 Task: Add a signature Miguel Hernandez containing Best wishes for a happy National Thank a Mail Carrier Day, Miguel Hernandez to email address softage.9@softage.net and add a folder Claims records
Action: Mouse moved to (994, 75)
Screenshot: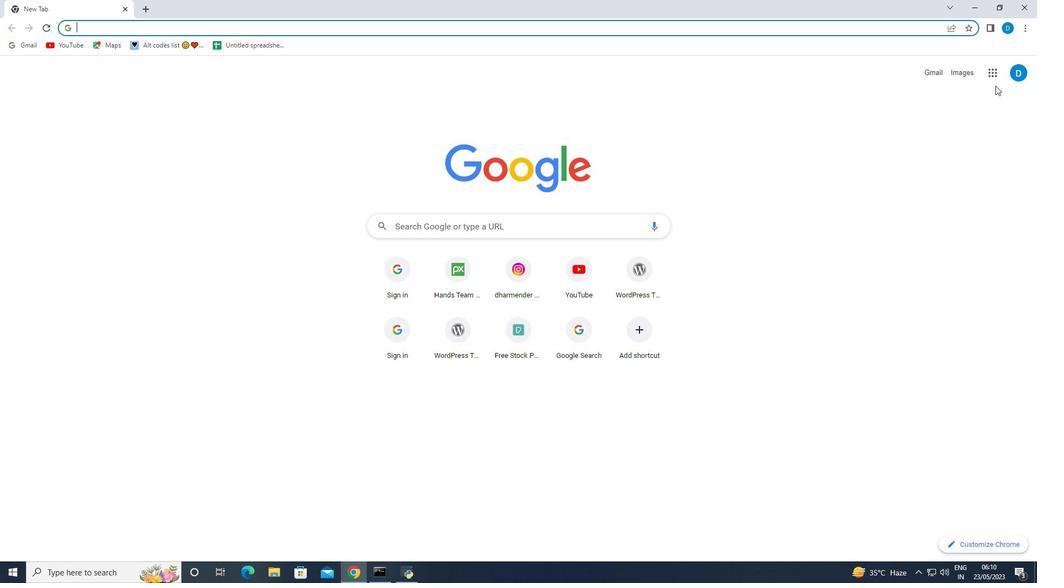 
Action: Mouse pressed left at (994, 75)
Screenshot: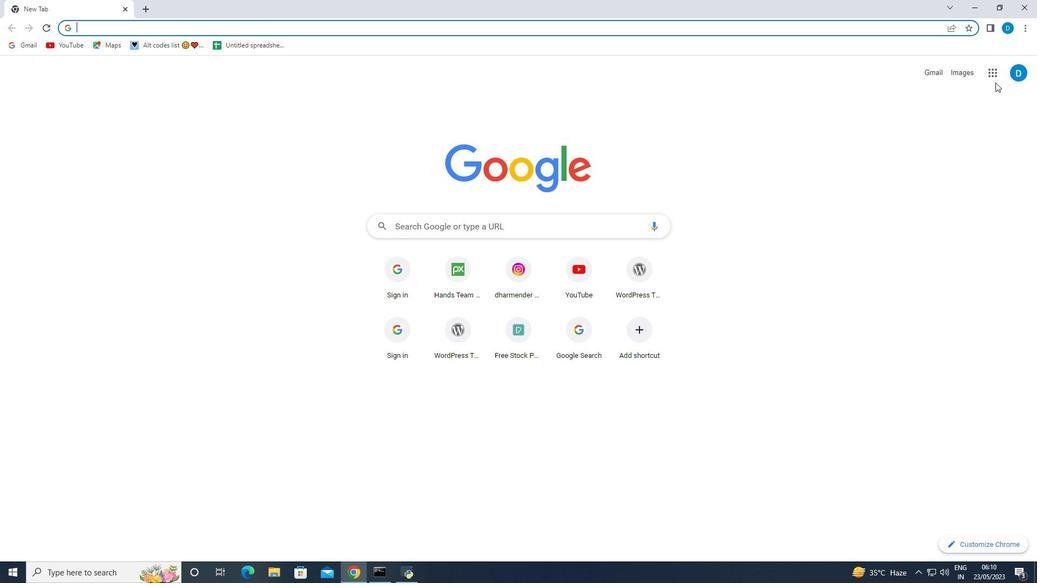 
Action: Mouse moved to (904, 218)
Screenshot: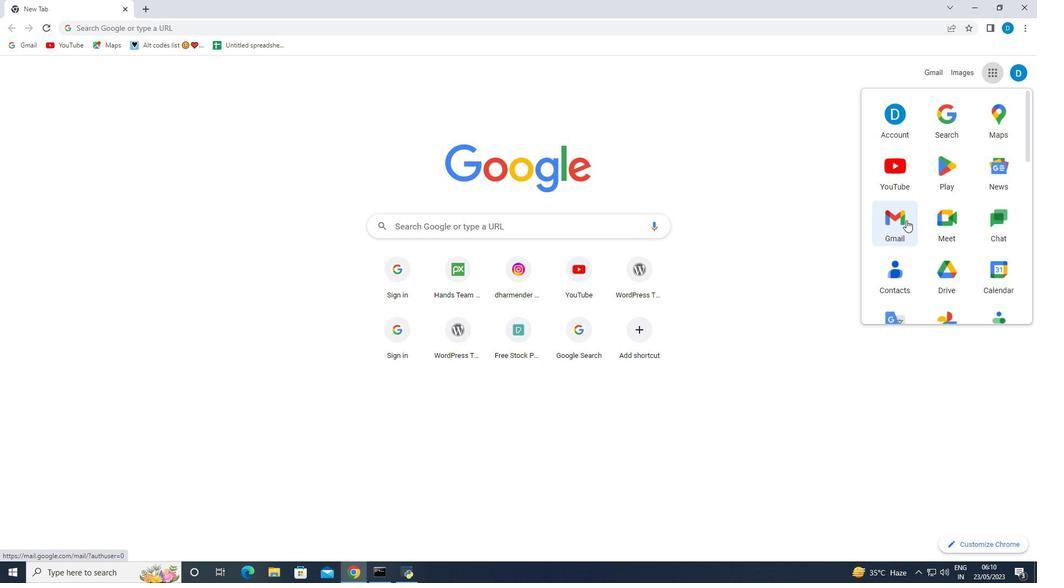 
Action: Mouse pressed left at (904, 218)
Screenshot: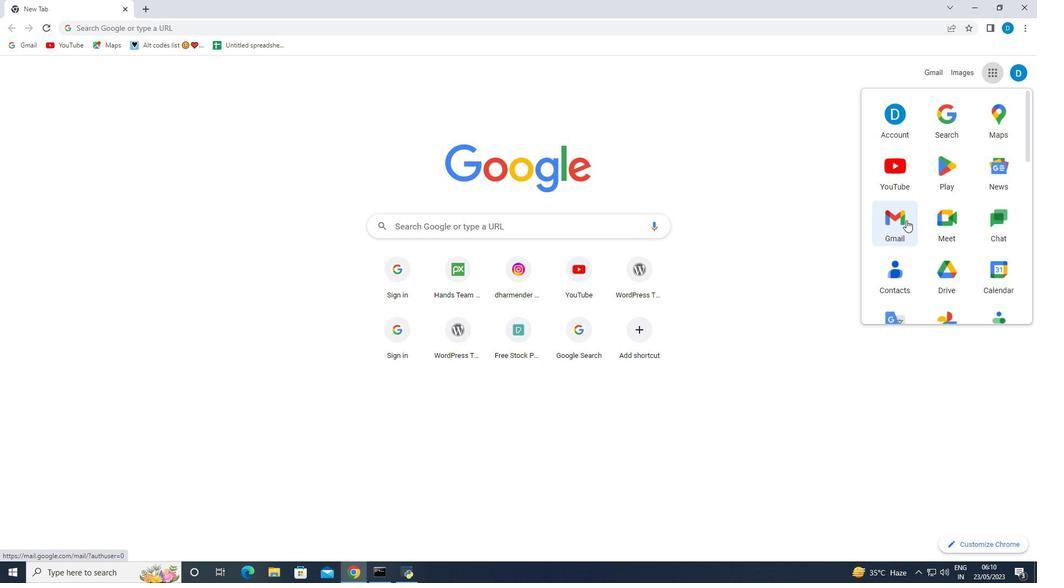 
Action: Mouse moved to (965, 76)
Screenshot: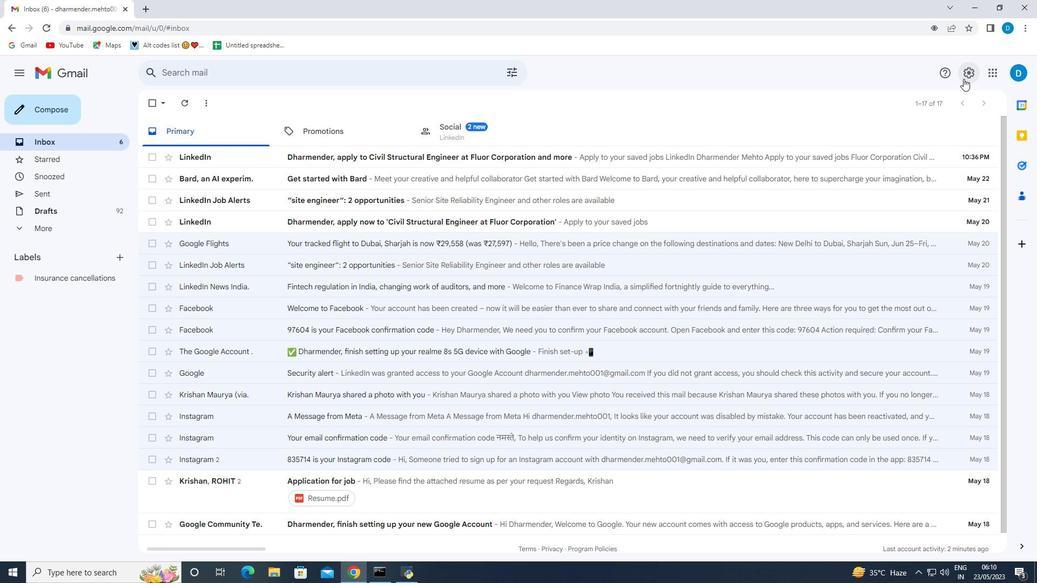 
Action: Mouse pressed left at (965, 76)
Screenshot: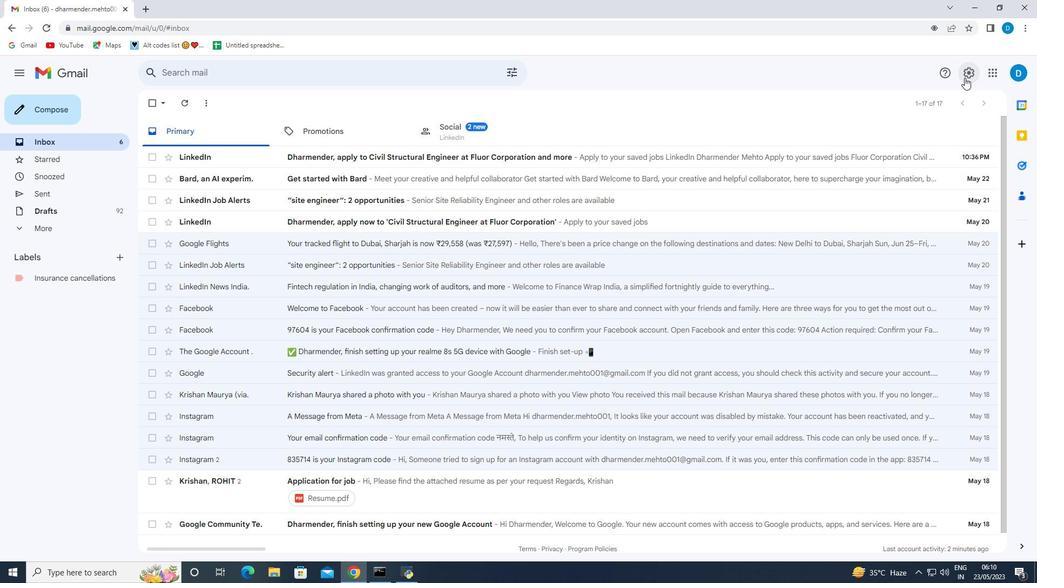 
Action: Mouse moved to (913, 131)
Screenshot: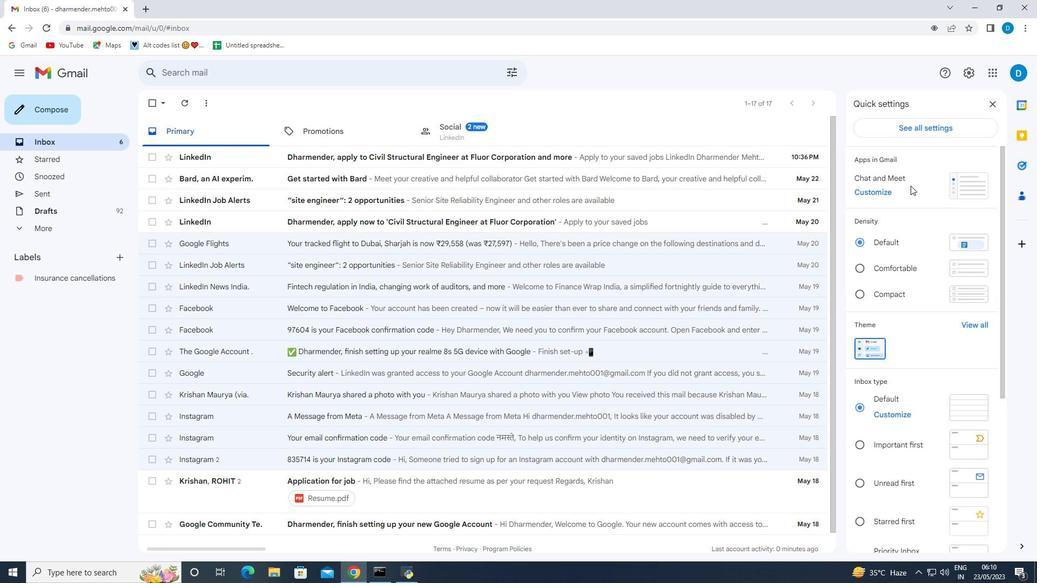 
Action: Mouse pressed left at (913, 131)
Screenshot: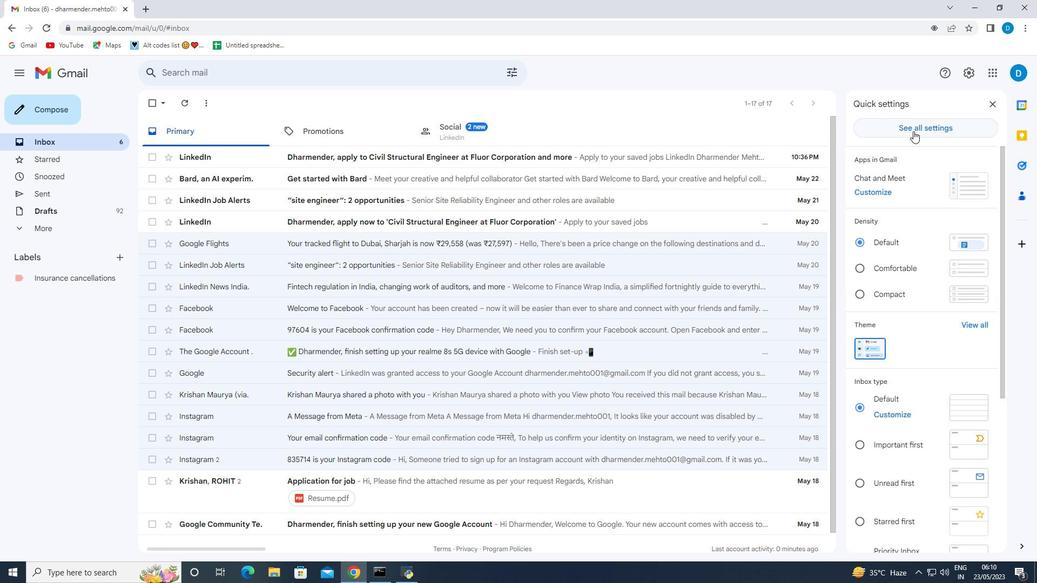 
Action: Mouse moved to (392, 308)
Screenshot: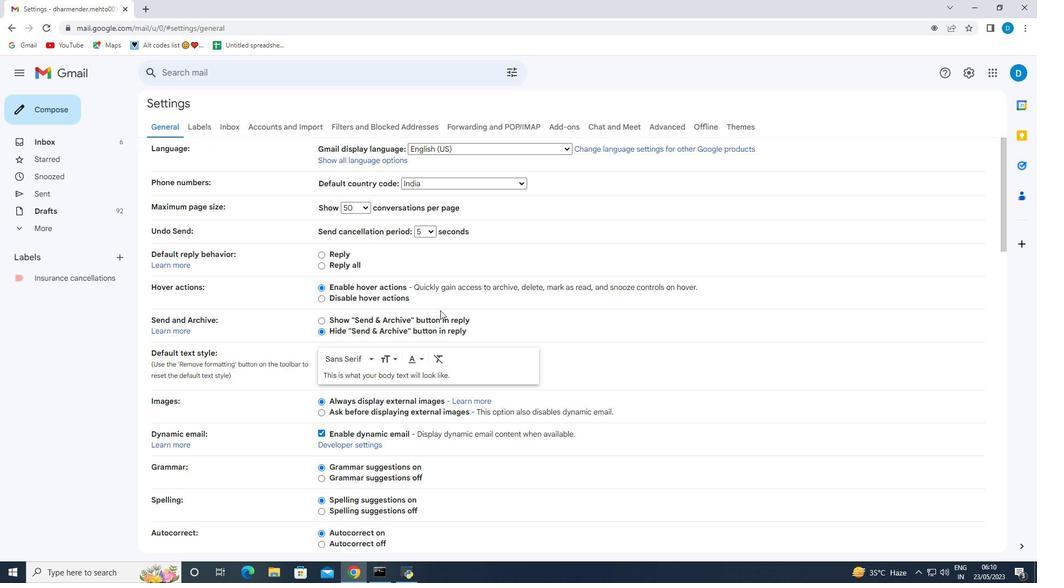 
Action: Mouse scrolled (392, 308) with delta (0, 0)
Screenshot: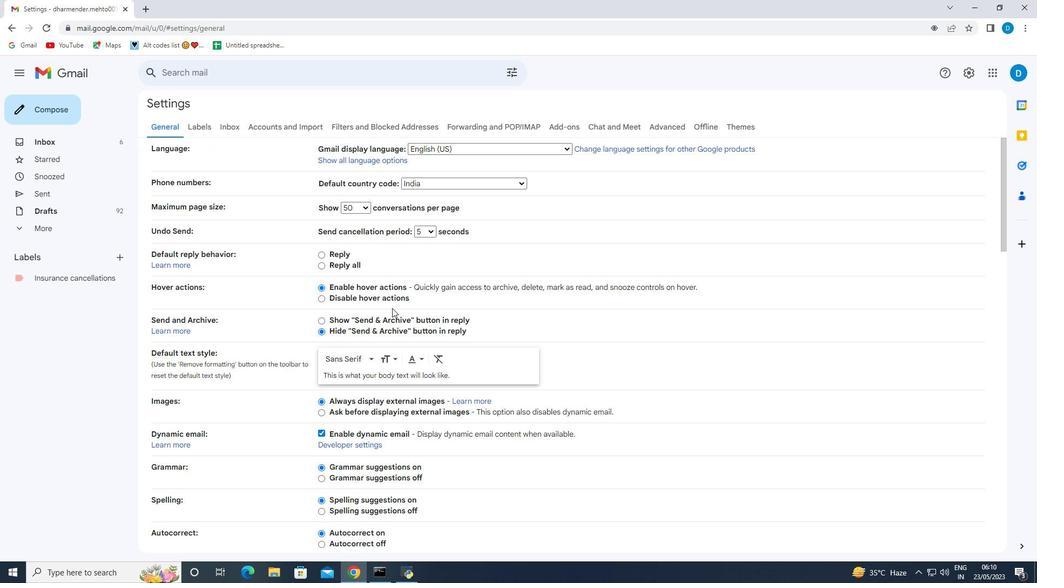
Action: Mouse scrolled (392, 308) with delta (0, 0)
Screenshot: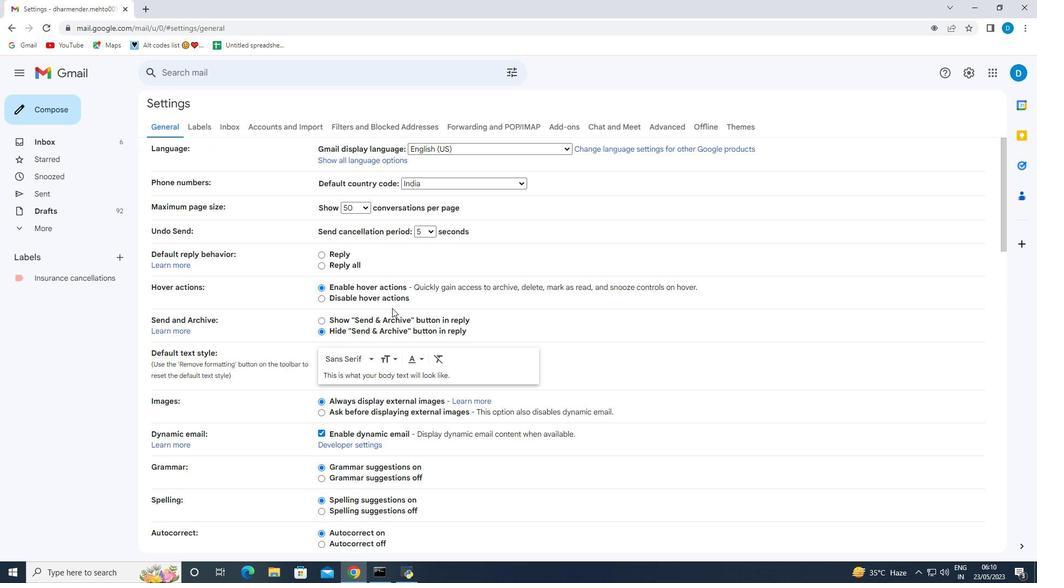 
Action: Mouse scrolled (392, 308) with delta (0, 0)
Screenshot: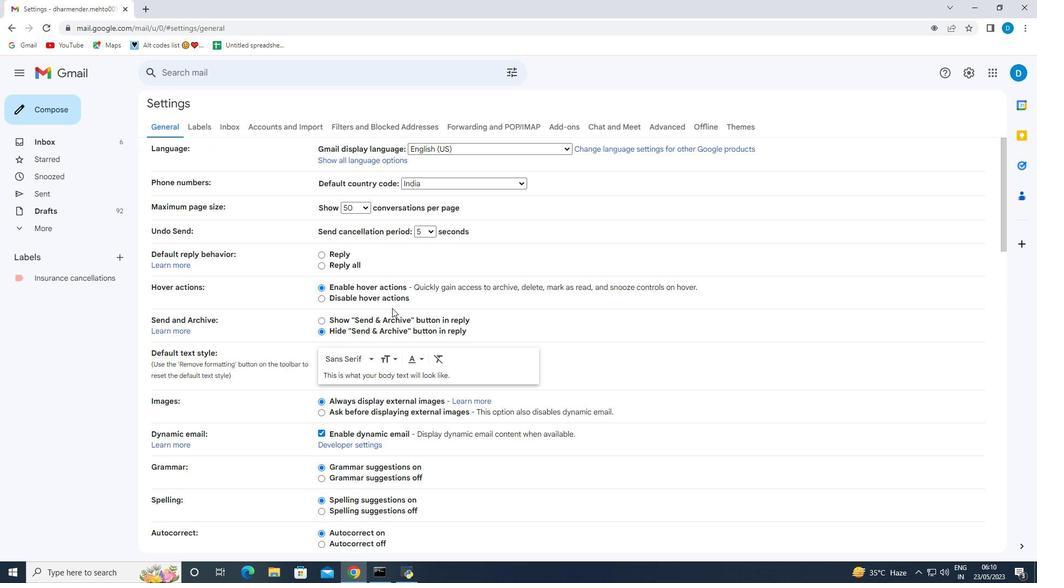 
Action: Mouse scrolled (392, 308) with delta (0, 0)
Screenshot: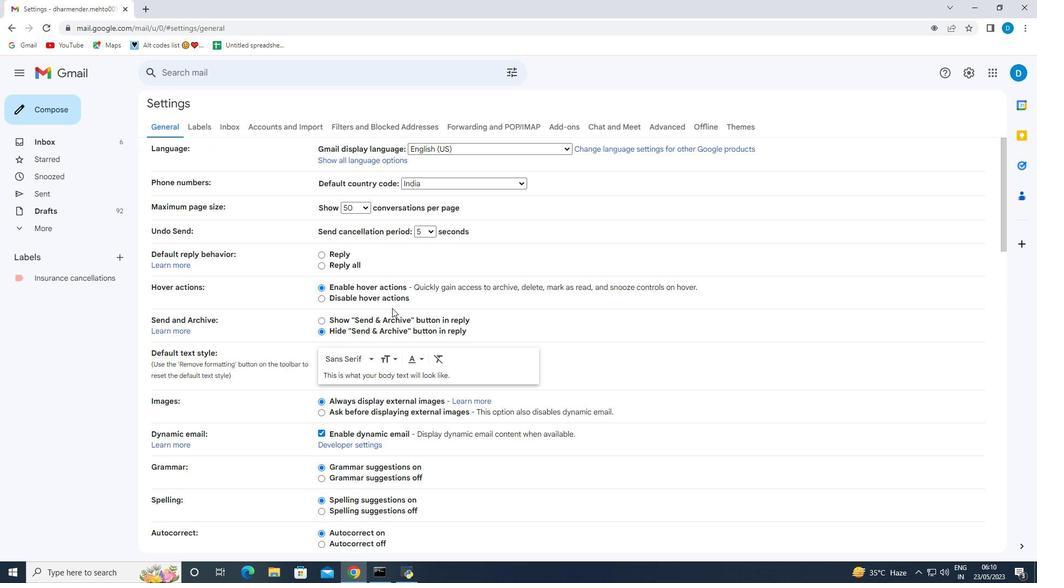 
Action: Mouse scrolled (392, 308) with delta (0, 0)
Screenshot: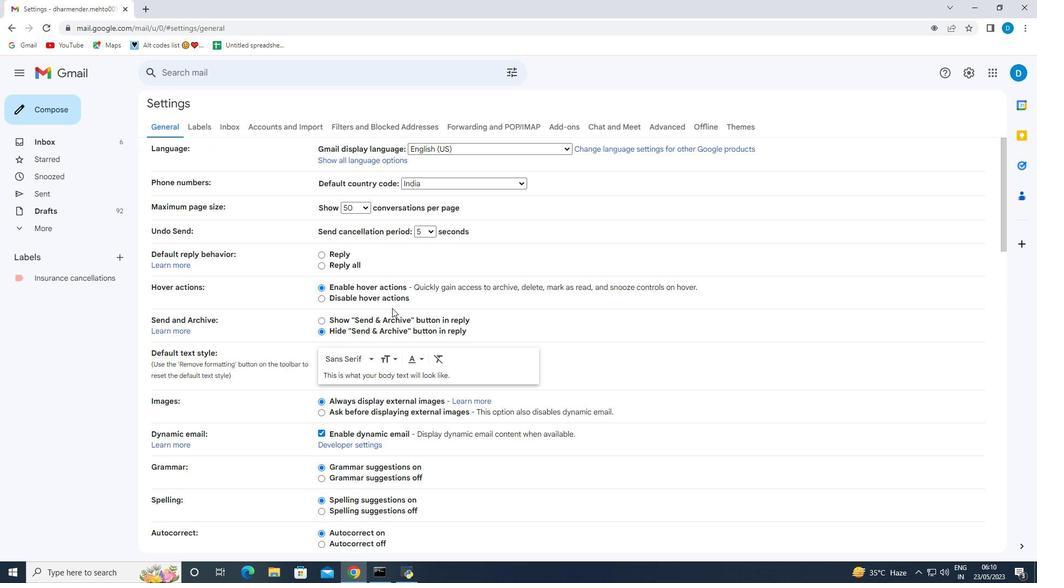 
Action: Mouse scrolled (392, 308) with delta (0, 0)
Screenshot: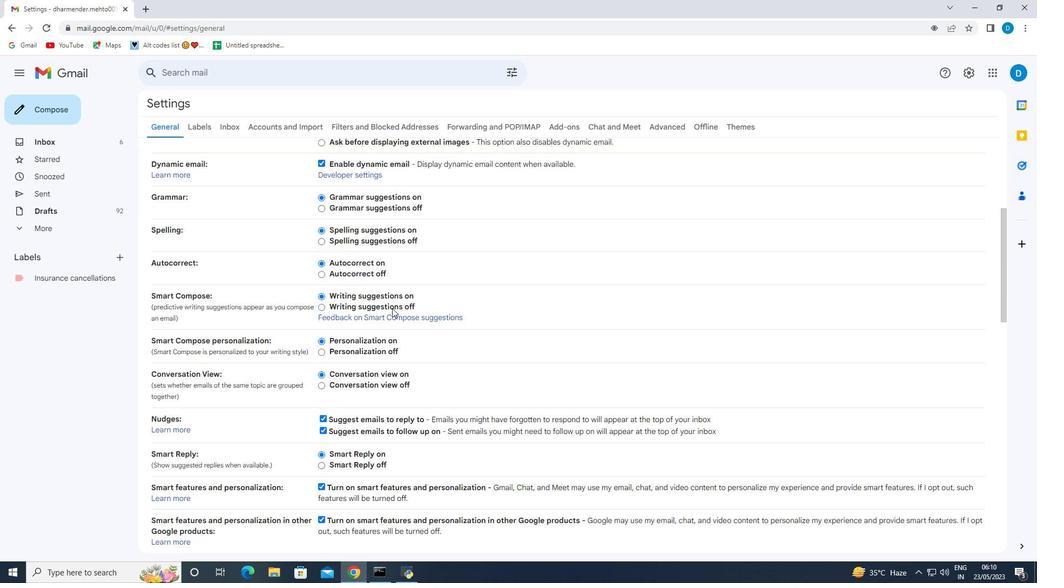 
Action: Mouse scrolled (392, 308) with delta (0, 0)
Screenshot: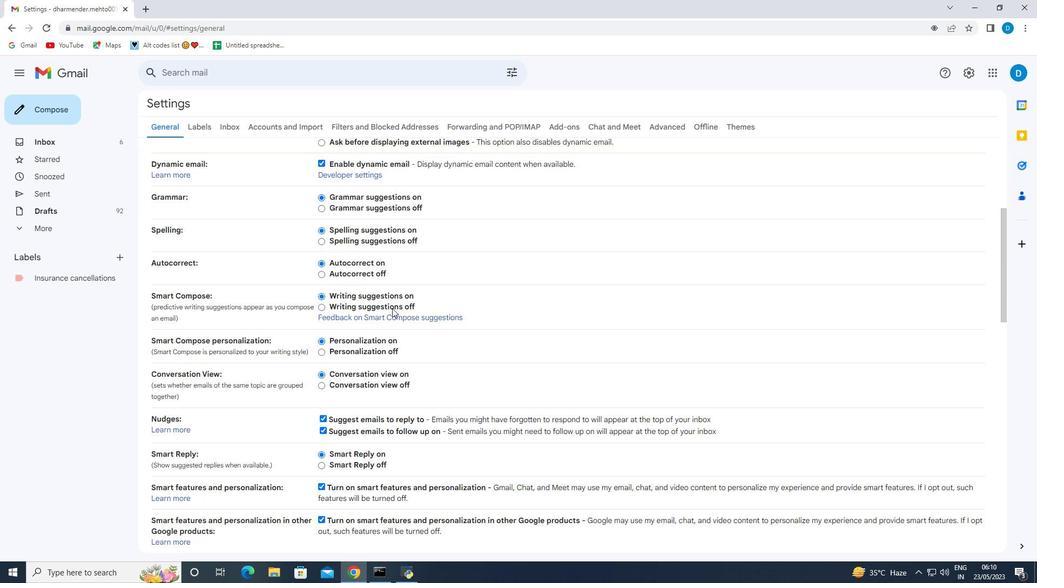 
Action: Mouse scrolled (392, 308) with delta (0, 0)
Screenshot: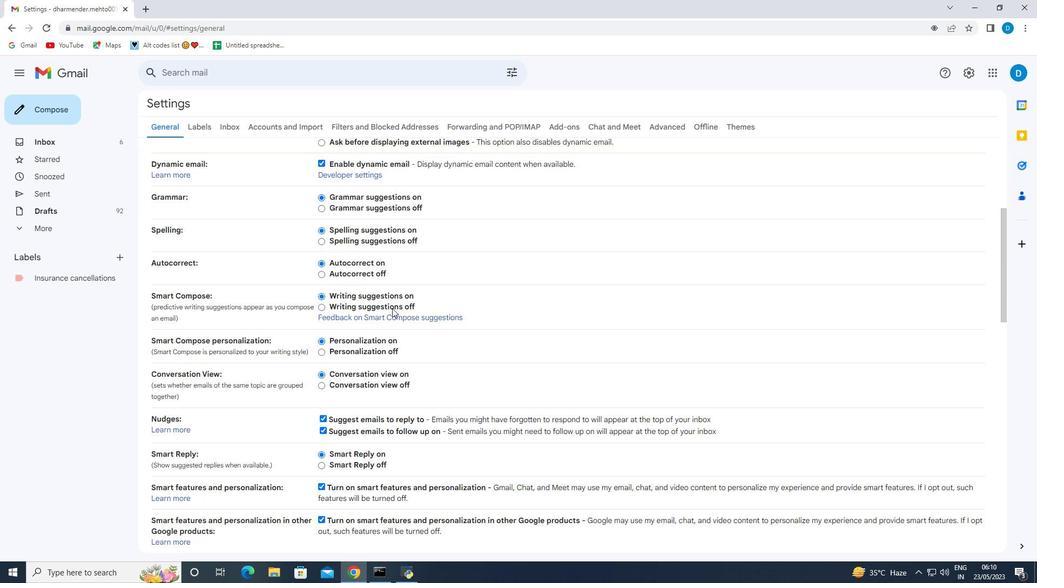 
Action: Mouse scrolled (392, 308) with delta (0, 0)
Screenshot: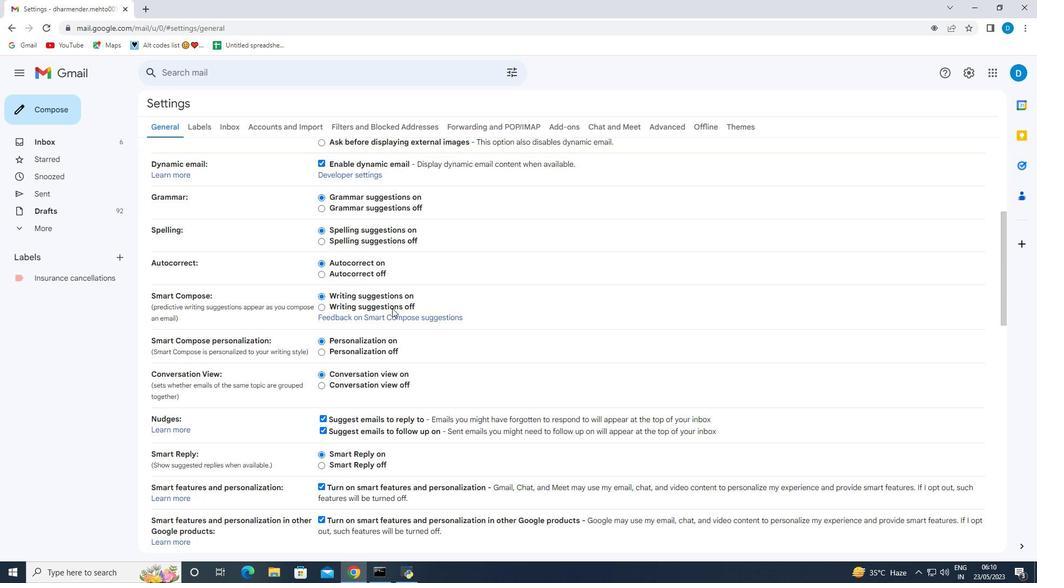 
Action: Mouse scrolled (392, 308) with delta (0, 0)
Screenshot: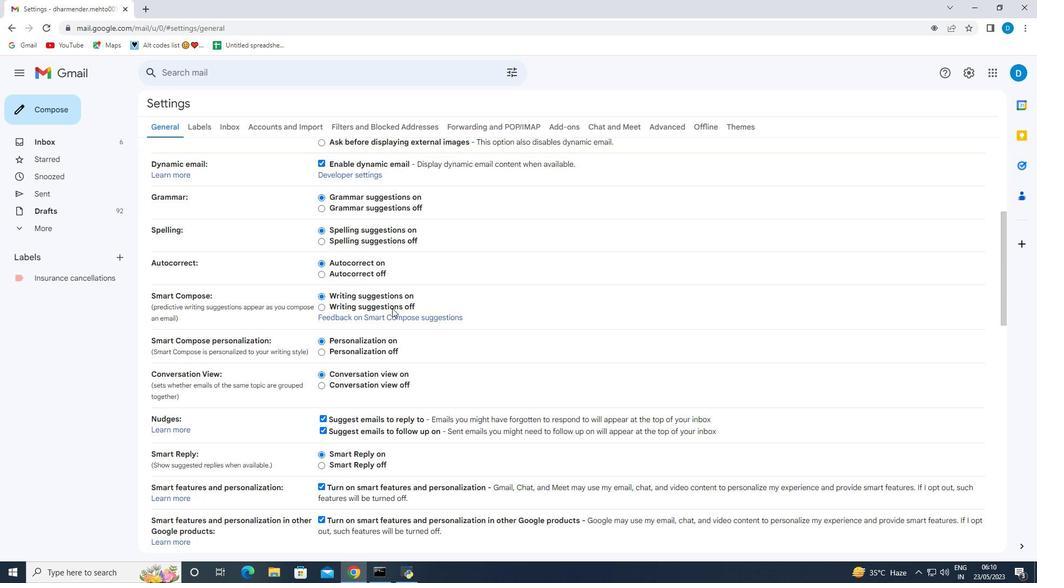 
Action: Mouse scrolled (392, 308) with delta (0, 0)
Screenshot: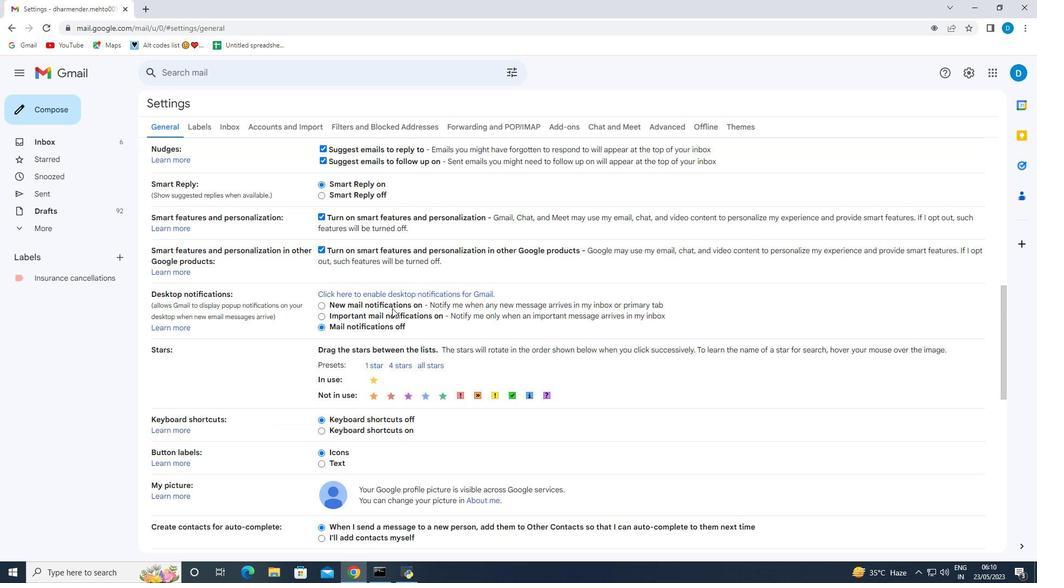 
Action: Mouse scrolled (392, 308) with delta (0, 0)
Screenshot: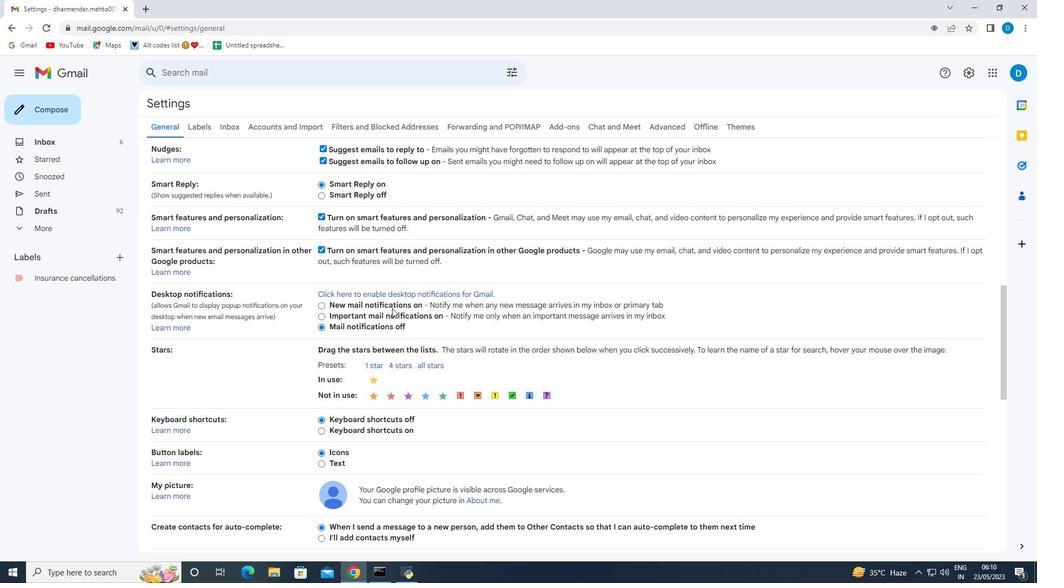 
Action: Mouse scrolled (392, 308) with delta (0, 0)
Screenshot: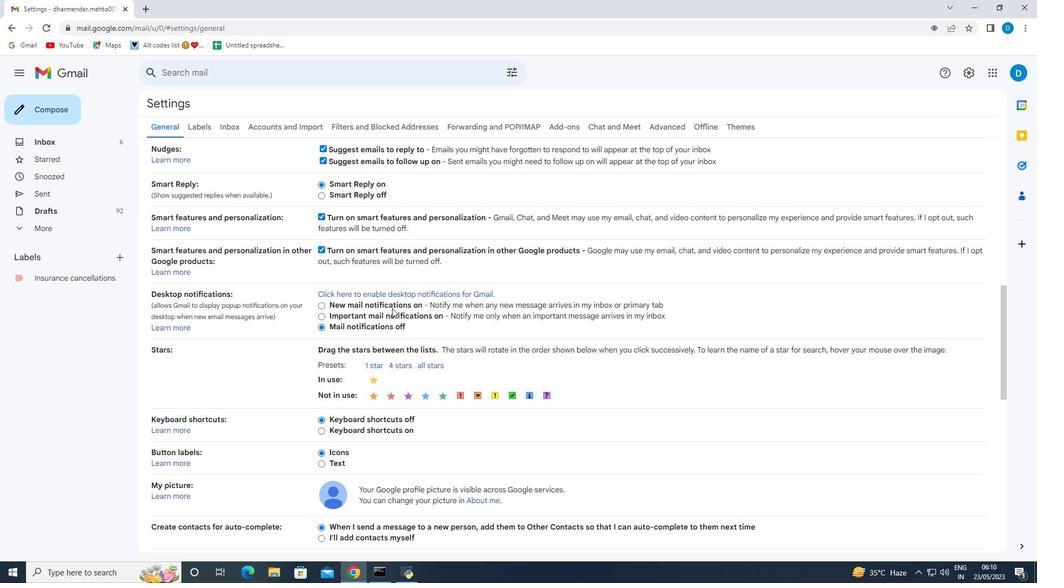 
Action: Mouse scrolled (392, 308) with delta (0, 0)
Screenshot: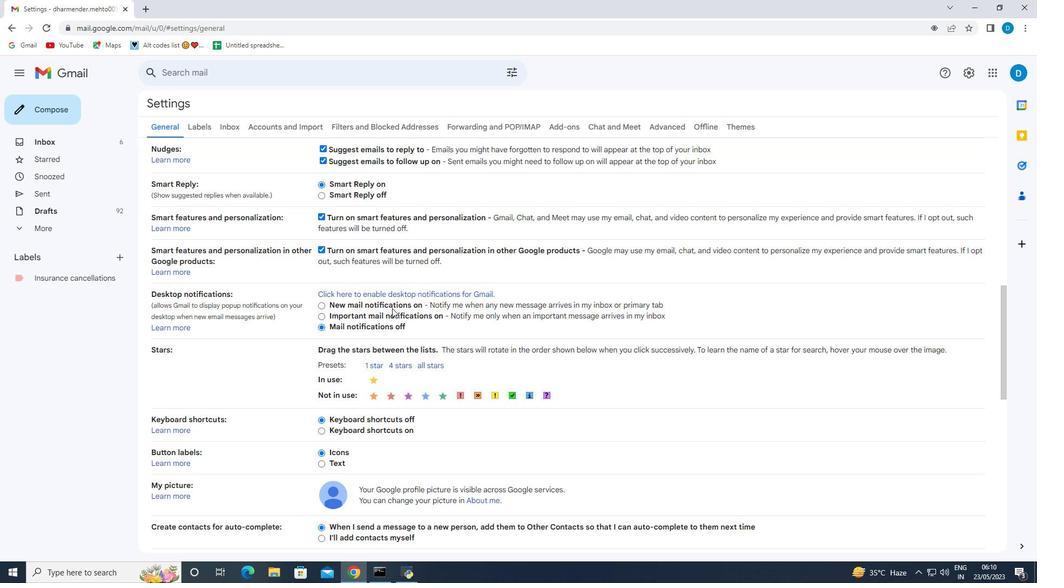 
Action: Mouse moved to (438, 380)
Screenshot: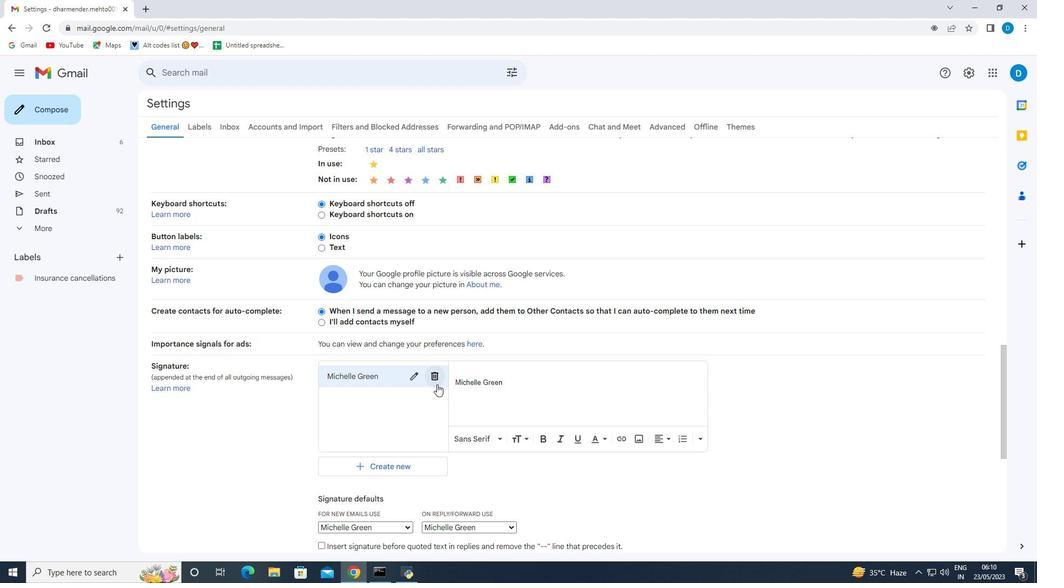 
Action: Mouse pressed left at (438, 380)
Screenshot: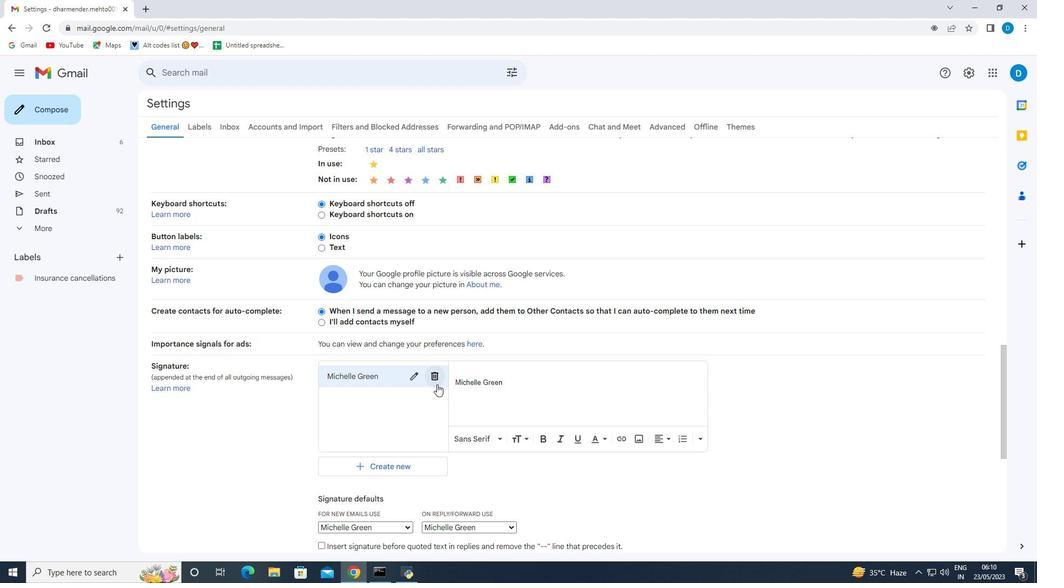 
Action: Mouse moved to (630, 330)
Screenshot: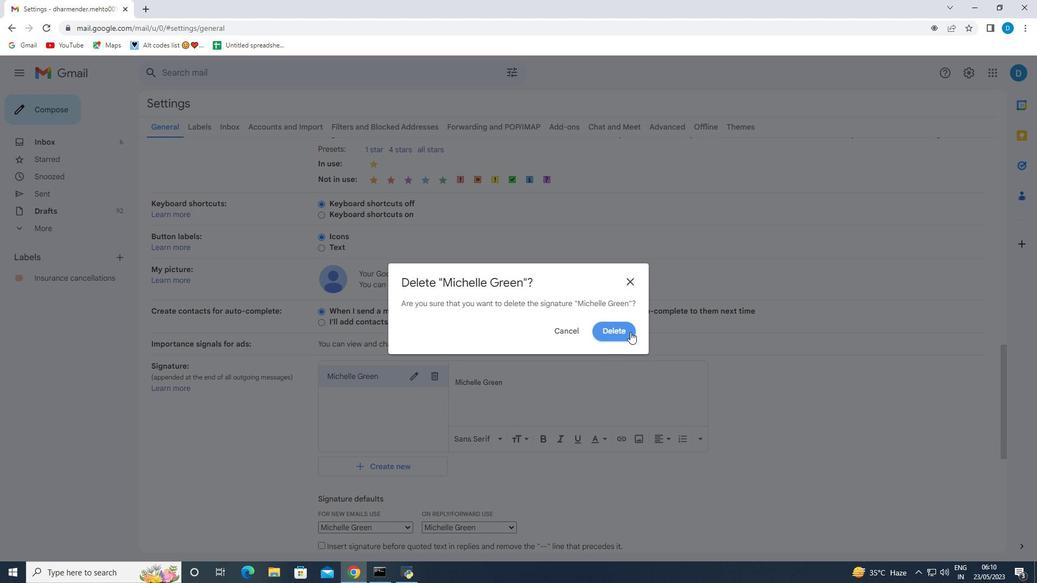 
Action: Mouse pressed left at (630, 330)
Screenshot: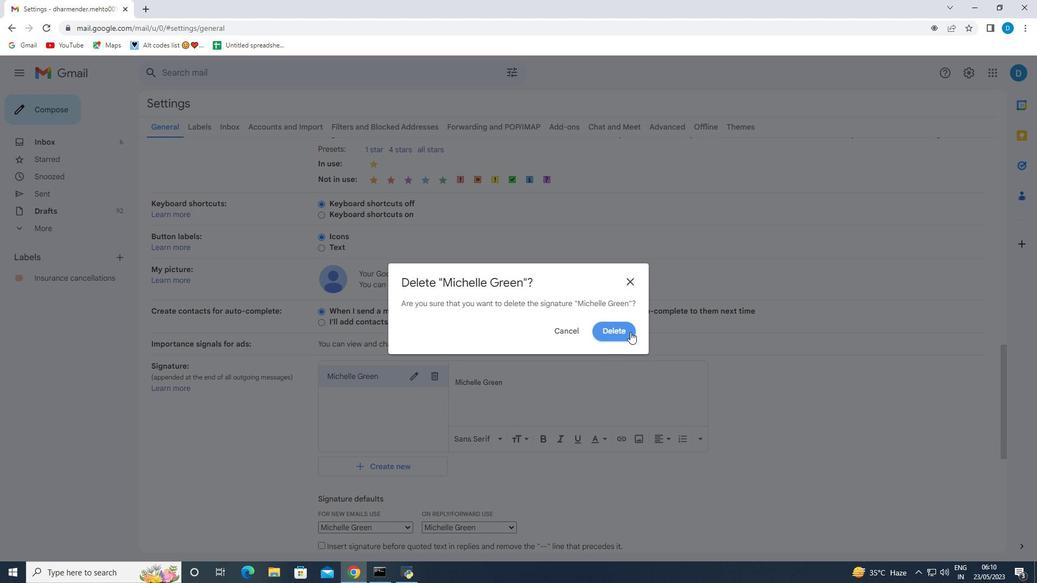 
Action: Mouse moved to (629, 330)
Screenshot: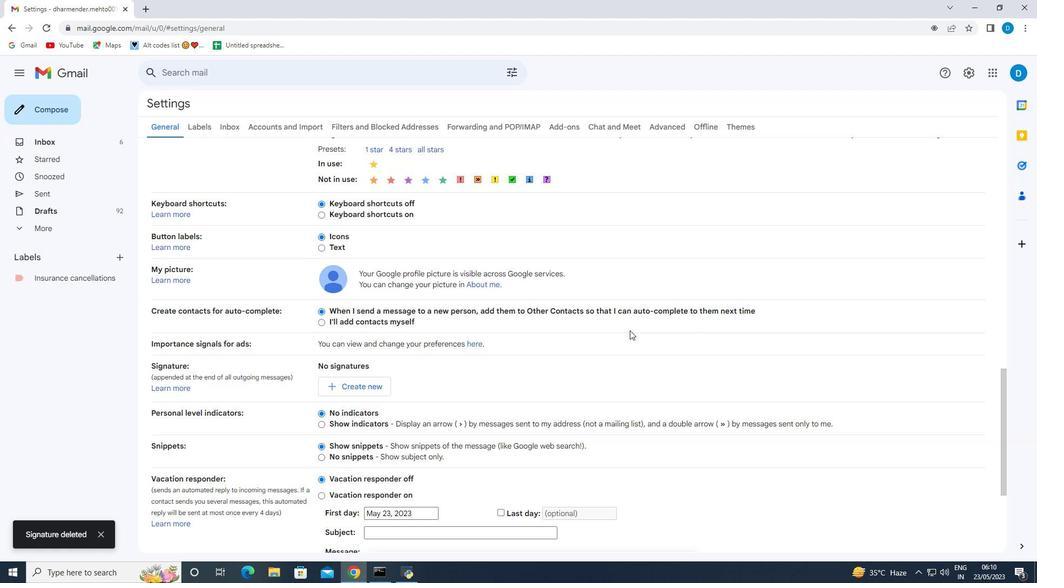 
Action: Mouse scrolled (629, 330) with delta (0, 0)
Screenshot: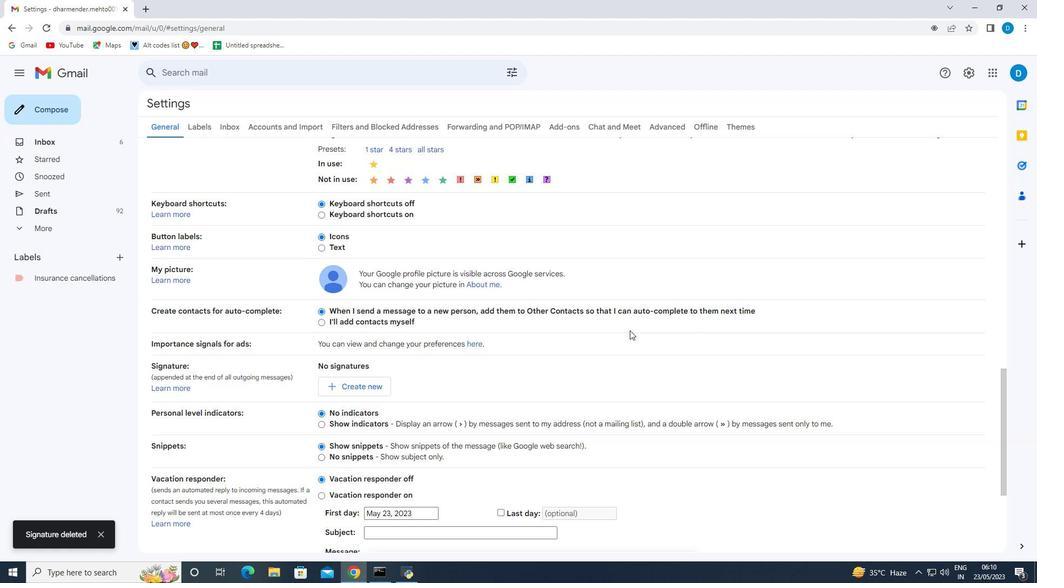 
Action: Mouse moved to (628, 331)
Screenshot: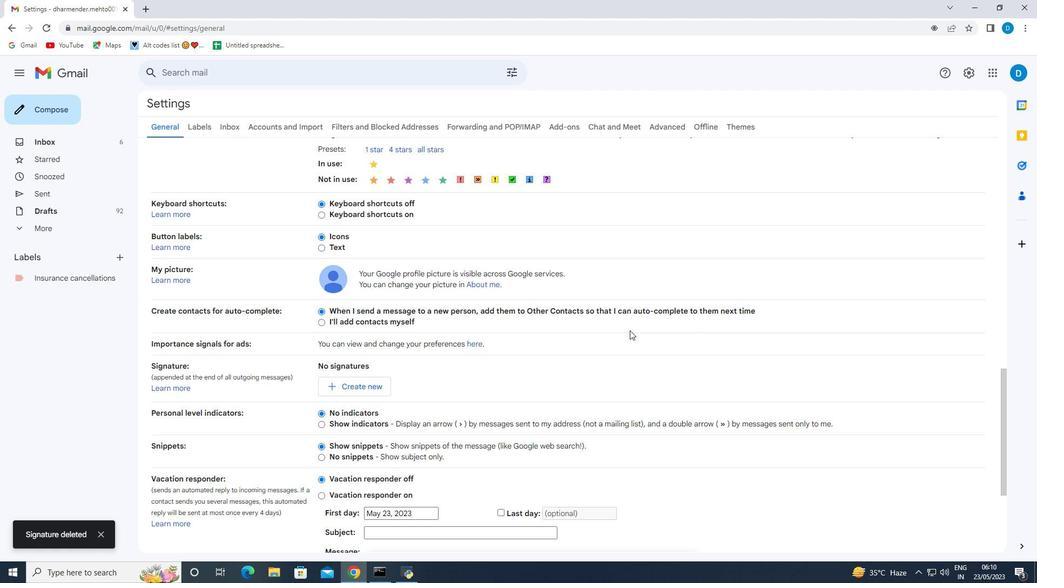 
Action: Mouse scrolled (628, 331) with delta (0, 0)
Screenshot: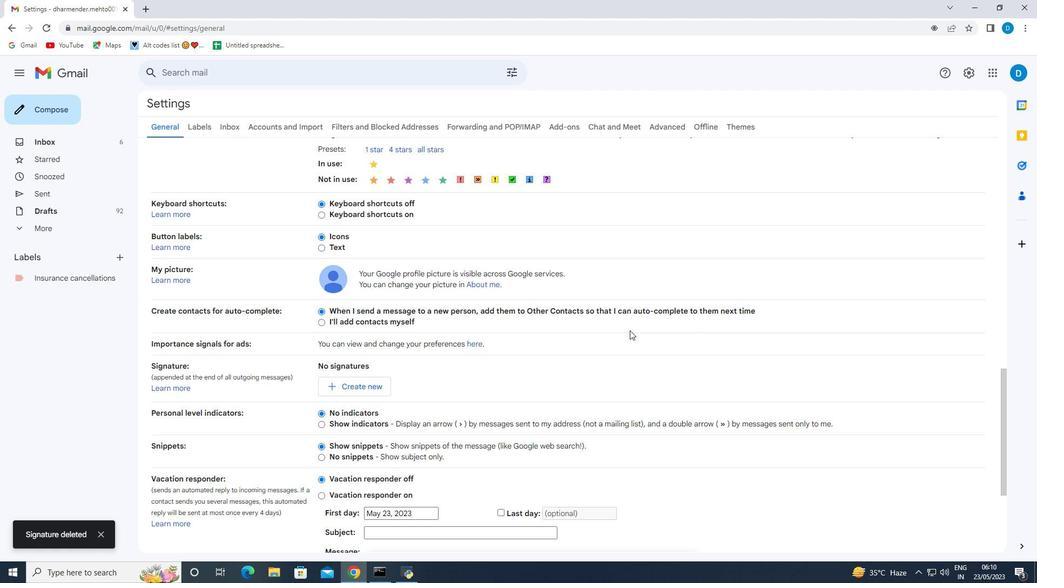 
Action: Mouse moved to (628, 332)
Screenshot: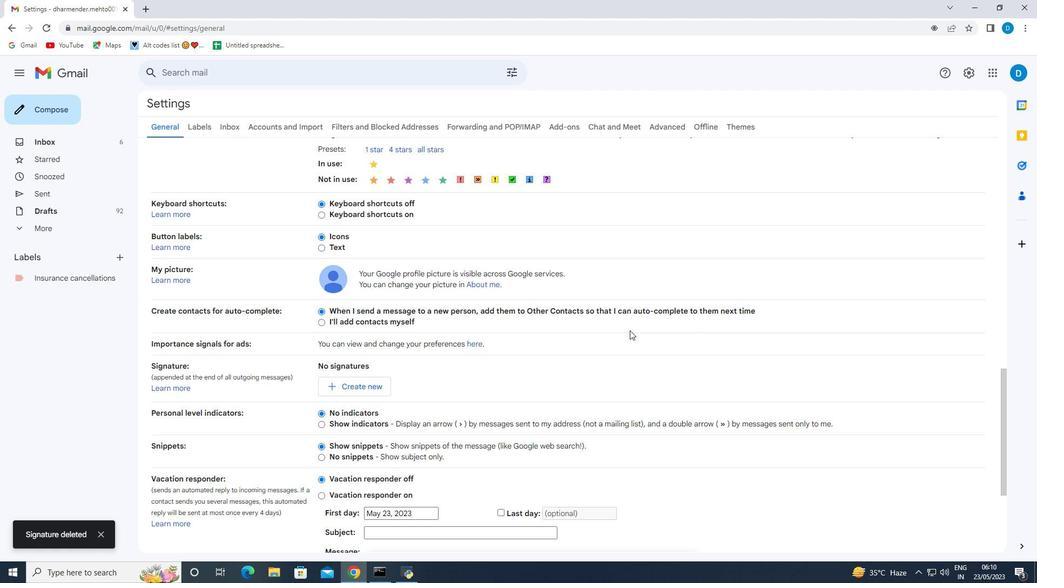 
Action: Mouse scrolled (628, 331) with delta (0, 0)
Screenshot: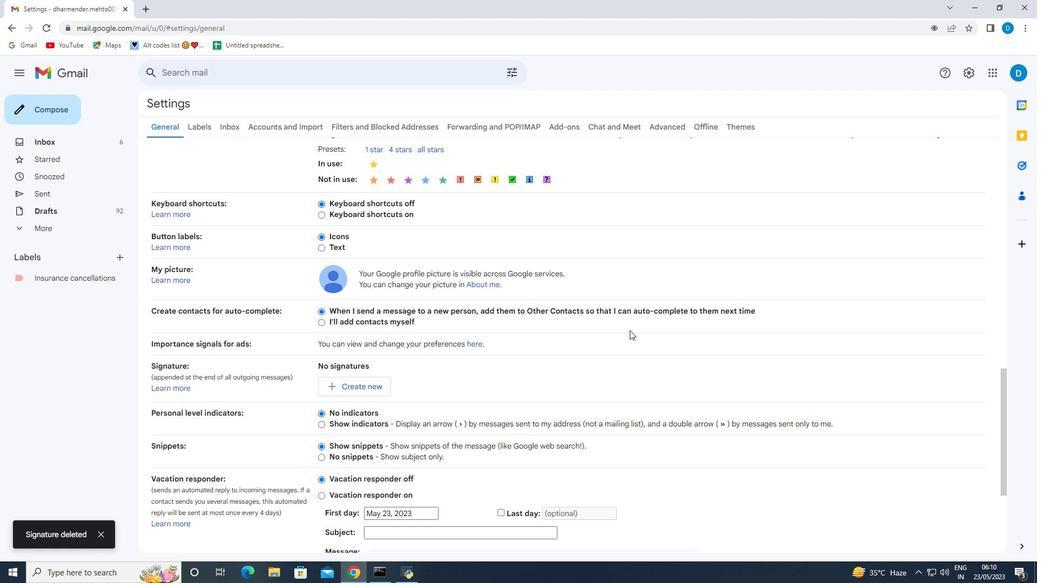 
Action: Mouse scrolled (628, 331) with delta (0, 0)
Screenshot: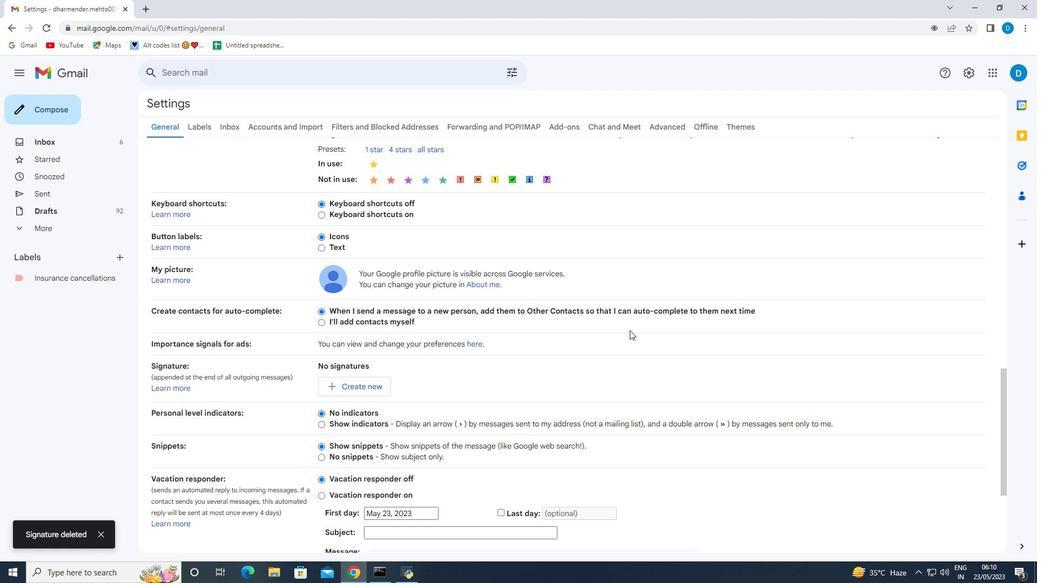 
Action: Mouse scrolled (628, 331) with delta (0, 0)
Screenshot: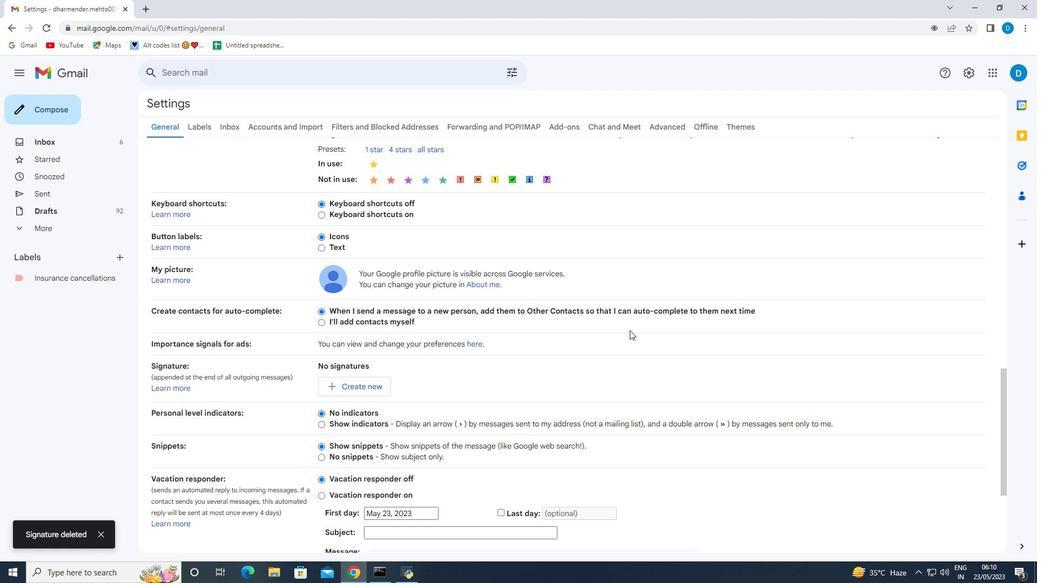 
Action: Mouse scrolled (628, 331) with delta (0, 0)
Screenshot: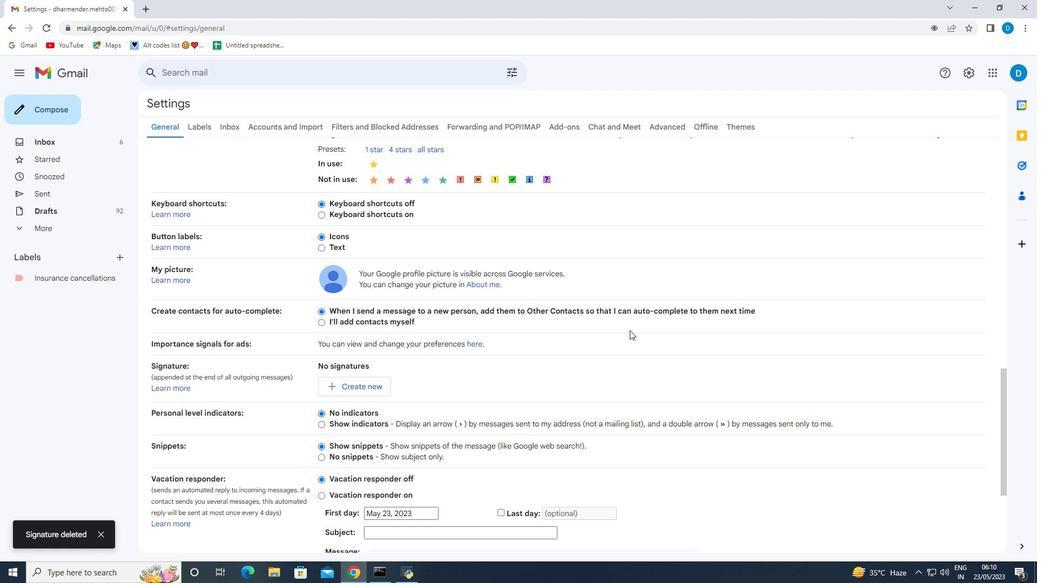 
Action: Mouse moved to (627, 332)
Screenshot: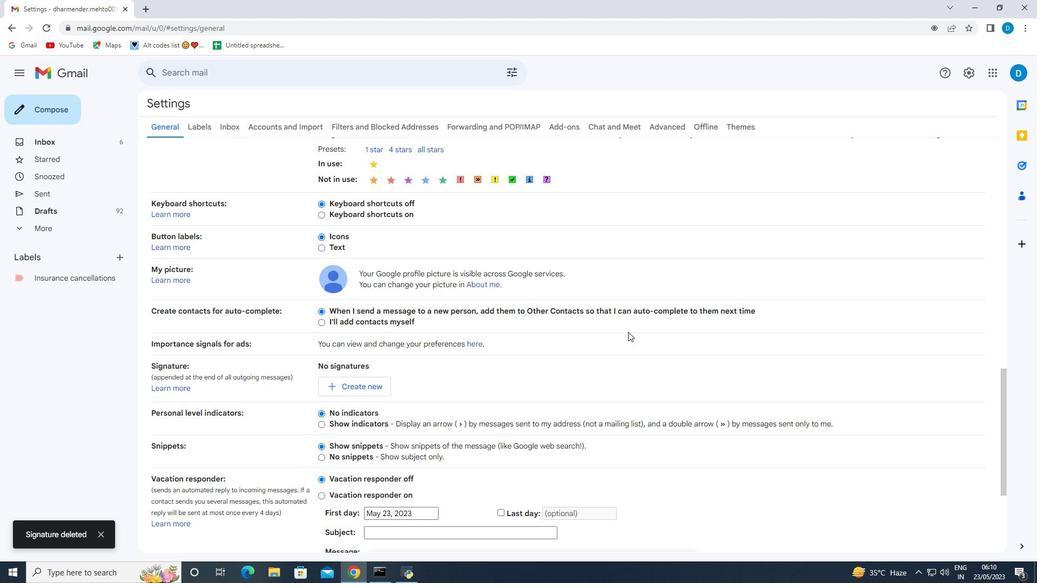 
Action: Mouse scrolled (627, 331) with delta (0, 0)
Screenshot: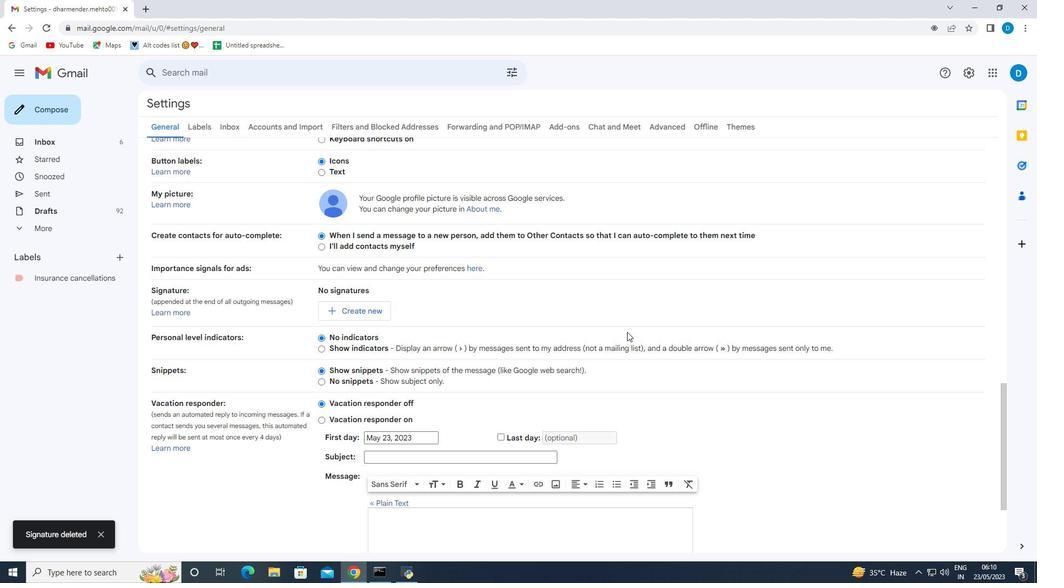
Action: Mouse scrolled (627, 331) with delta (0, 0)
Screenshot: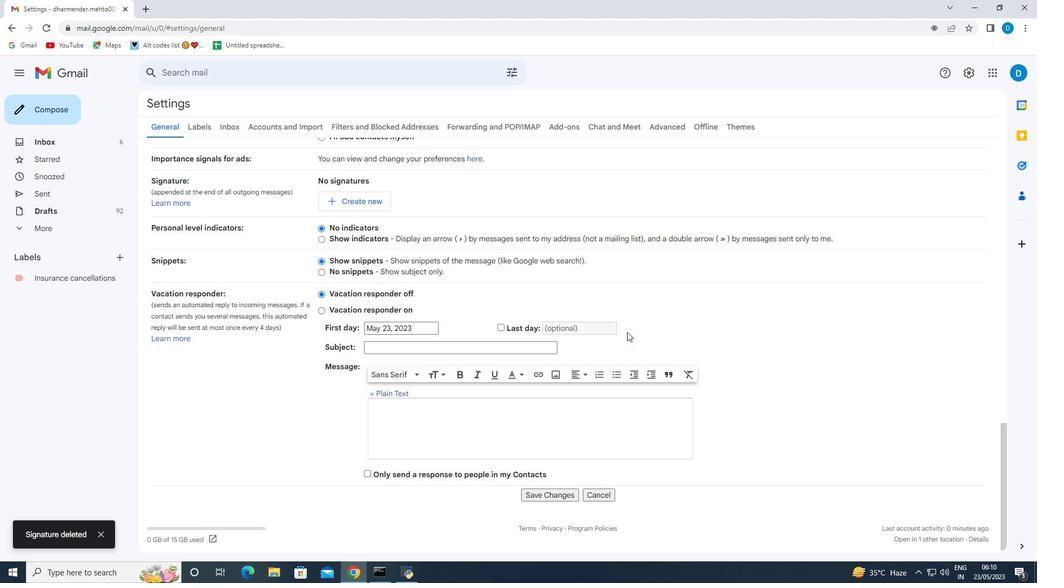 
Action: Mouse scrolled (627, 331) with delta (0, 0)
Screenshot: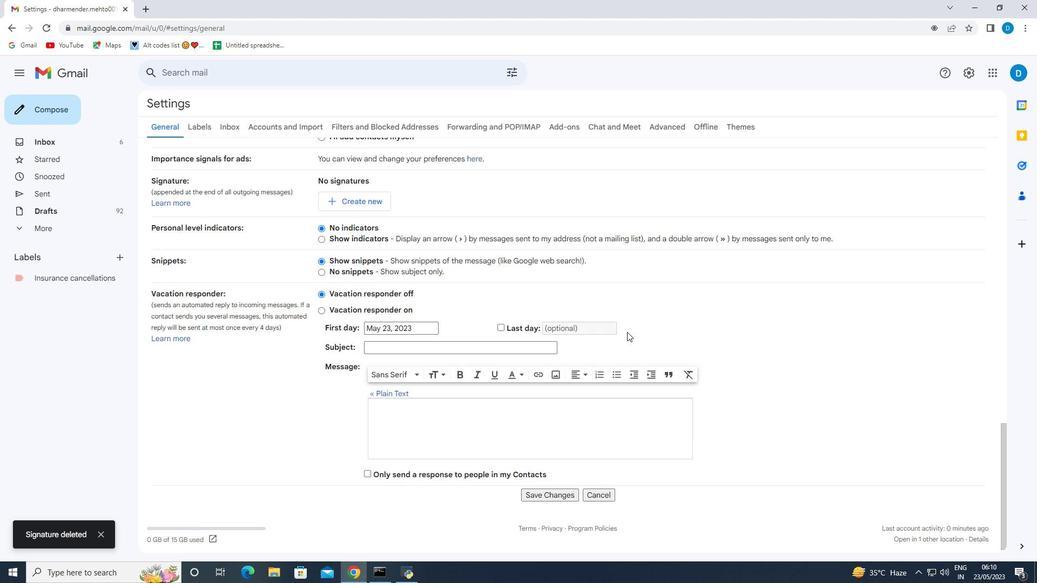 
Action: Mouse scrolled (627, 331) with delta (0, 0)
Screenshot: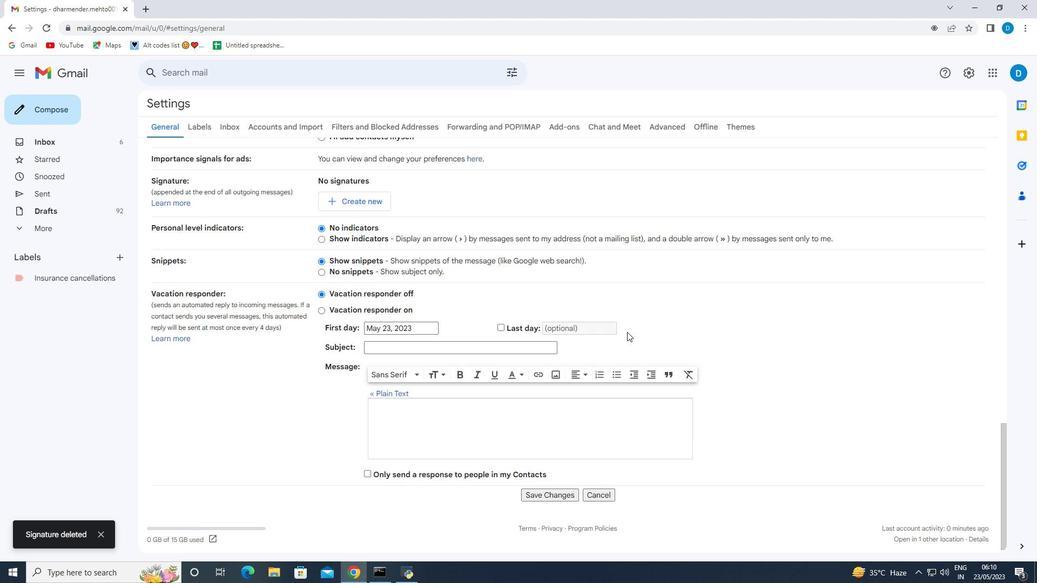 
Action: Mouse scrolled (627, 331) with delta (0, 0)
Screenshot: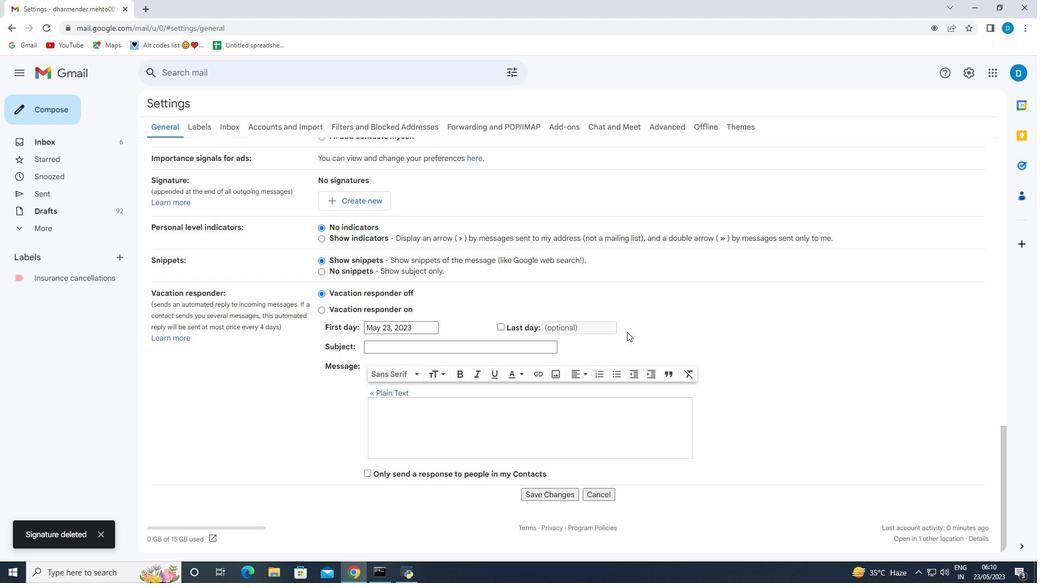
Action: Mouse moved to (627, 332)
Screenshot: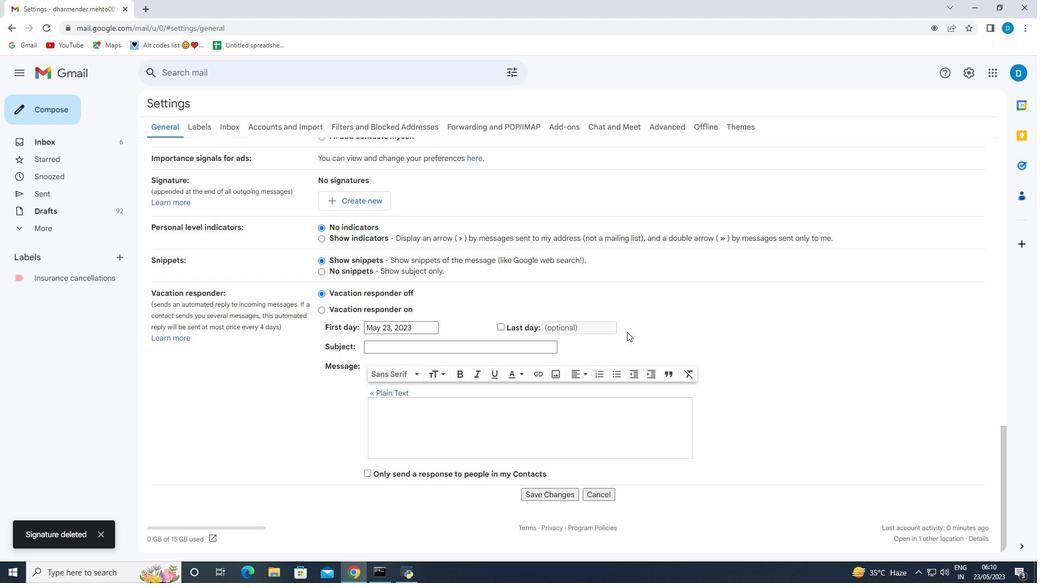 
Action: Mouse scrolled (627, 331) with delta (0, 0)
Screenshot: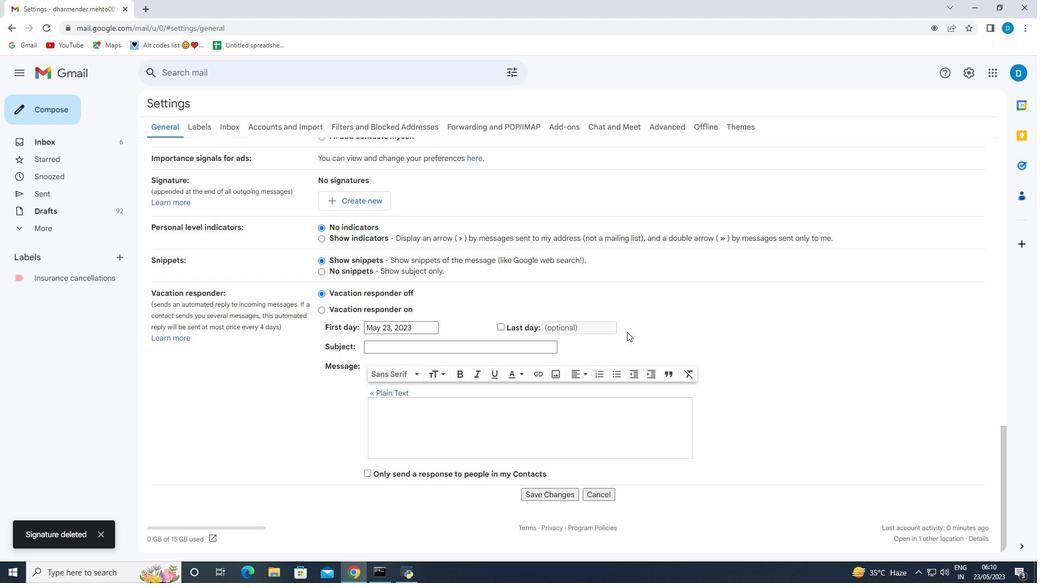 
Action: Mouse moved to (556, 498)
Screenshot: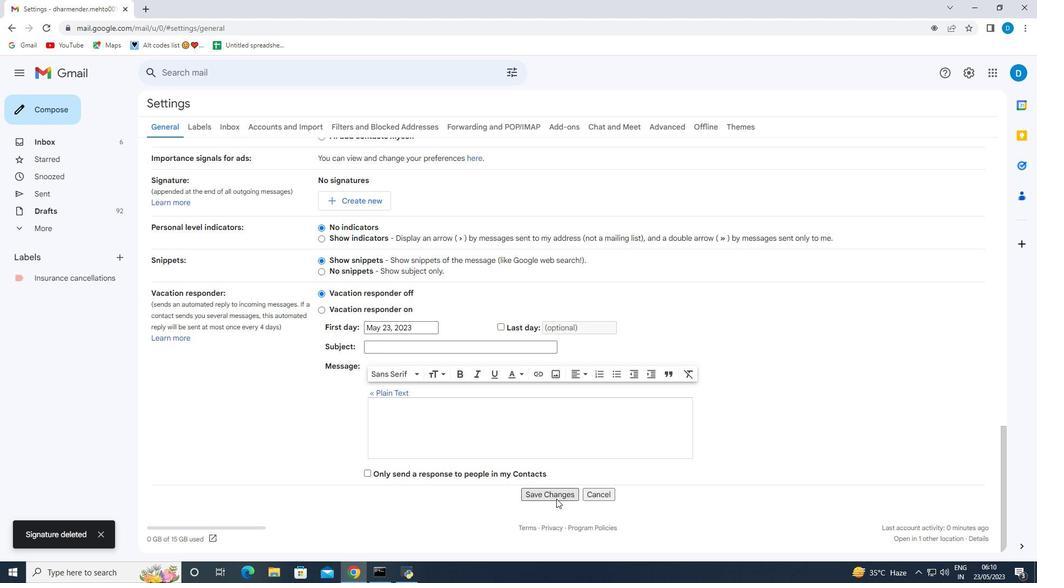 
Action: Mouse pressed left at (556, 498)
Screenshot: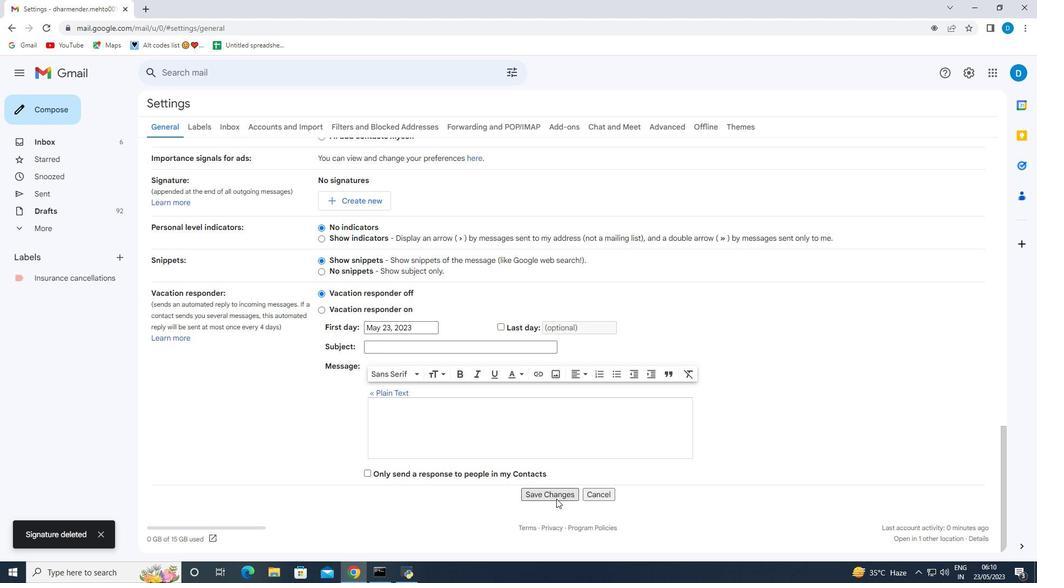 
Action: Mouse moved to (122, 280)
Screenshot: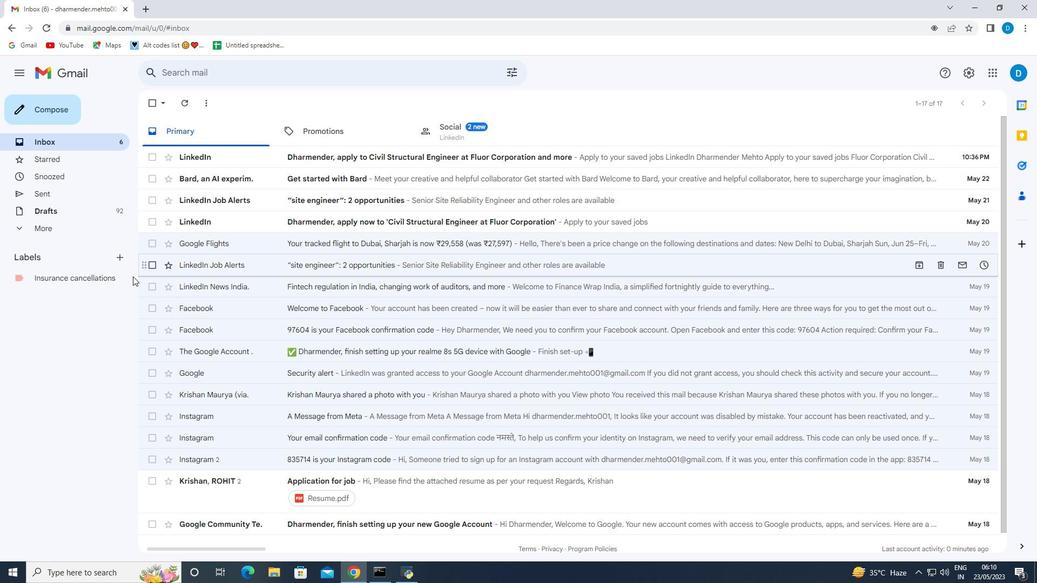 
Action: Mouse pressed left at (122, 280)
Screenshot: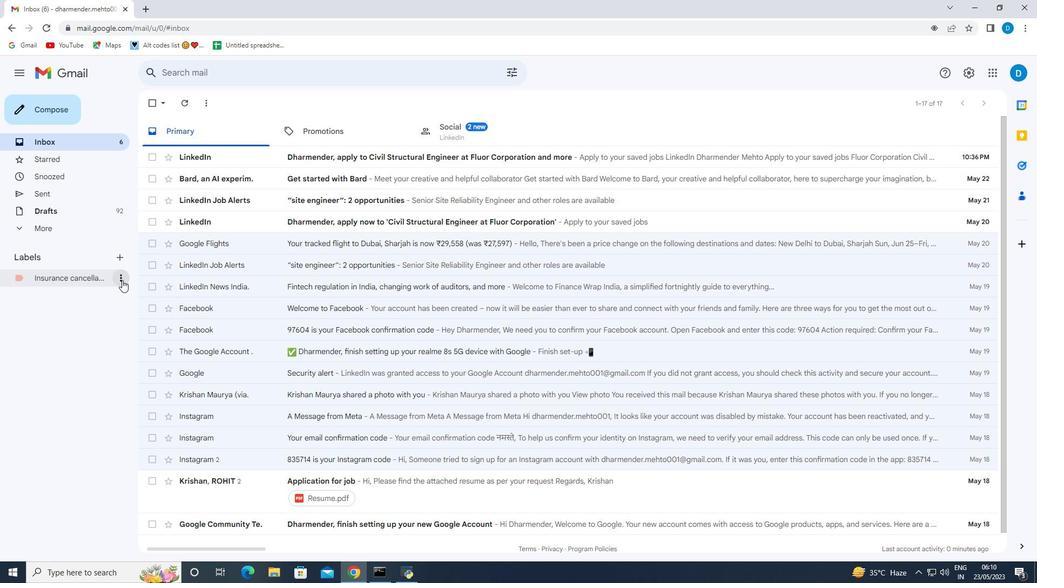 
Action: Mouse moved to (163, 469)
Screenshot: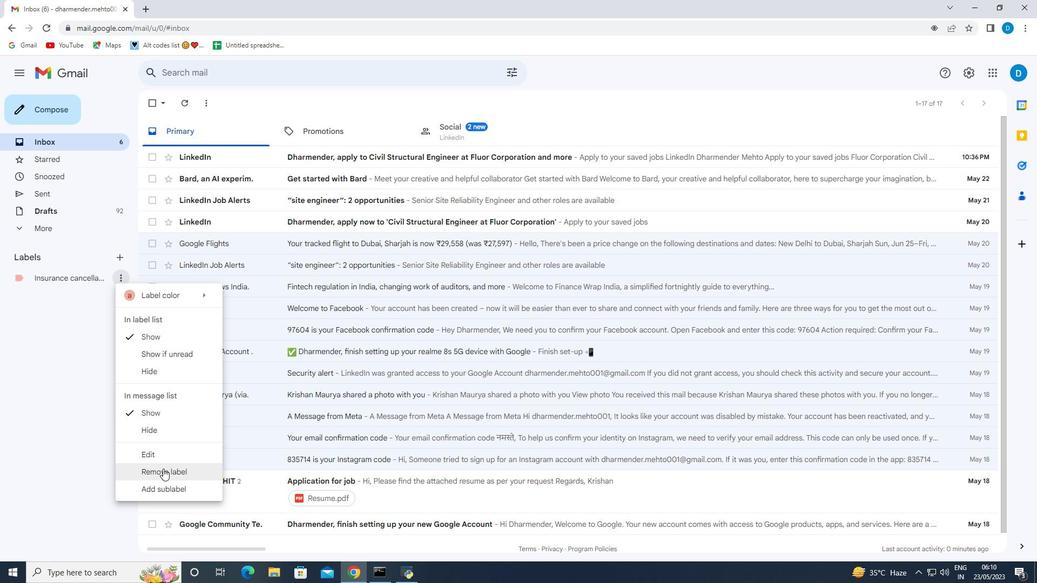 
Action: Mouse pressed left at (163, 469)
Screenshot: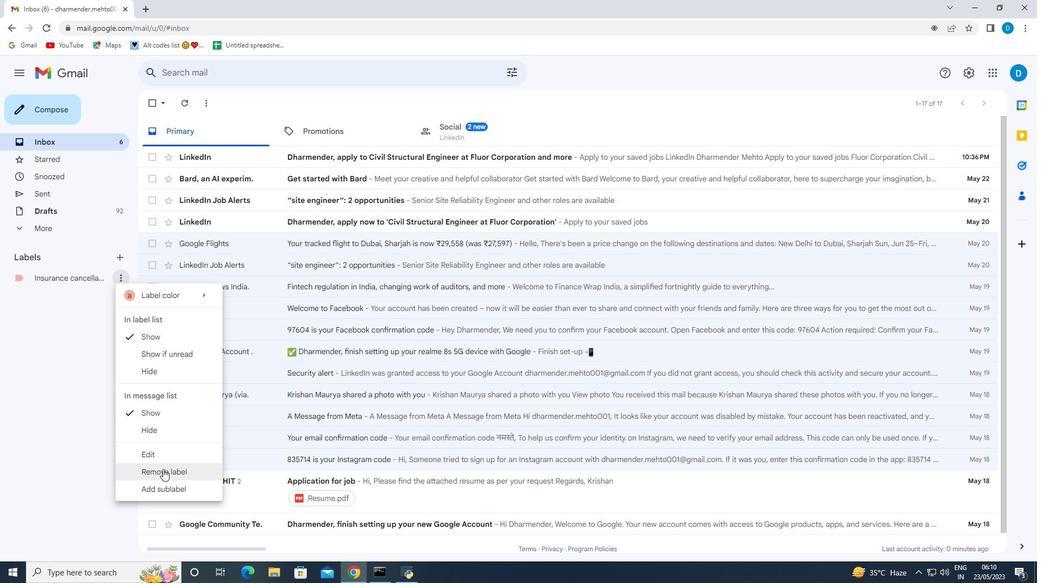 
Action: Mouse moved to (634, 332)
Screenshot: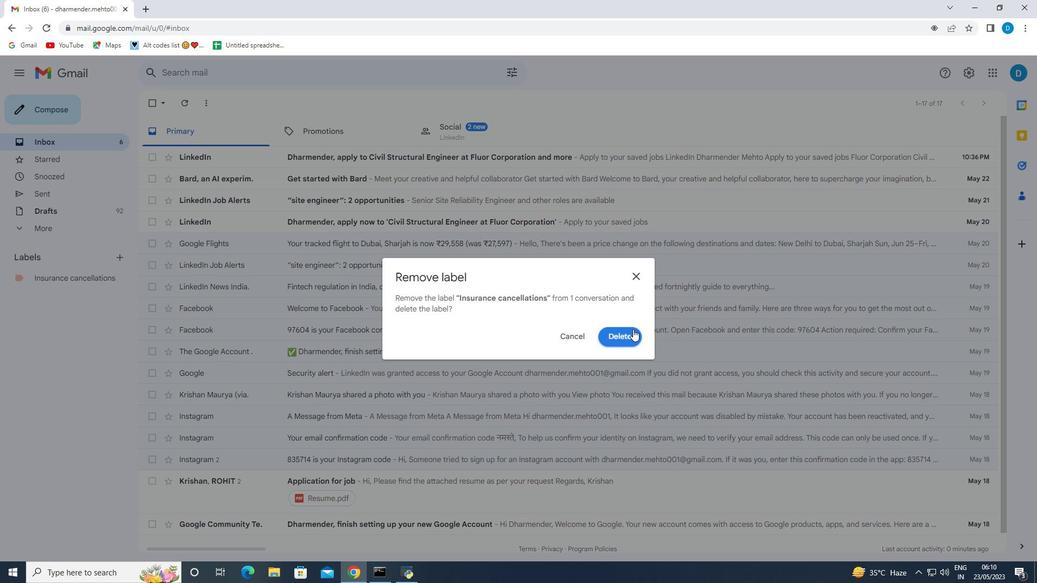 
Action: Mouse pressed left at (634, 332)
Screenshot: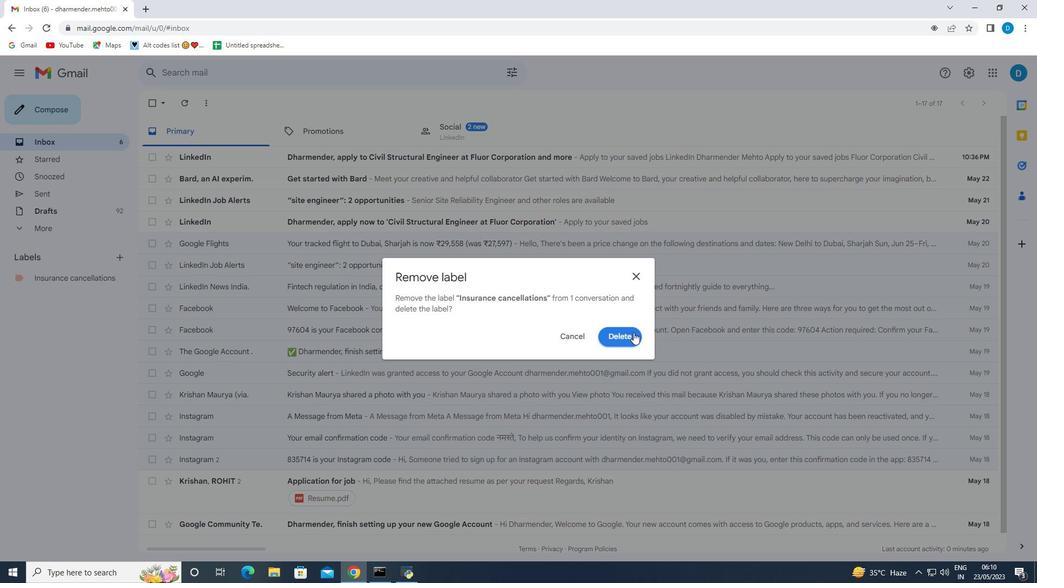 
Action: Mouse moved to (975, 71)
Screenshot: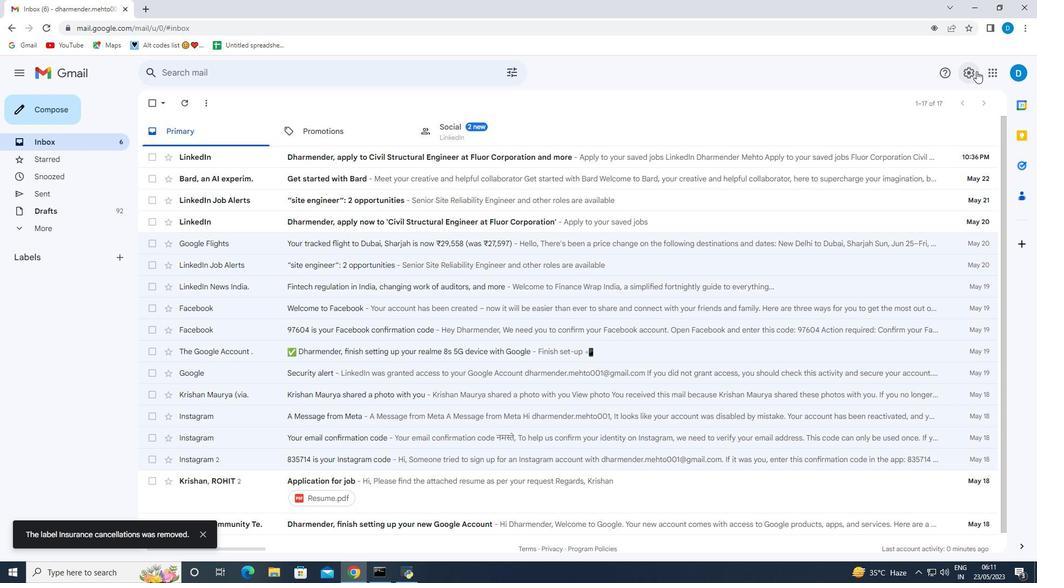 
Action: Mouse pressed left at (975, 71)
Screenshot: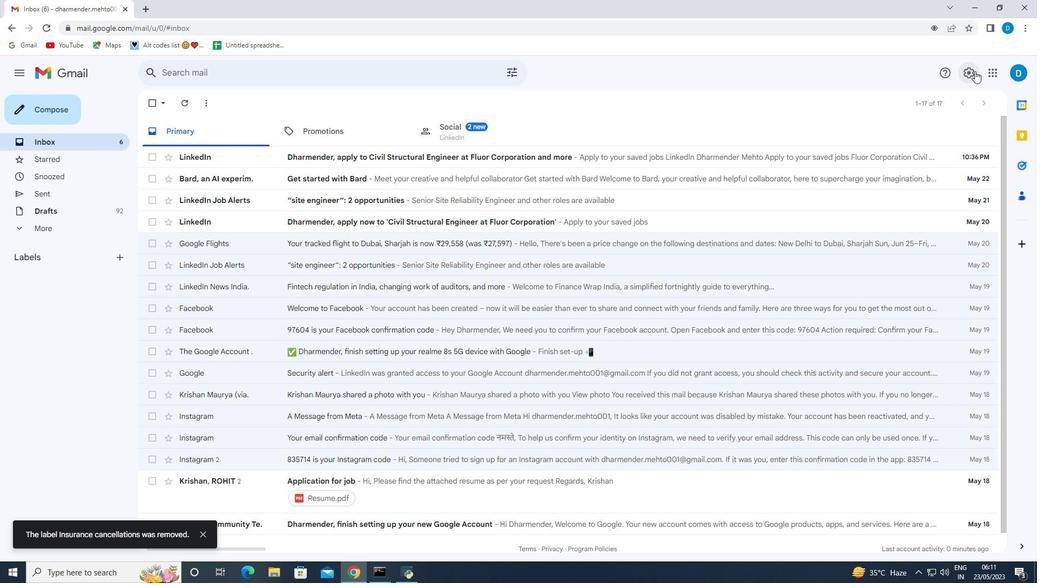 
Action: Mouse moved to (950, 130)
Screenshot: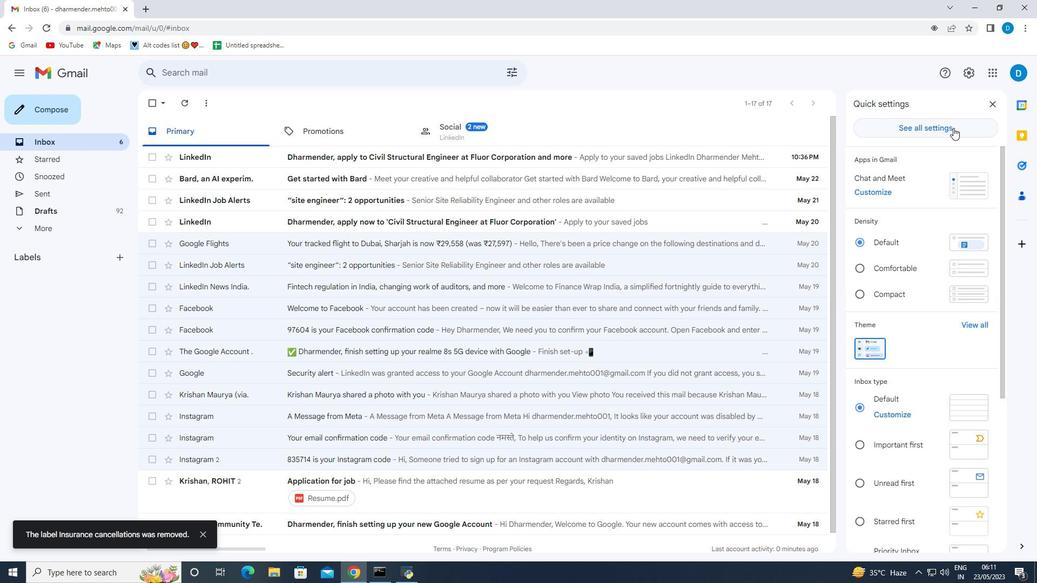 
Action: Mouse pressed left at (950, 130)
Screenshot: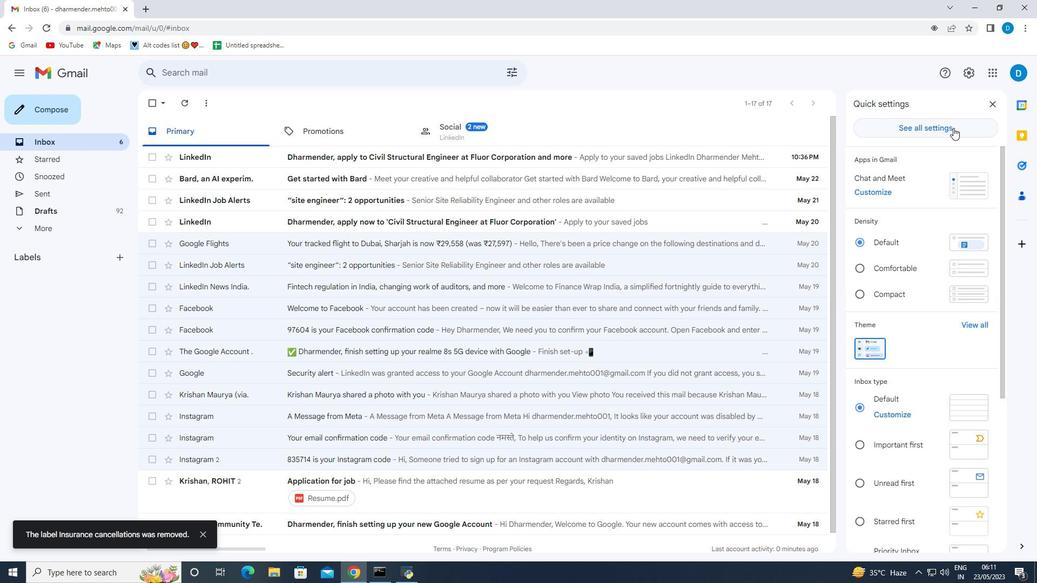 
Action: Mouse moved to (368, 278)
Screenshot: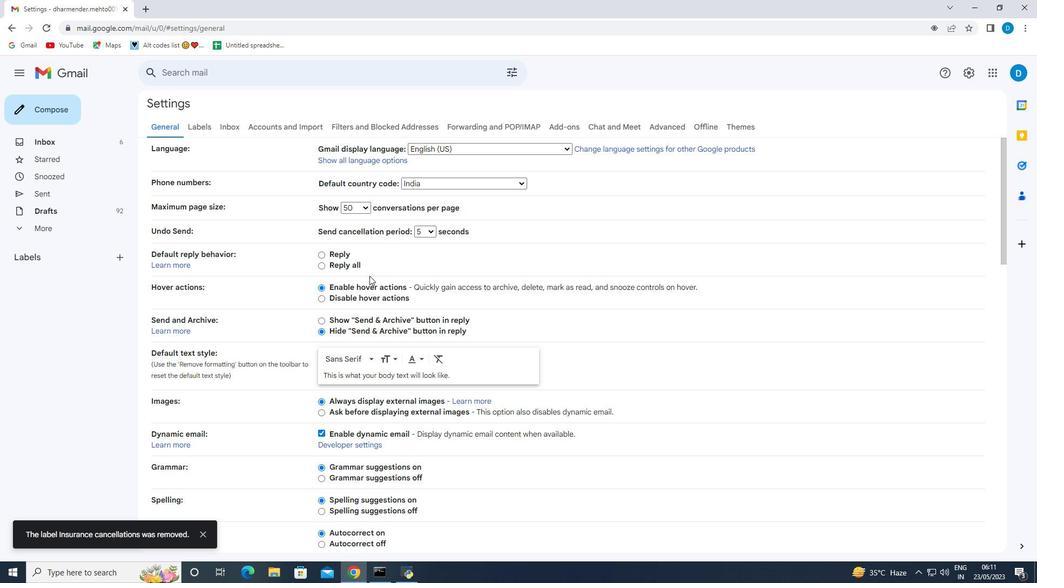 
Action: Mouse scrolled (368, 278) with delta (0, 0)
Screenshot: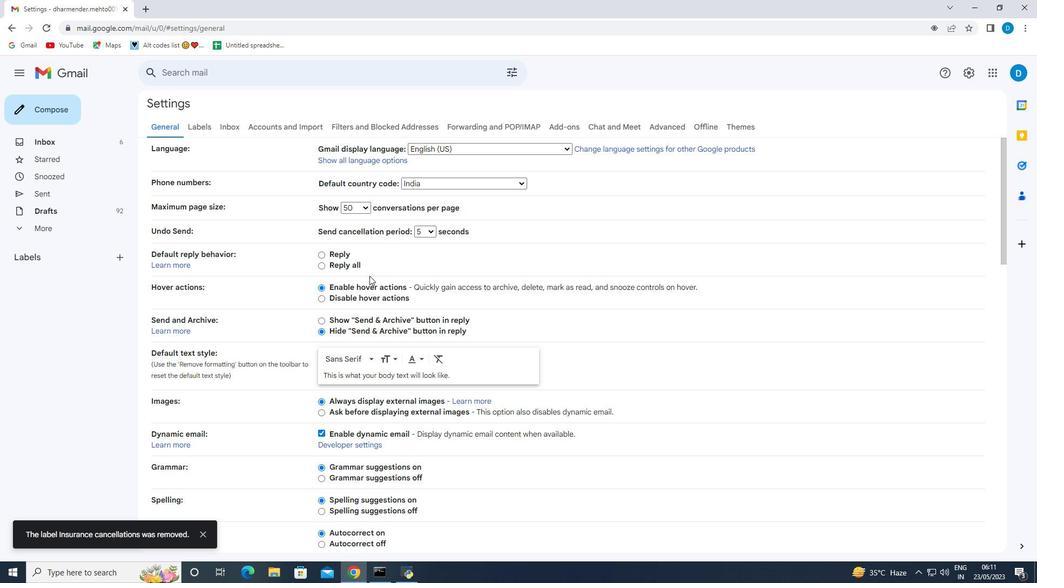 
Action: Mouse moved to (368, 278)
Screenshot: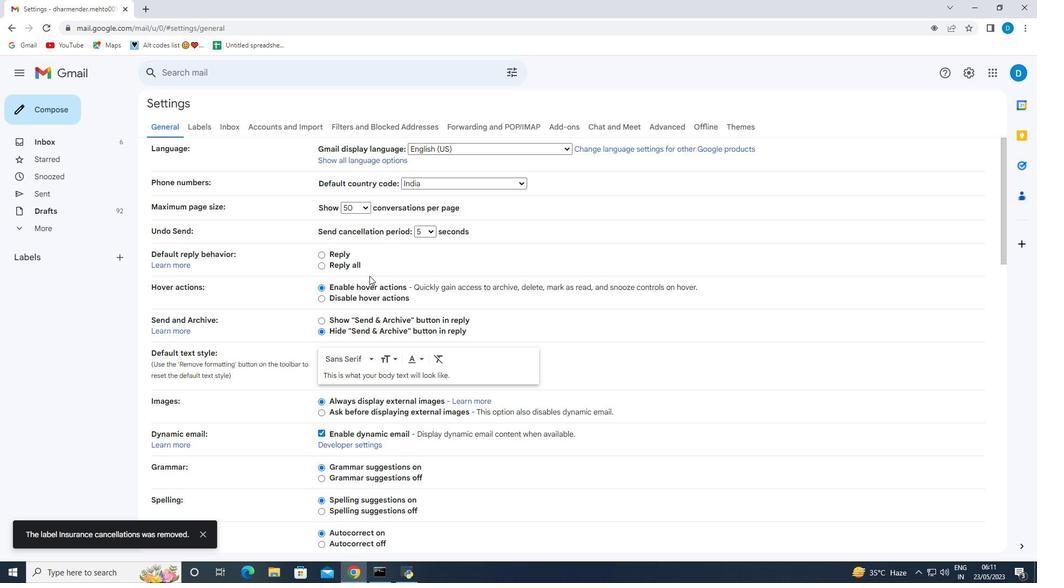 
Action: Mouse scrolled (368, 278) with delta (0, 0)
Screenshot: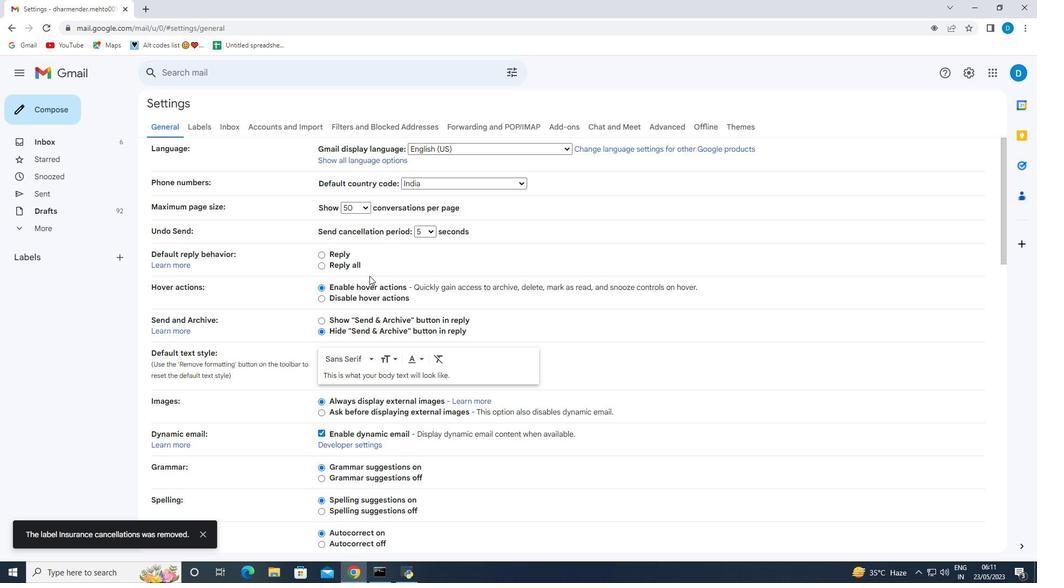
Action: Mouse moved to (369, 279)
Screenshot: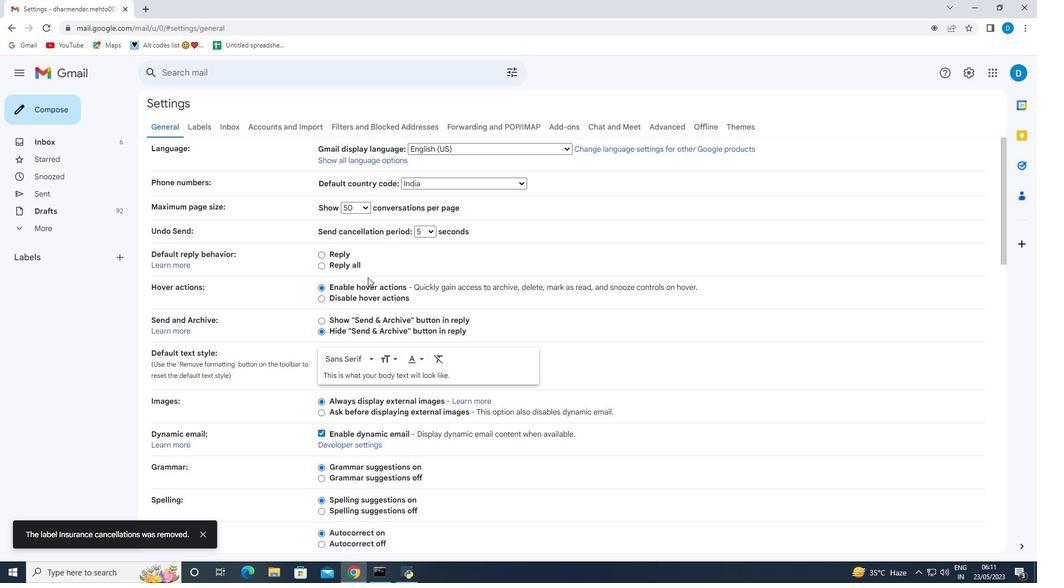 
Action: Mouse scrolled (369, 278) with delta (0, 0)
Screenshot: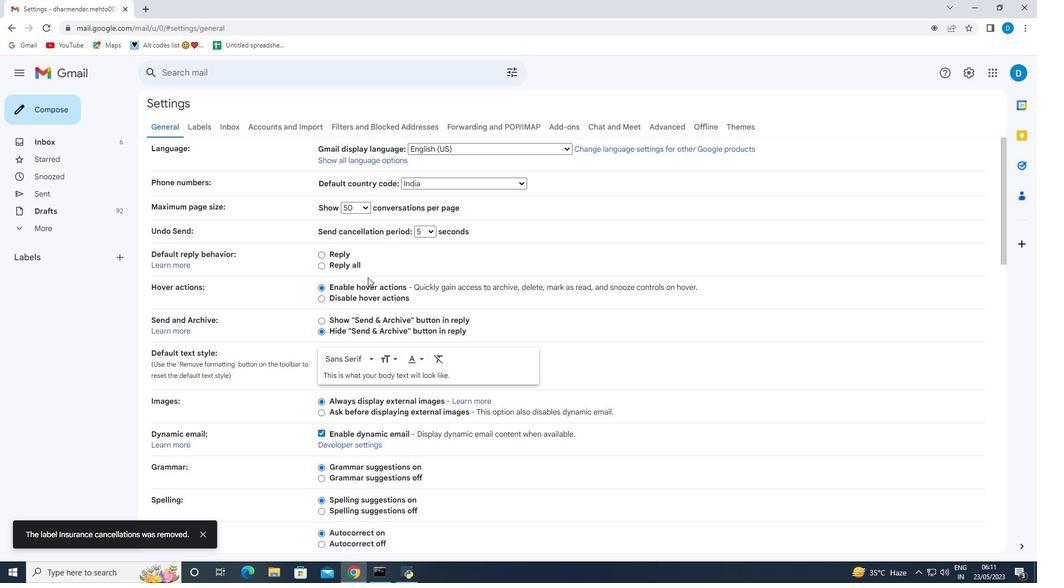 
Action: Mouse scrolled (369, 278) with delta (0, 0)
Screenshot: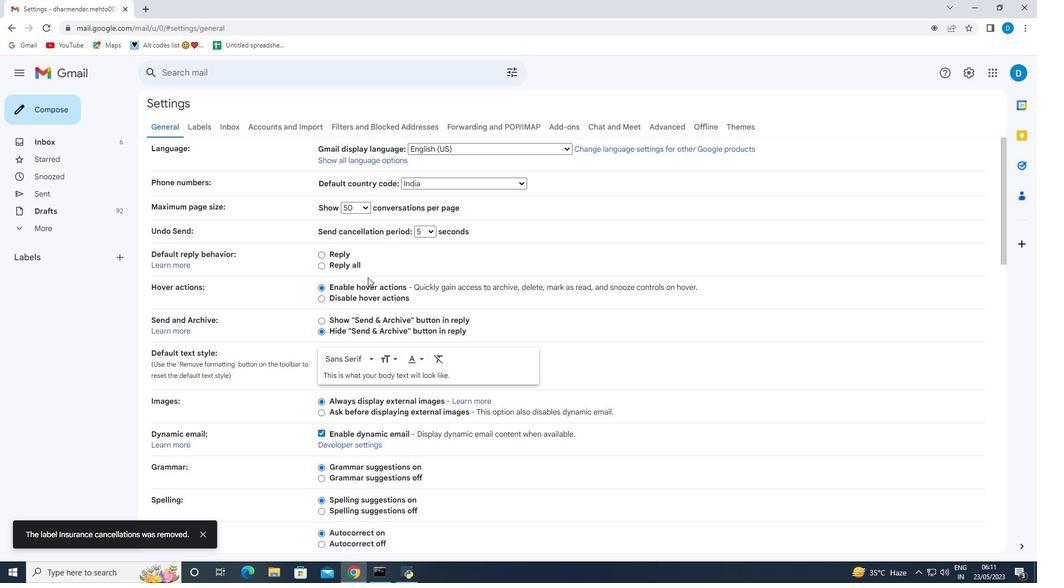 
Action: Mouse scrolled (369, 278) with delta (0, 0)
Screenshot: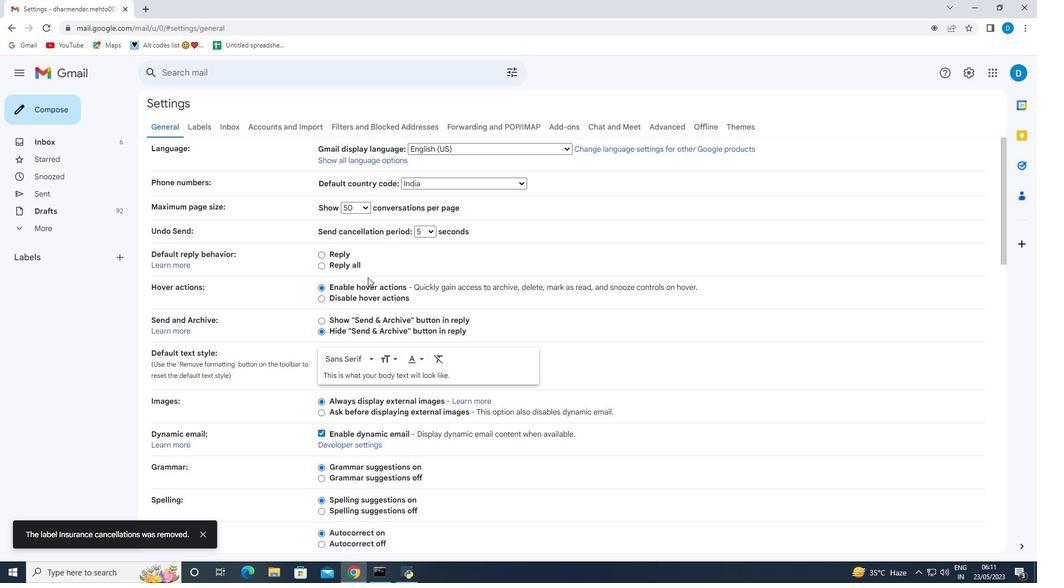 
Action: Mouse scrolled (369, 278) with delta (0, 0)
Screenshot: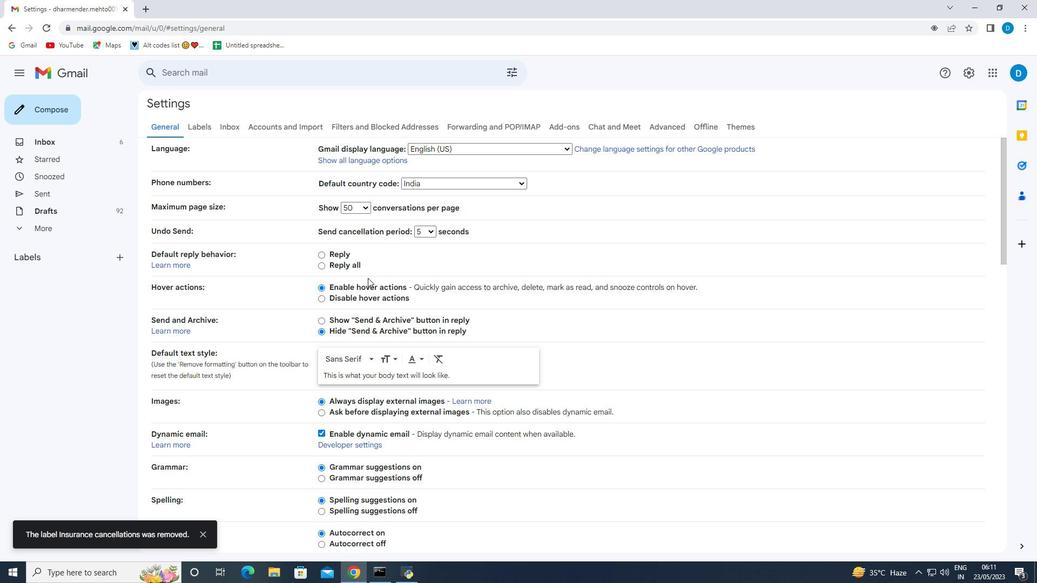 
Action: Mouse scrolled (369, 278) with delta (0, 0)
Screenshot: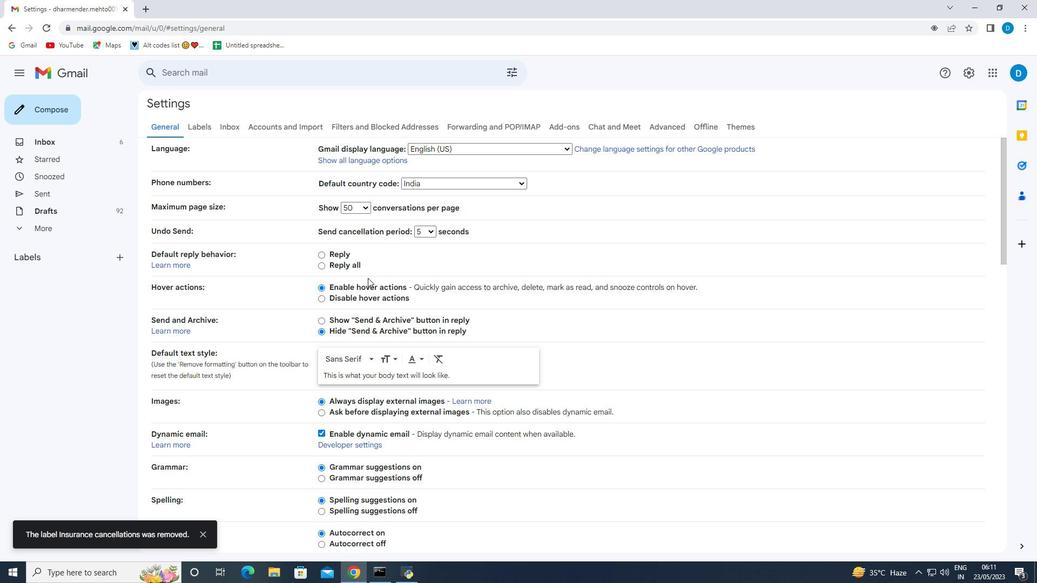 
Action: Mouse moved to (370, 279)
Screenshot: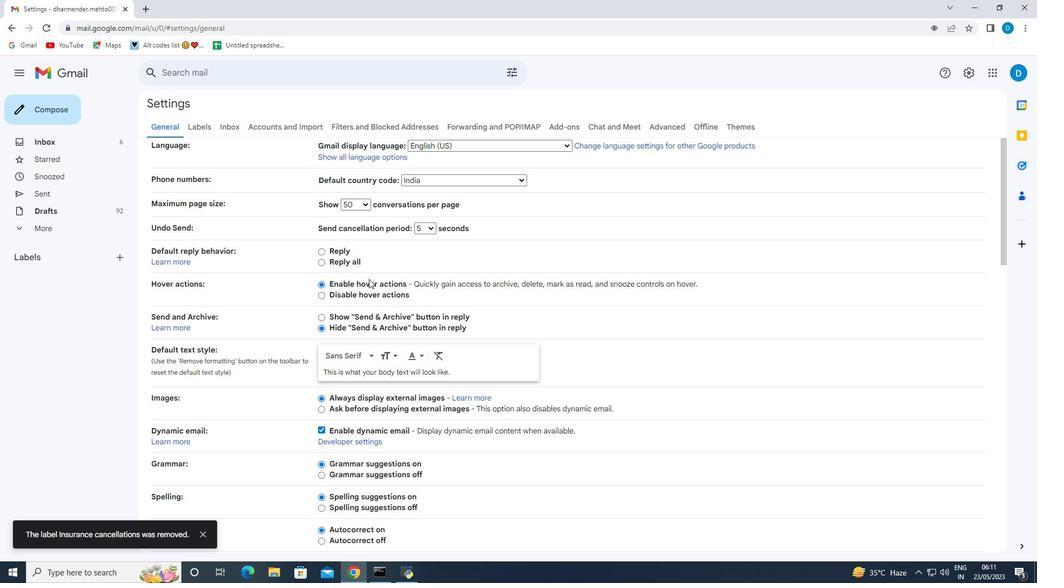 
Action: Mouse scrolled (370, 278) with delta (0, 0)
Screenshot: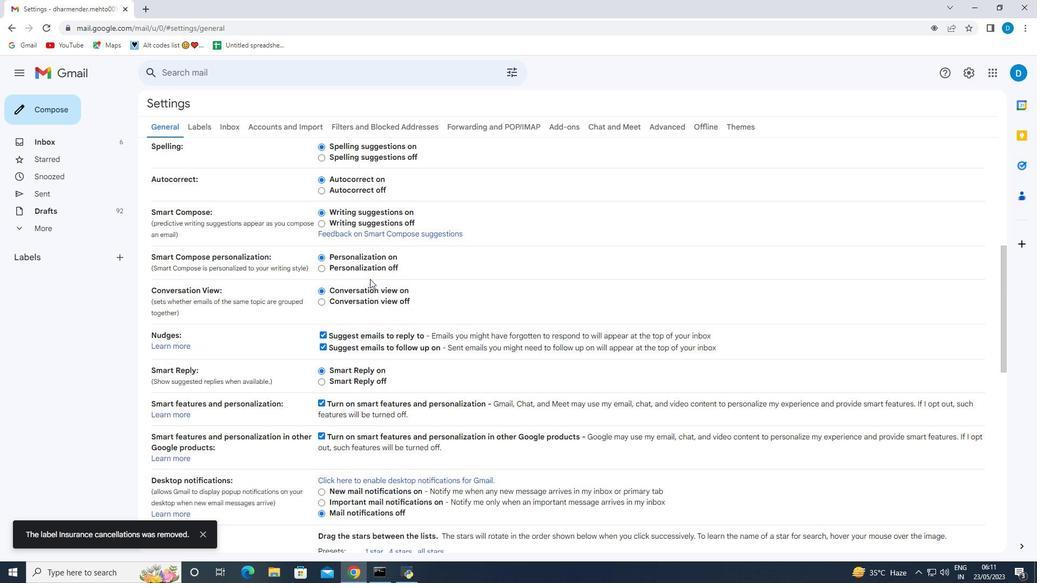 
Action: Mouse scrolled (370, 278) with delta (0, 0)
Screenshot: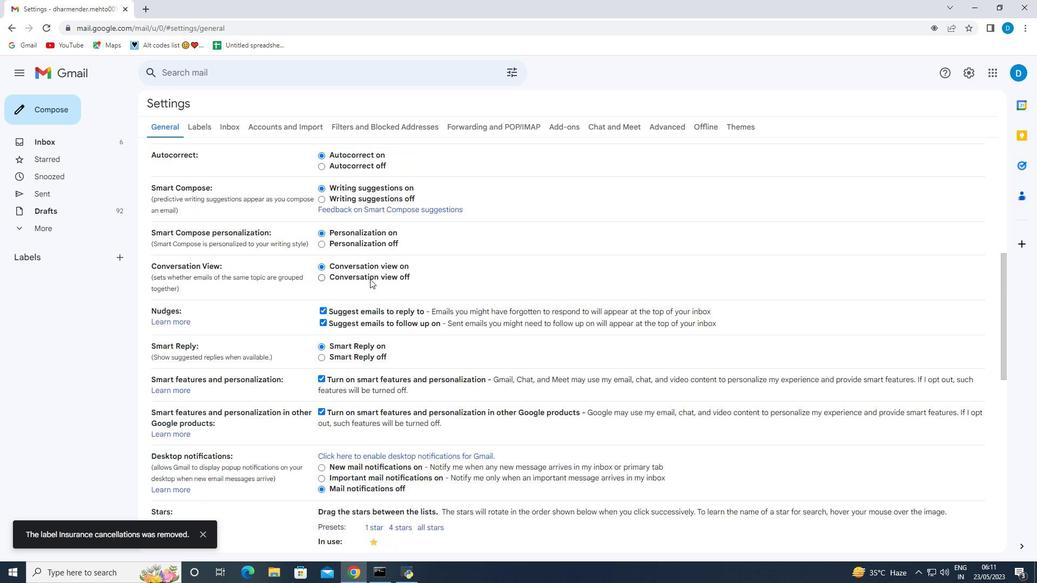 
Action: Mouse scrolled (370, 278) with delta (0, 0)
Screenshot: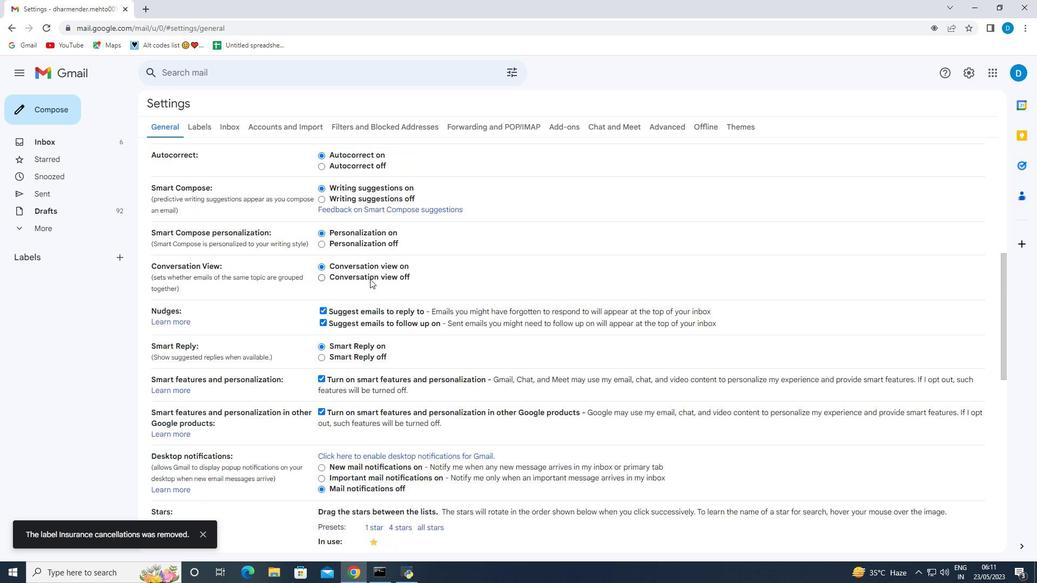 
Action: Mouse scrolled (370, 278) with delta (0, 0)
Screenshot: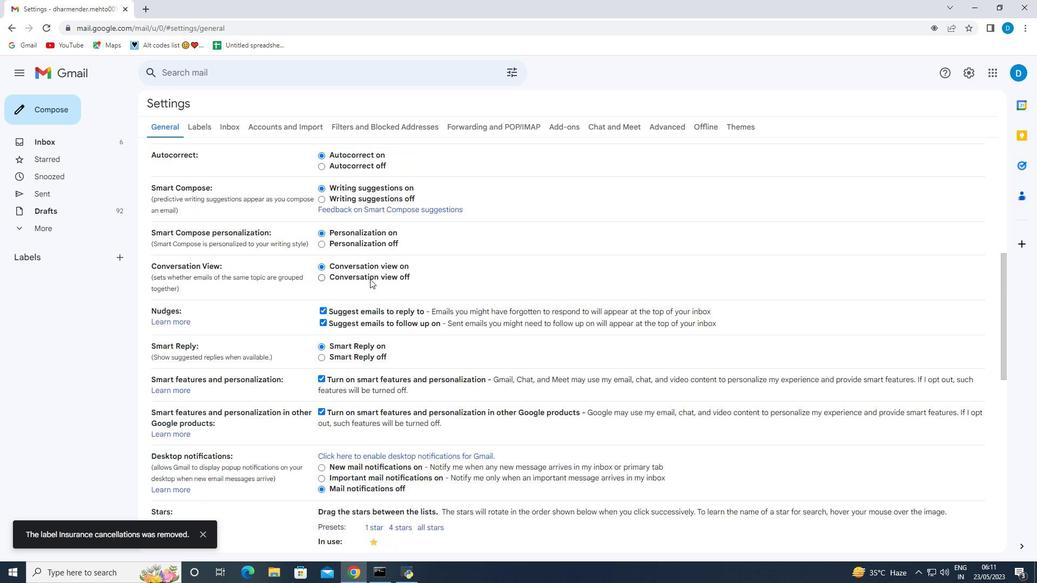 
Action: Mouse scrolled (370, 278) with delta (0, 0)
Screenshot: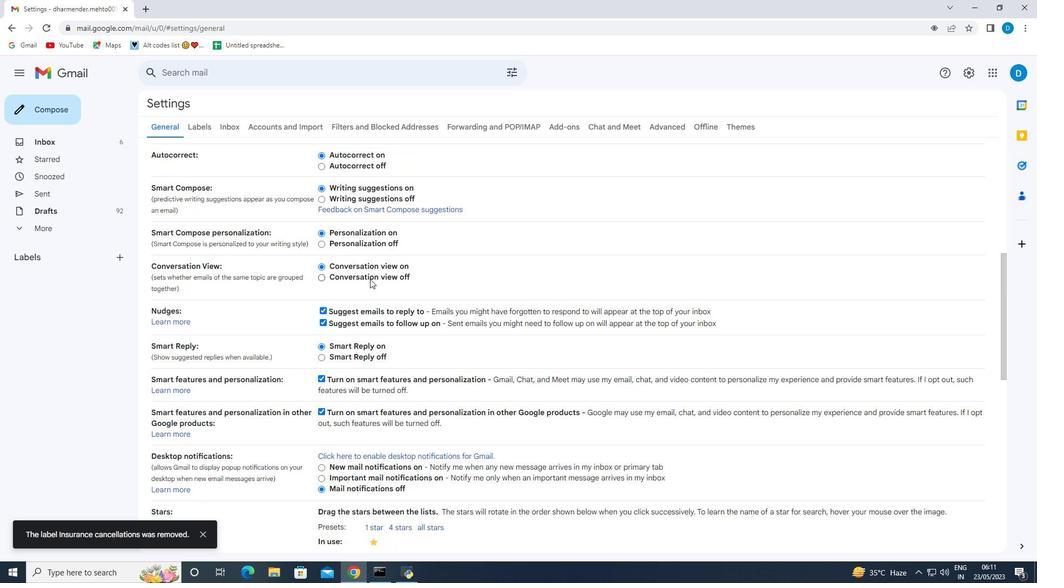 
Action: Mouse moved to (370, 279)
Screenshot: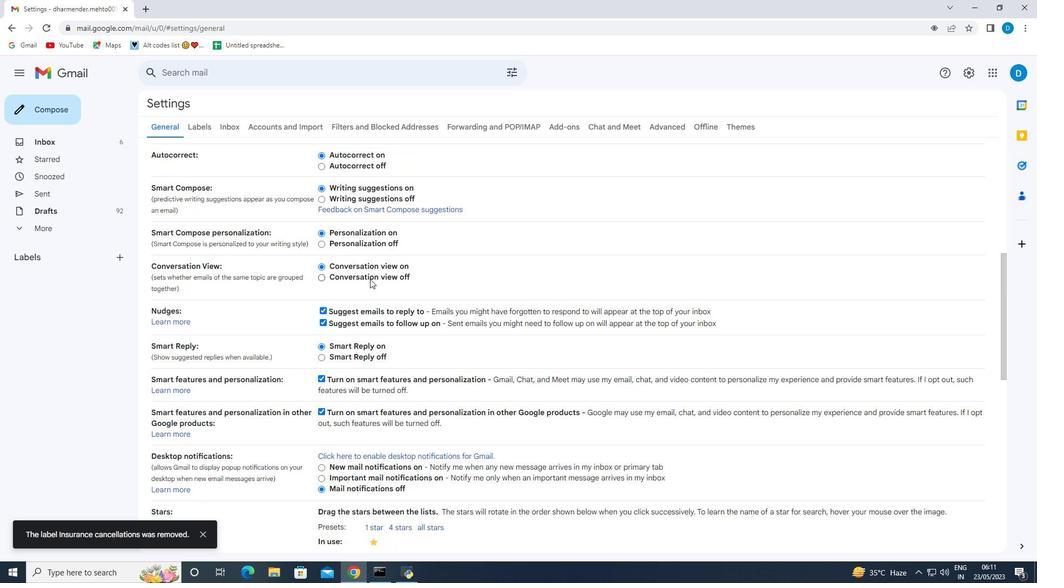 
Action: Mouse scrolled (370, 278) with delta (0, 0)
Screenshot: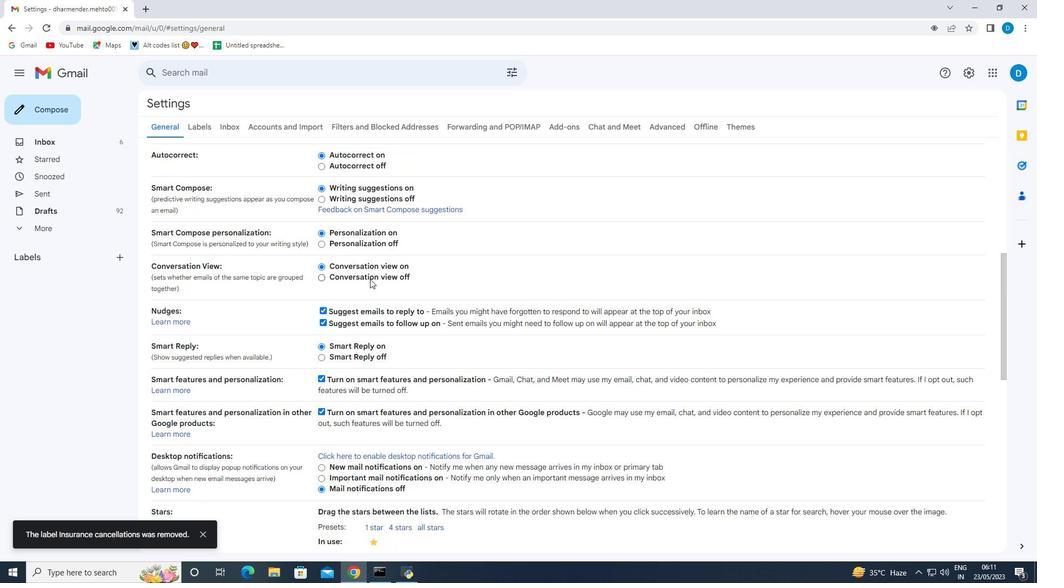 
Action: Mouse moved to (366, 319)
Screenshot: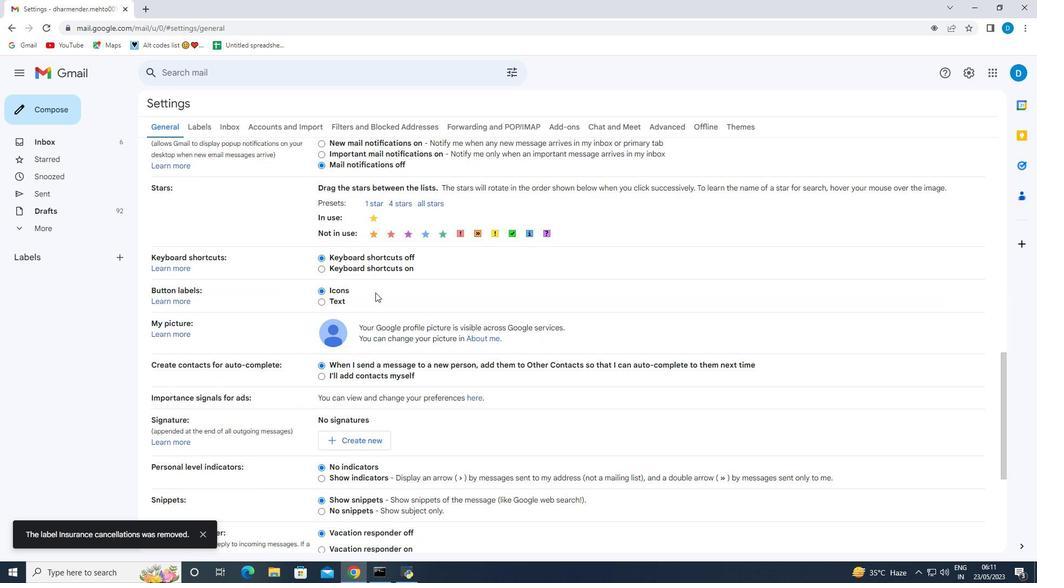
Action: Mouse scrolled (366, 318) with delta (0, 0)
Screenshot: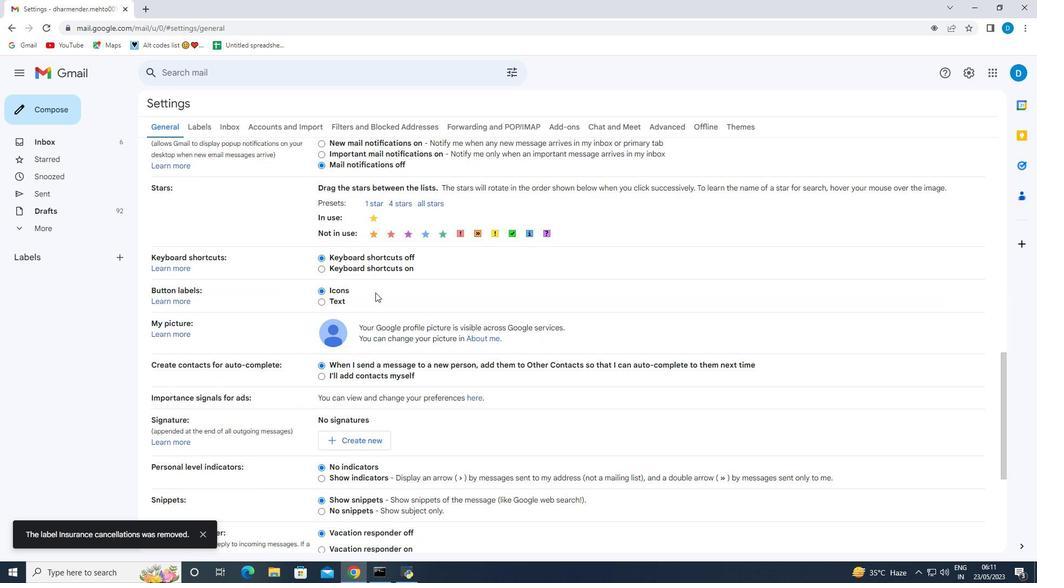 
Action: Mouse scrolled (366, 318) with delta (0, 0)
Screenshot: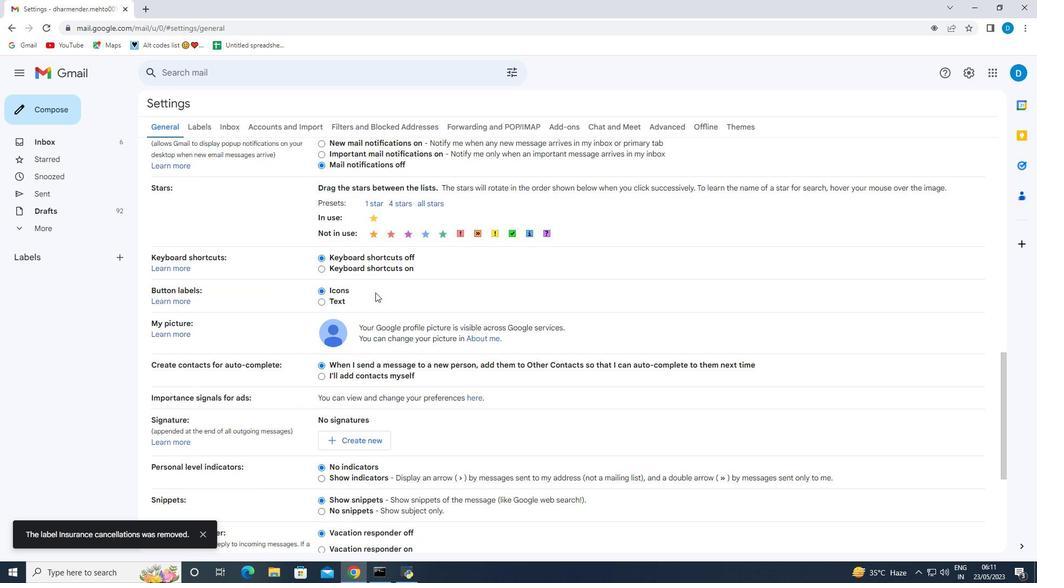 
Action: Mouse scrolled (366, 318) with delta (0, 0)
Screenshot: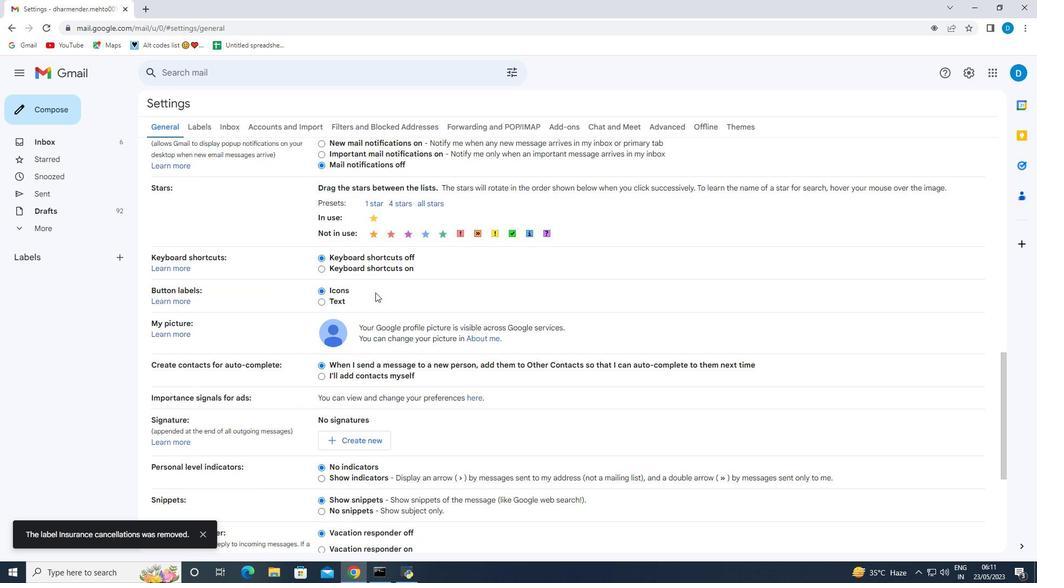 
Action: Mouse scrolled (366, 318) with delta (0, 0)
Screenshot: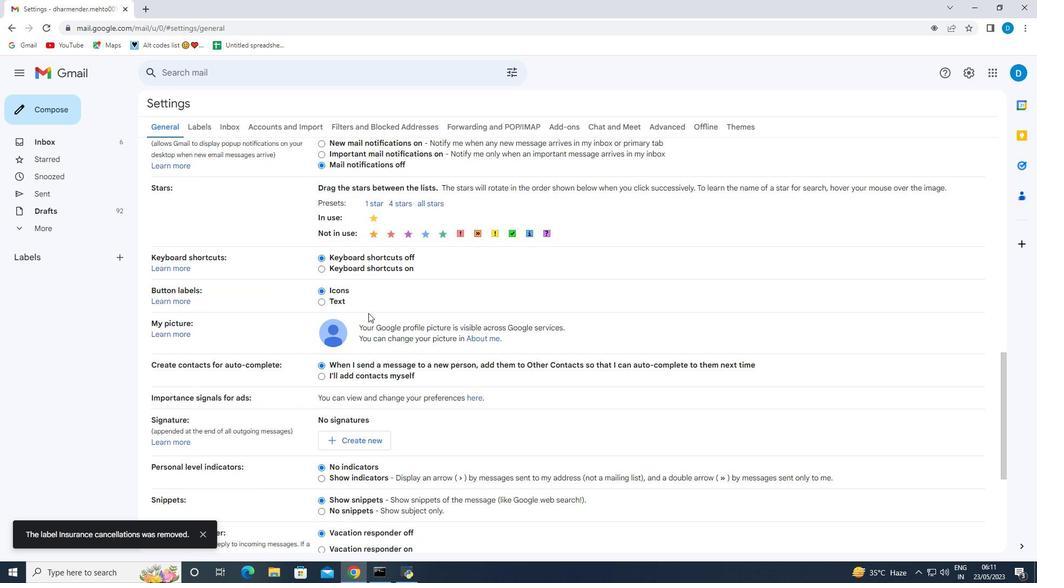
Action: Mouse moved to (366, 227)
Screenshot: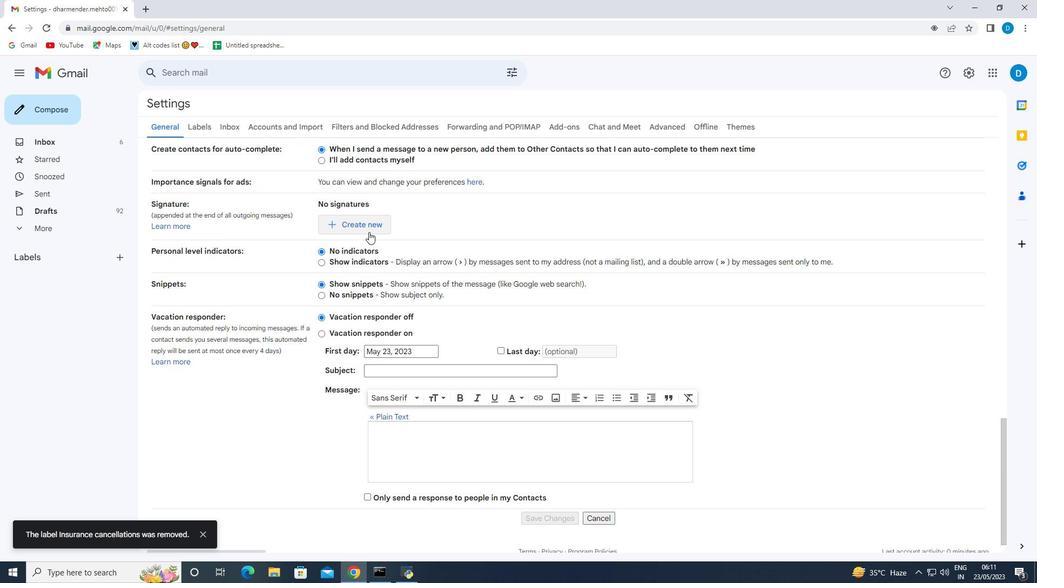 
Action: Mouse pressed left at (366, 227)
Screenshot: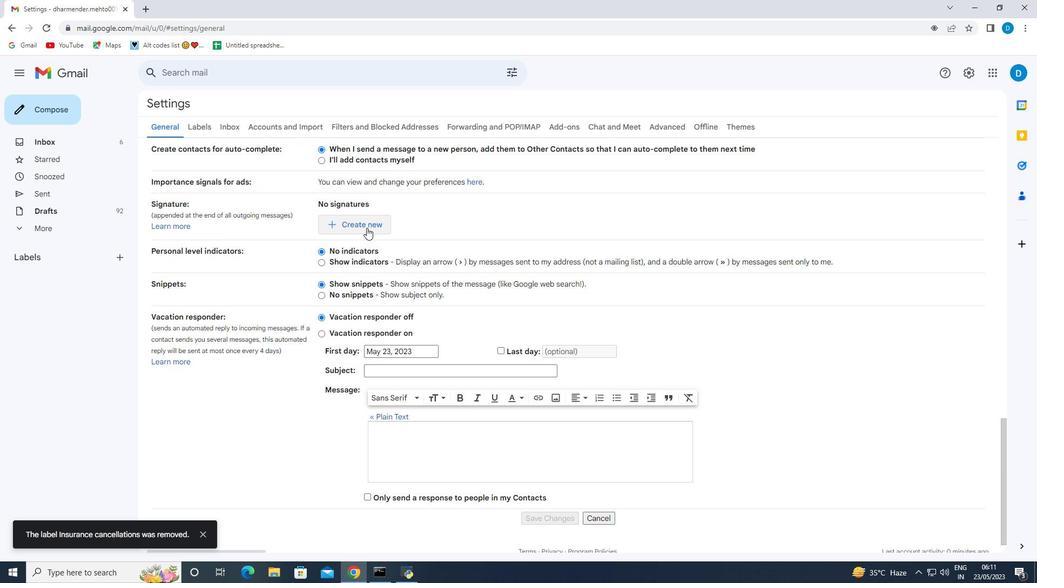 
Action: Mouse moved to (471, 300)
Screenshot: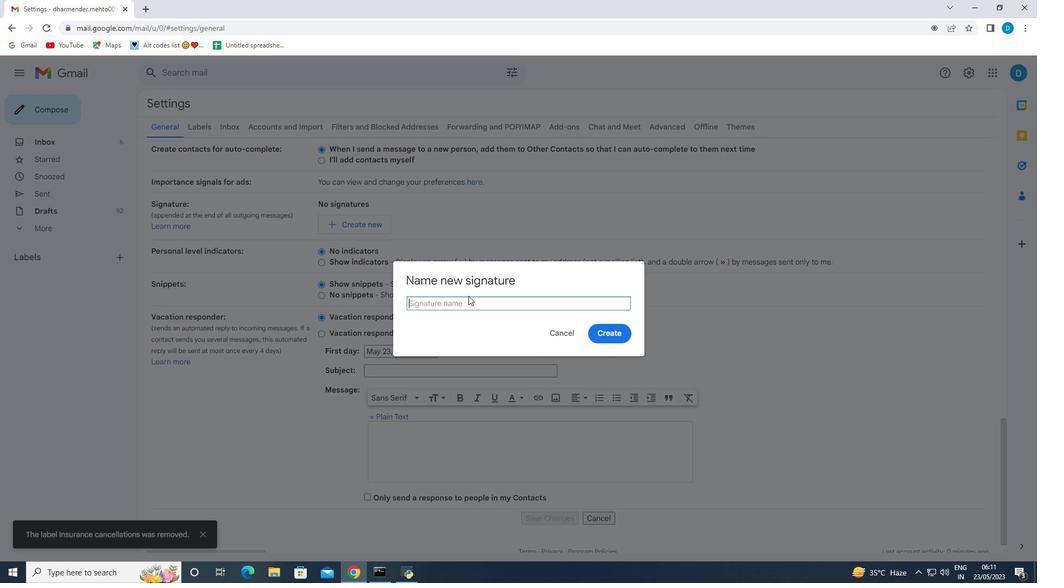 
Action: Mouse pressed left at (471, 300)
Screenshot: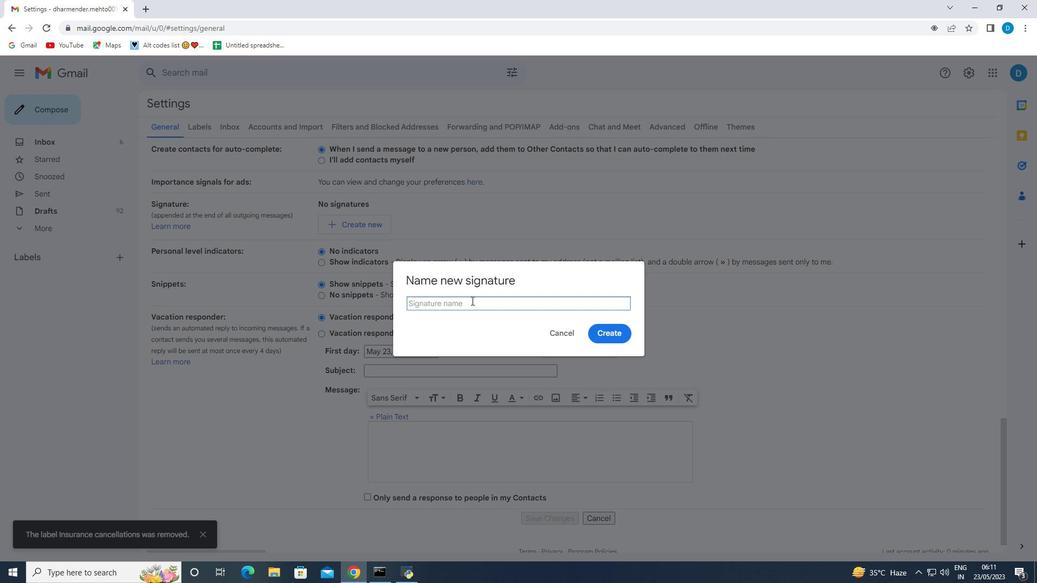 
Action: Mouse moved to (471, 300)
Screenshot: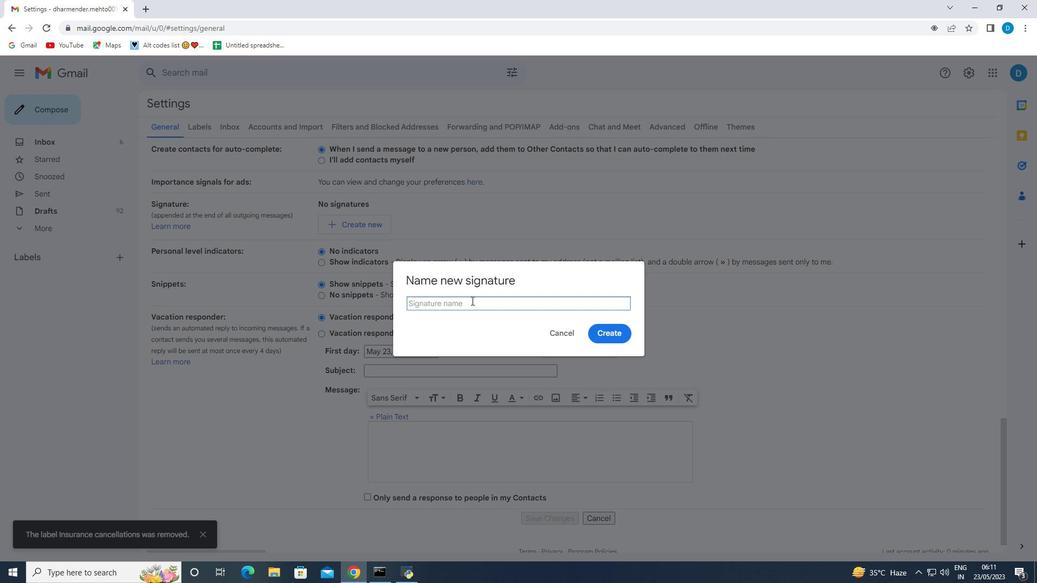 
Action: Key pressed <Key.shift>Miguel<Key.space><Key.shift>Hernandez
Screenshot: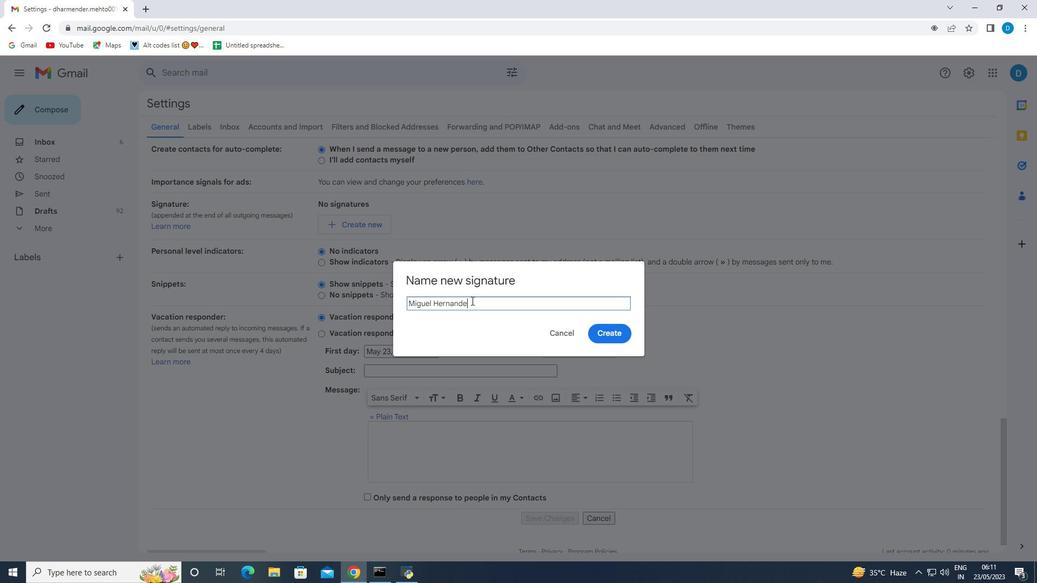 
Action: Mouse moved to (610, 330)
Screenshot: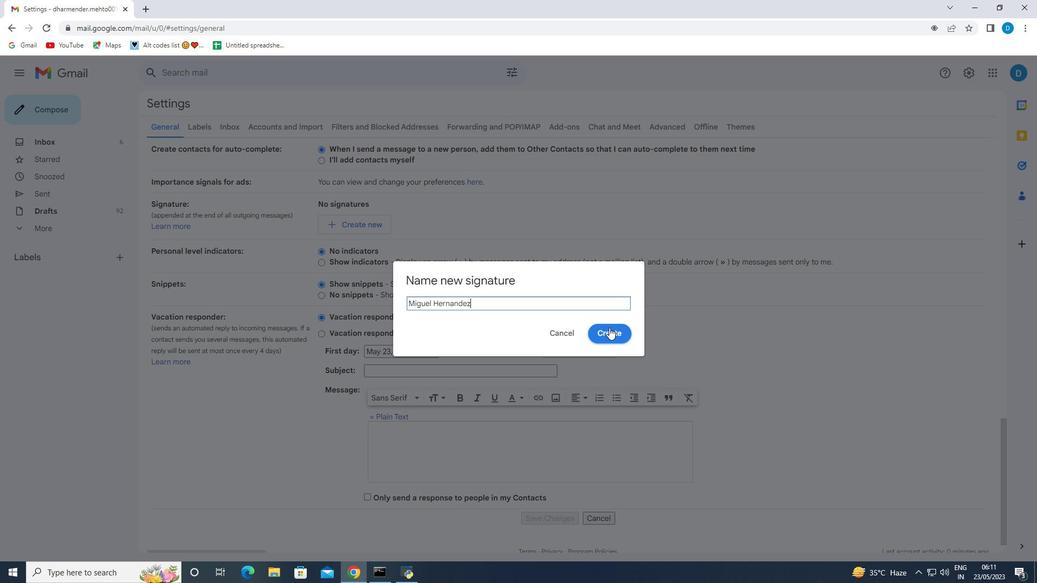 
Action: Mouse pressed left at (610, 330)
Screenshot: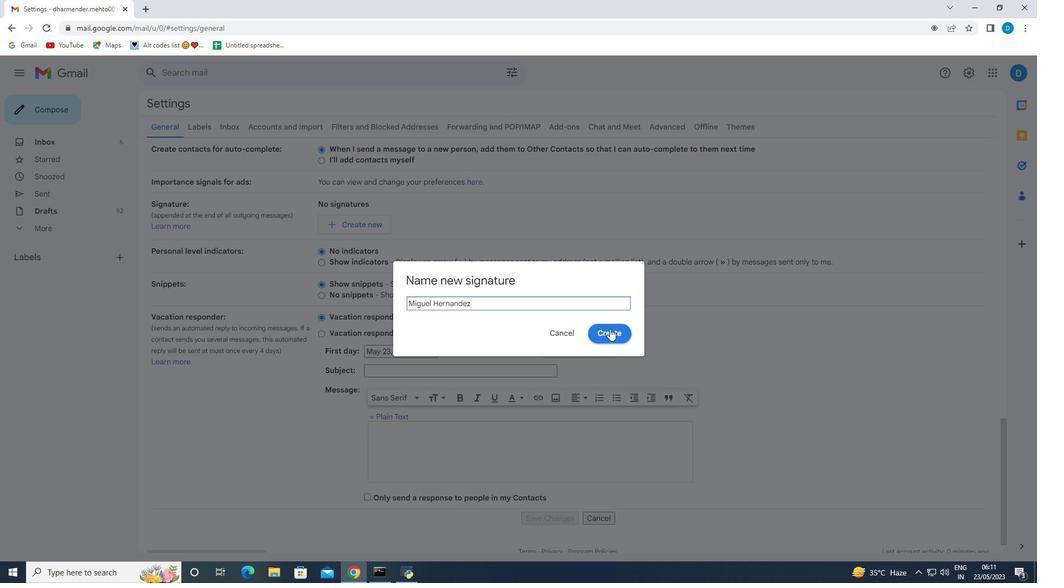 
Action: Mouse moved to (477, 236)
Screenshot: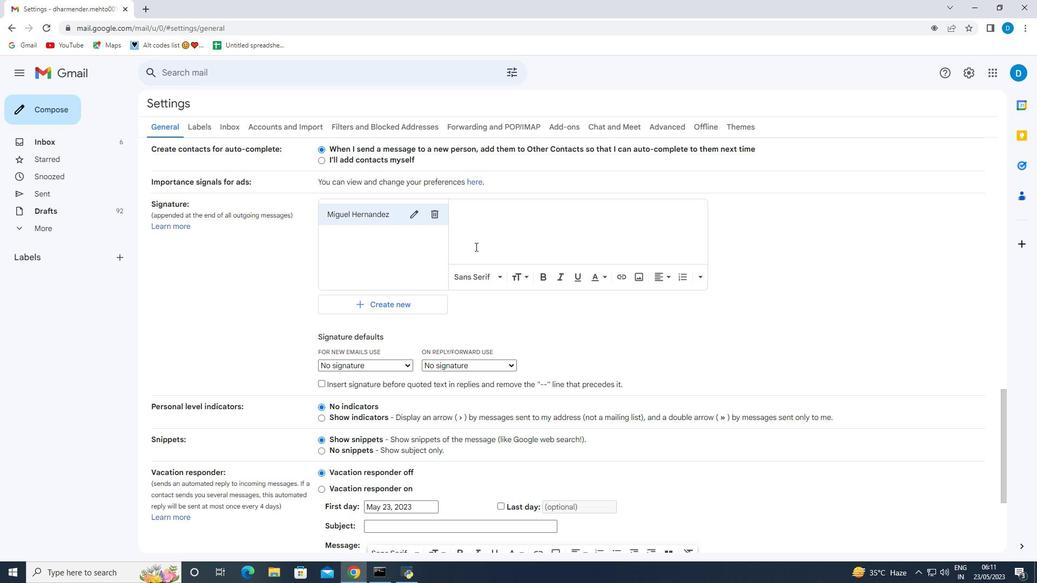 
Action: Mouse pressed left at (477, 236)
Screenshot: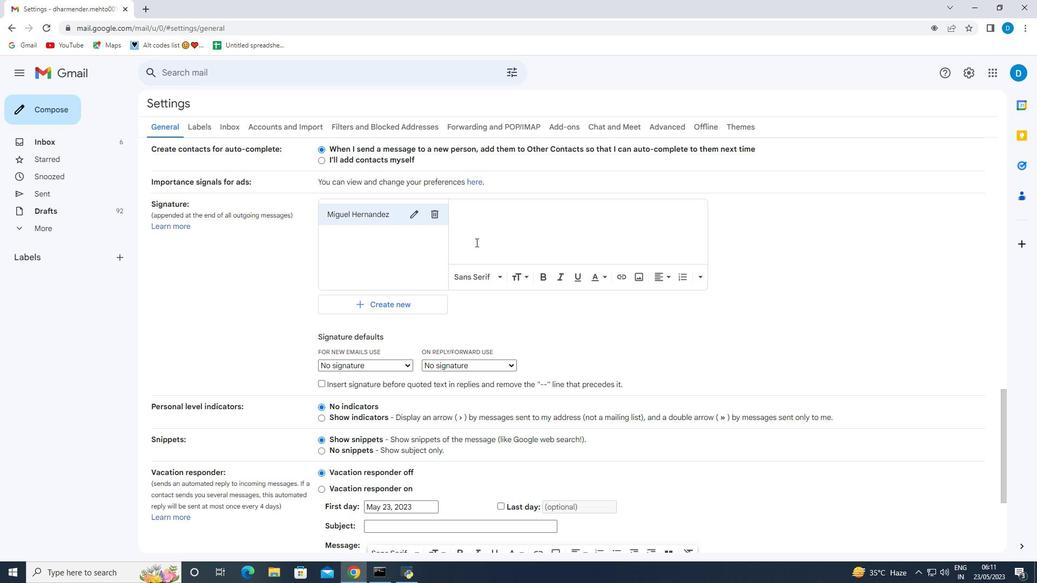 
Action: Key pressed <Key.enter><Key.shift>Miguel<Key.space><Key.shift>Hernandez
Screenshot: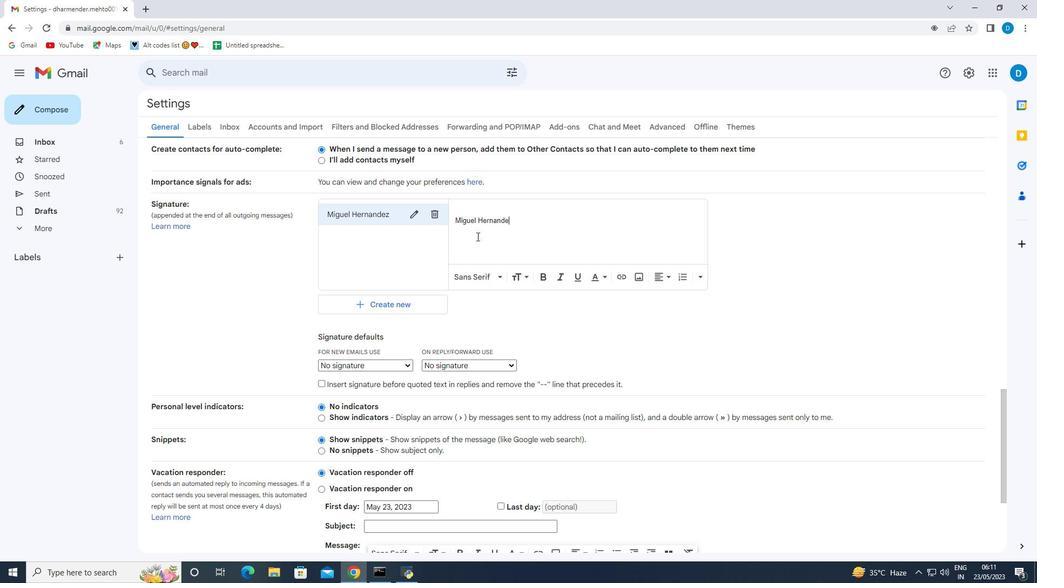 
Action: Mouse moved to (368, 359)
Screenshot: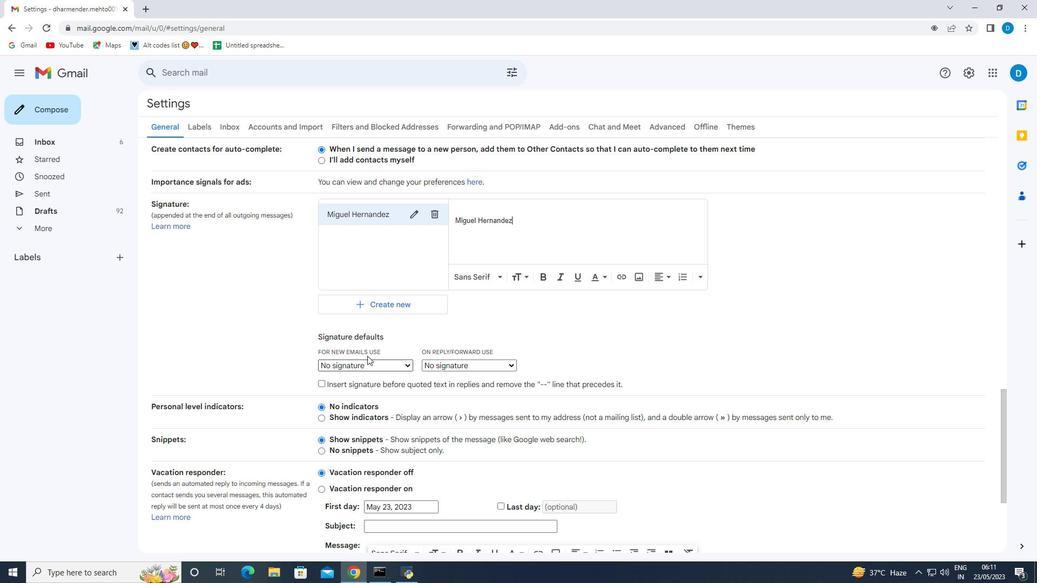 
Action: Mouse pressed left at (368, 359)
Screenshot: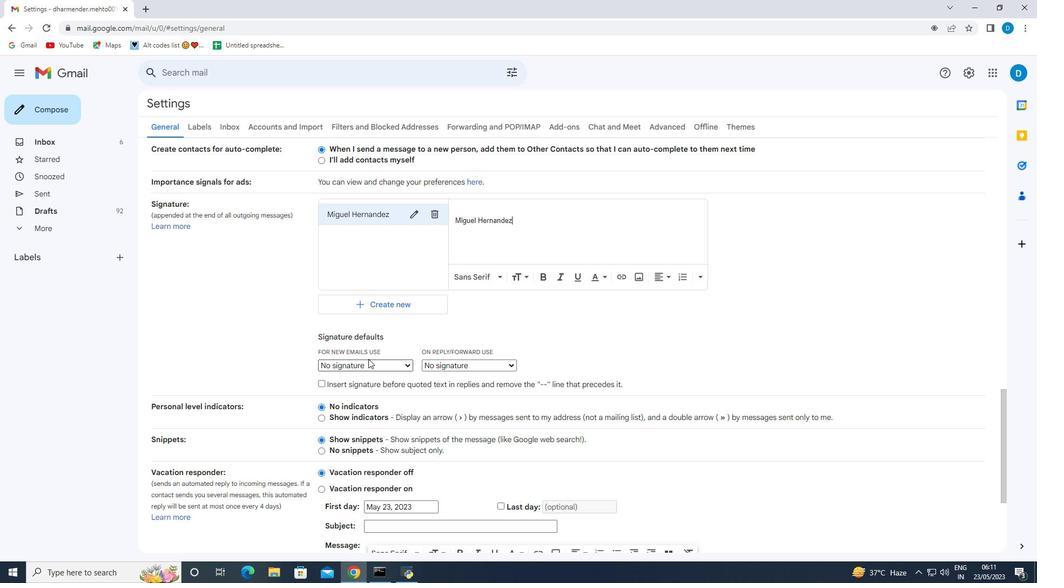 
Action: Mouse moved to (377, 386)
Screenshot: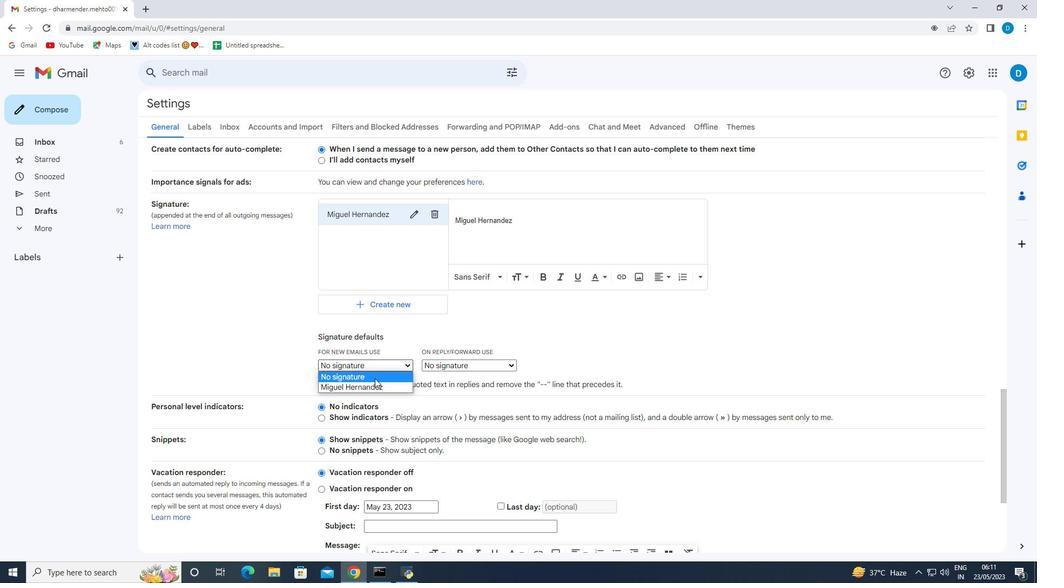 
Action: Mouse pressed left at (377, 386)
Screenshot: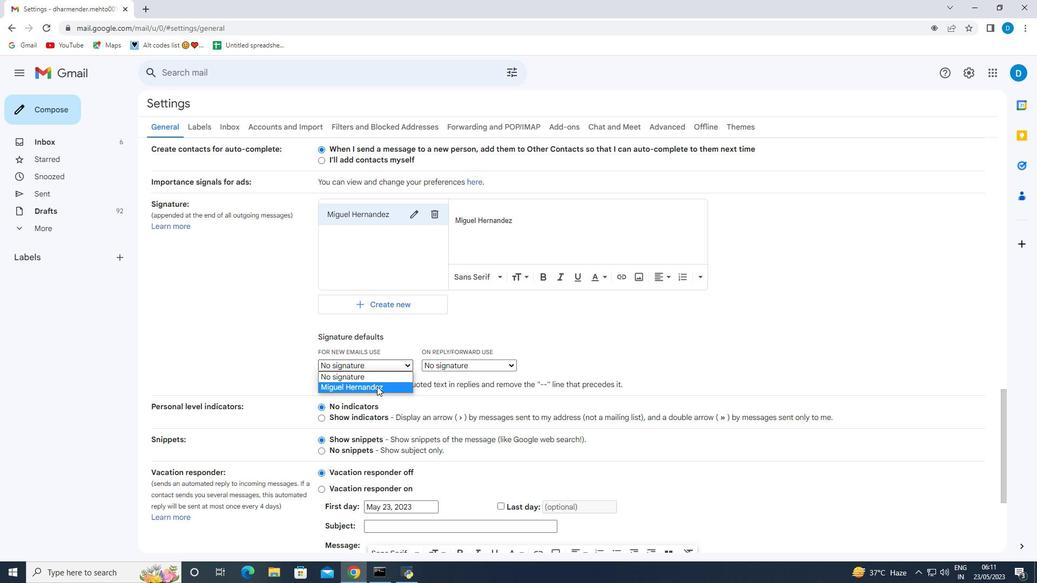 
Action: Mouse moved to (446, 367)
Screenshot: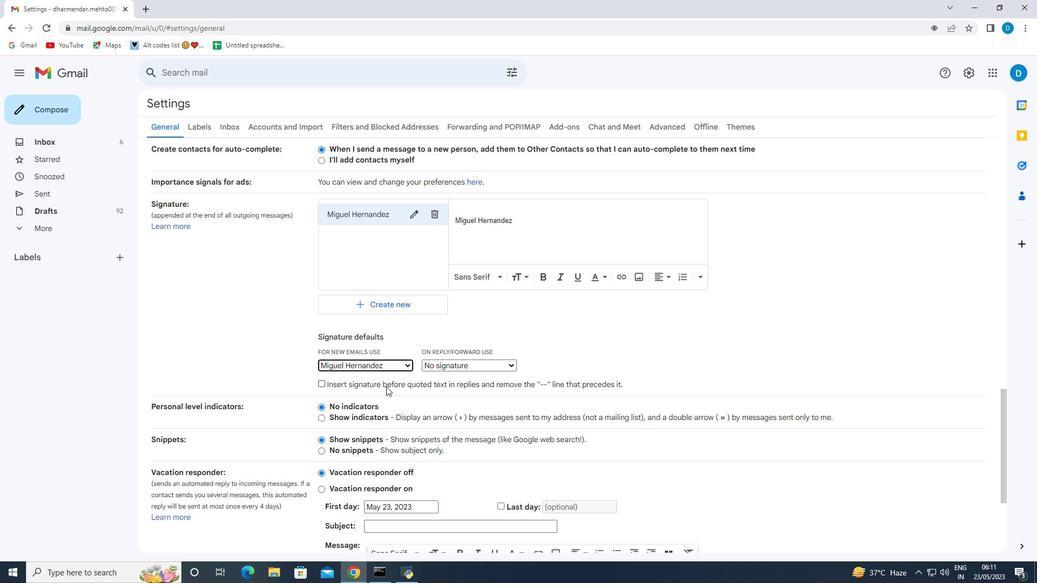 
Action: Mouse pressed left at (446, 367)
Screenshot: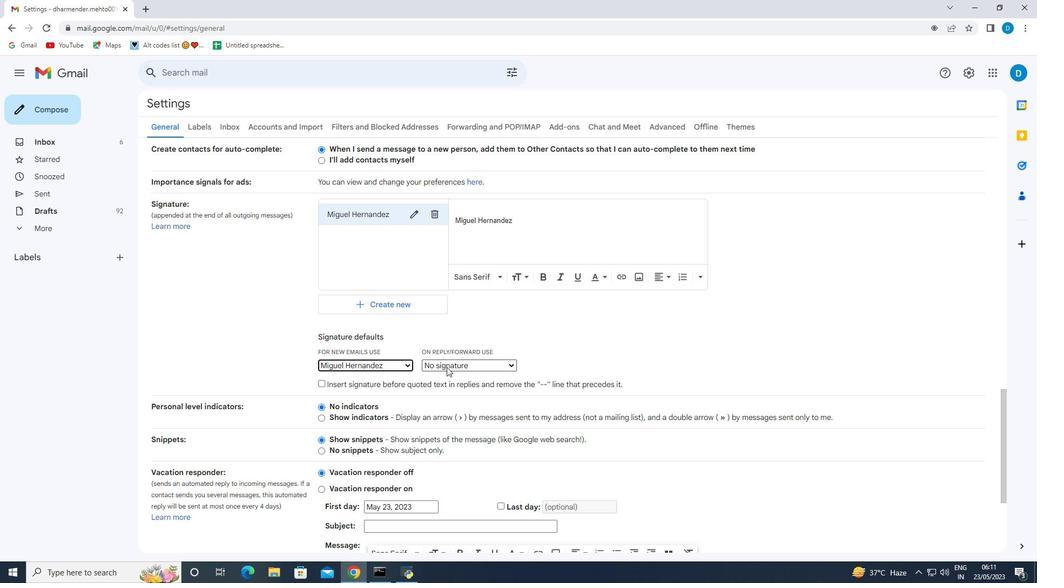 
Action: Mouse moved to (448, 389)
Screenshot: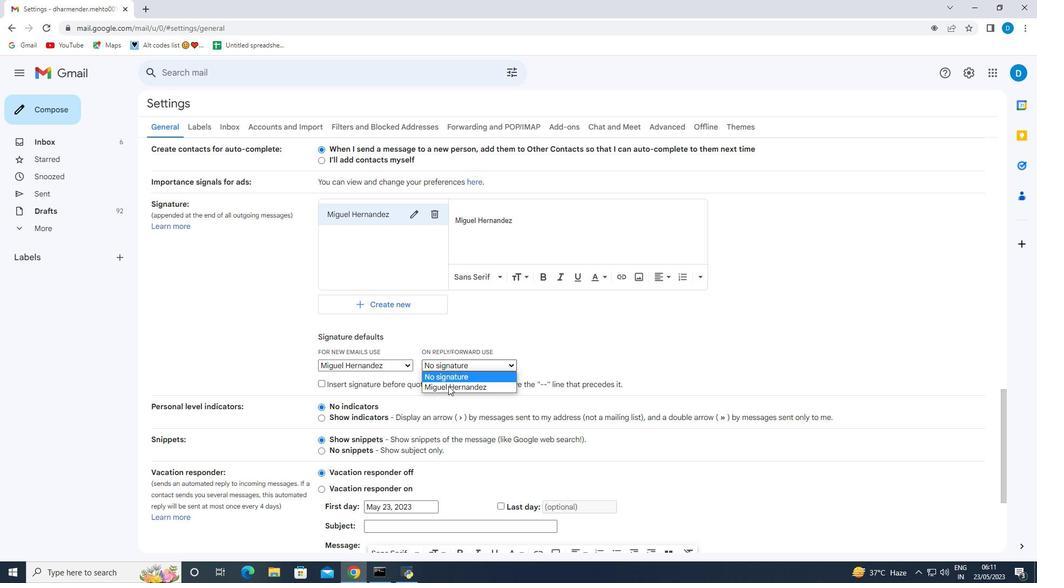 
Action: Mouse pressed left at (448, 389)
Screenshot: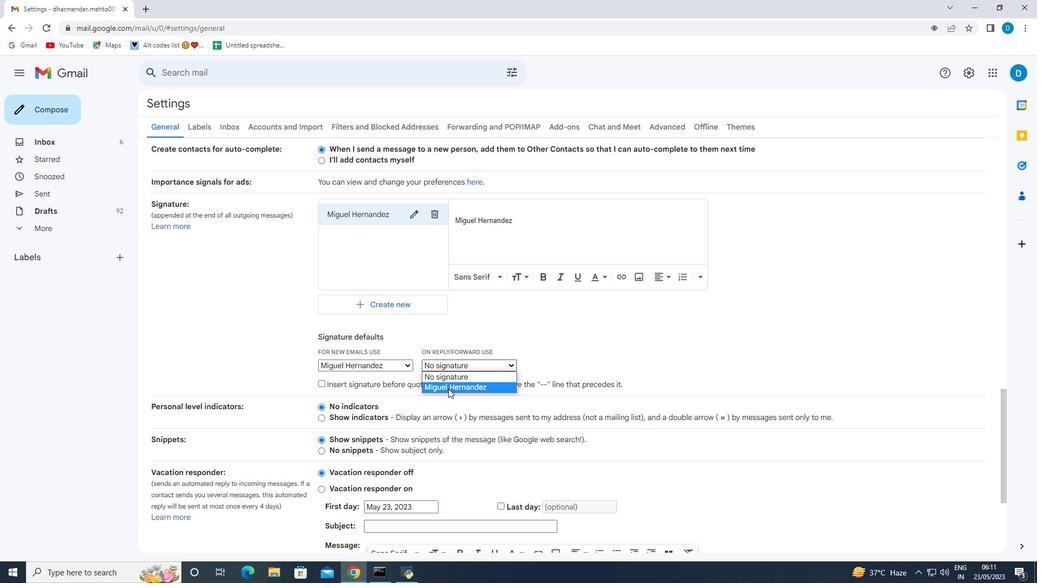 
Action: Mouse moved to (450, 375)
Screenshot: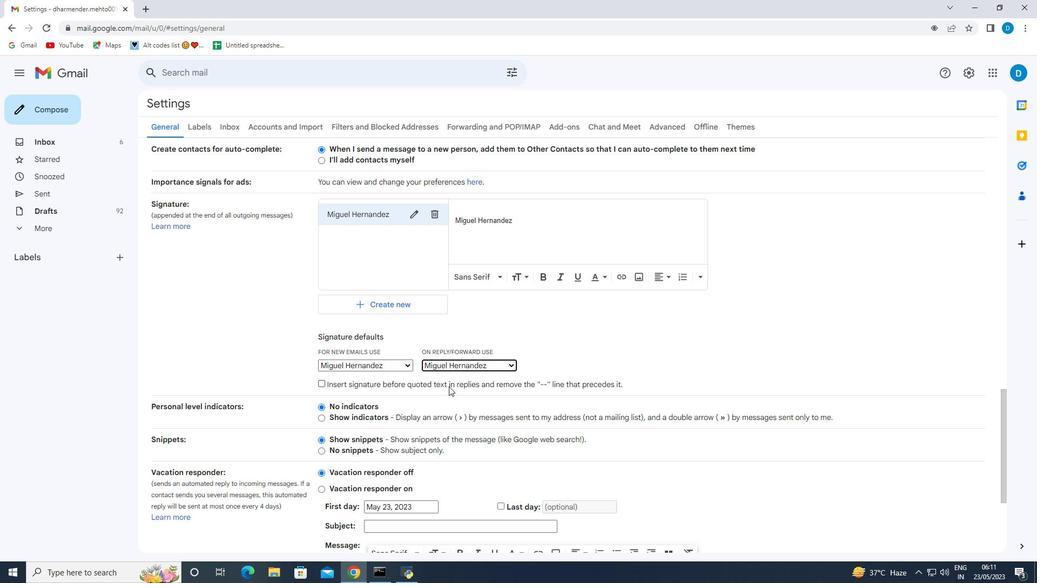 
Action: Mouse scrolled (450, 375) with delta (0, 0)
Screenshot: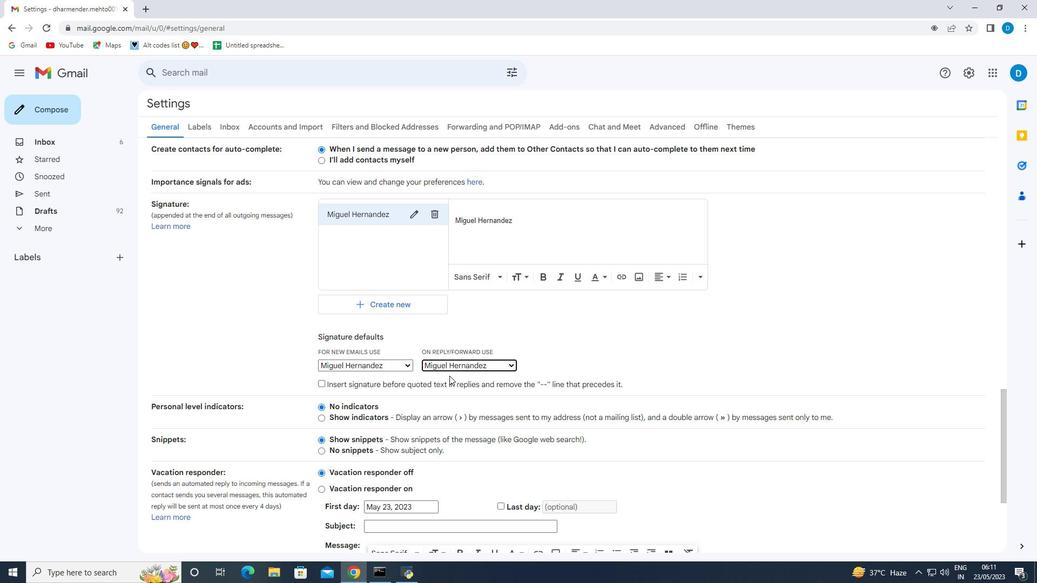 
Action: Mouse scrolled (450, 375) with delta (0, 0)
Screenshot: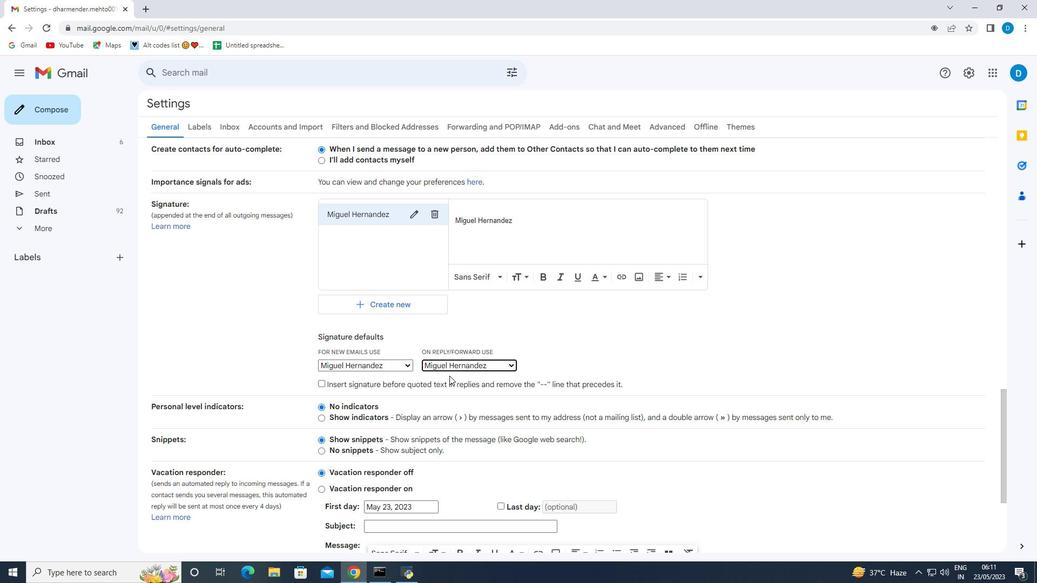 
Action: Mouse scrolled (450, 375) with delta (0, 0)
Screenshot: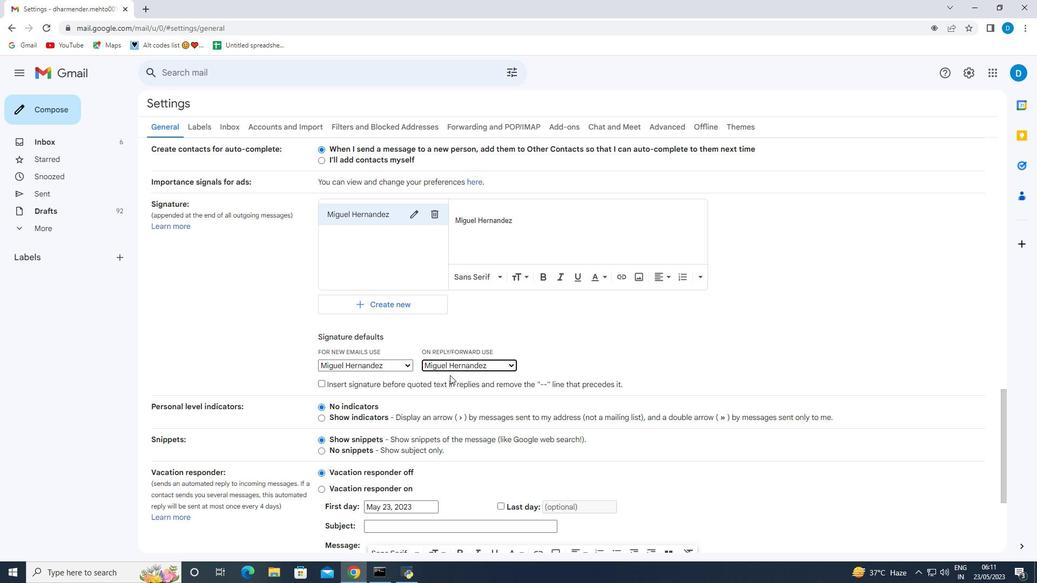 
Action: Mouse scrolled (450, 375) with delta (0, 0)
Screenshot: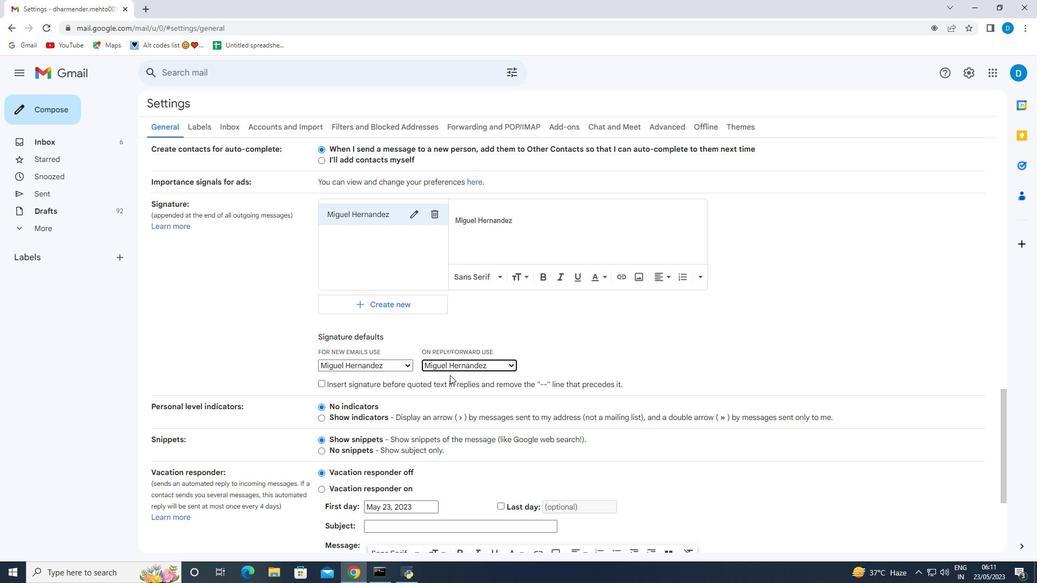 
Action: Mouse moved to (451, 374)
Screenshot: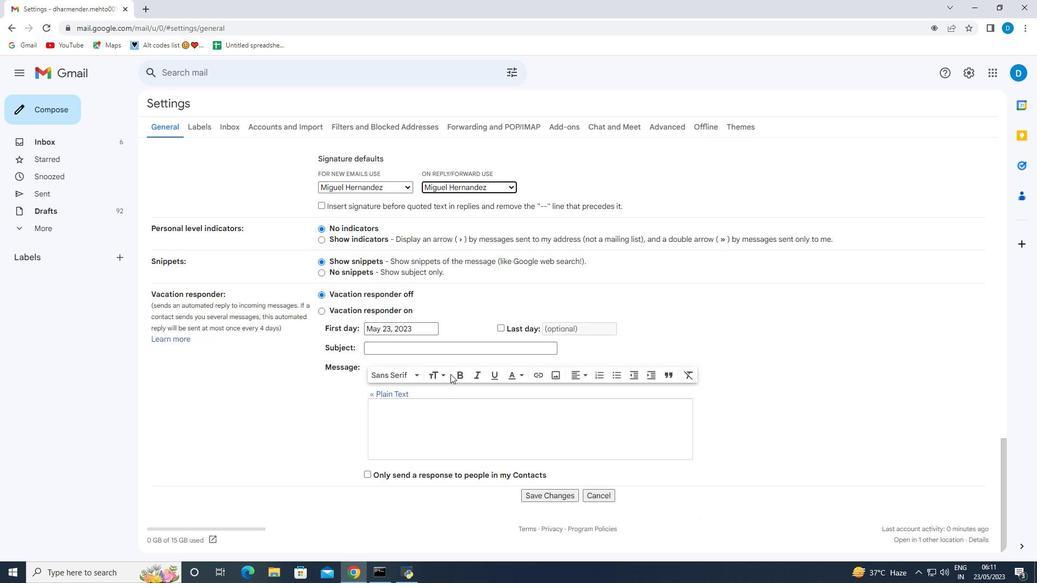 
Action: Mouse scrolled (451, 373) with delta (0, 0)
Screenshot: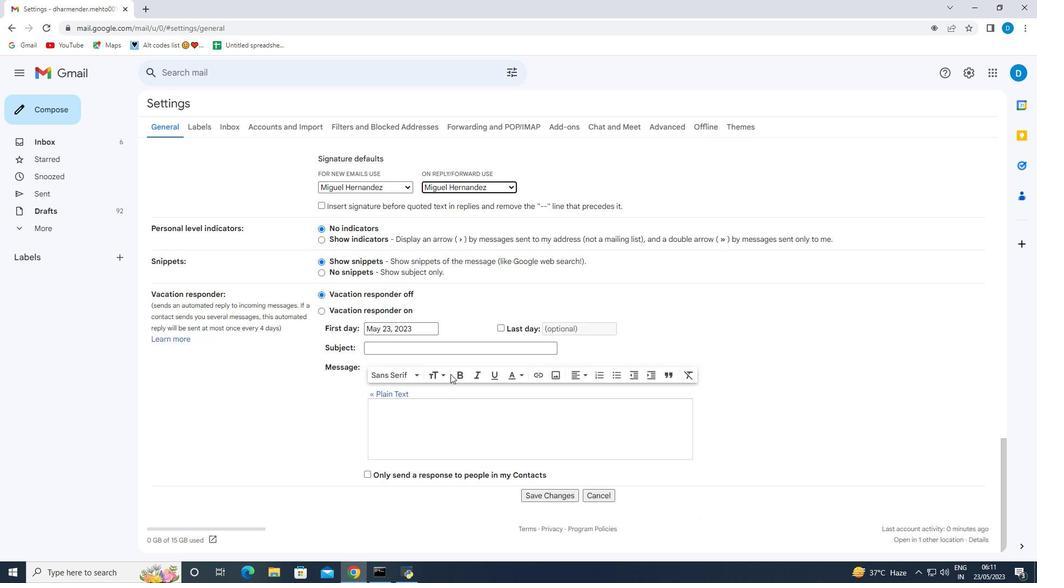 
Action: Mouse scrolled (451, 373) with delta (0, 0)
Screenshot: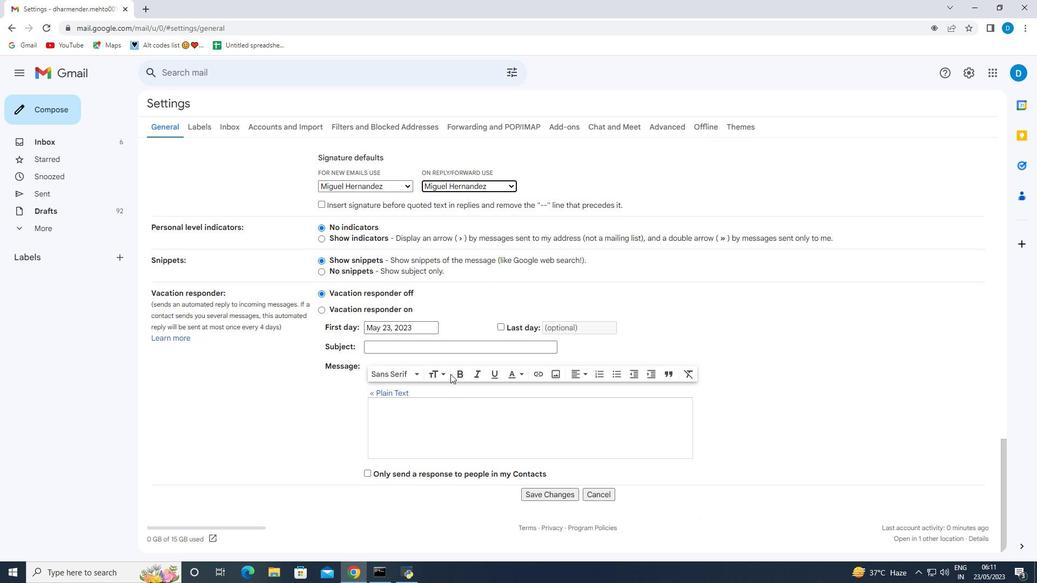 
Action: Mouse scrolled (451, 373) with delta (0, 0)
Screenshot: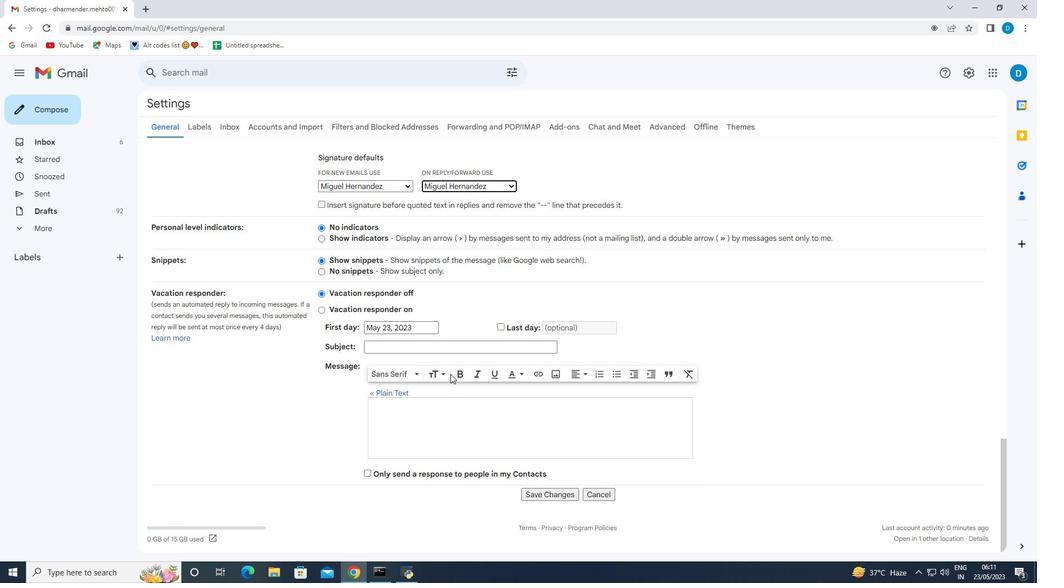 
Action: Mouse moved to (559, 496)
Screenshot: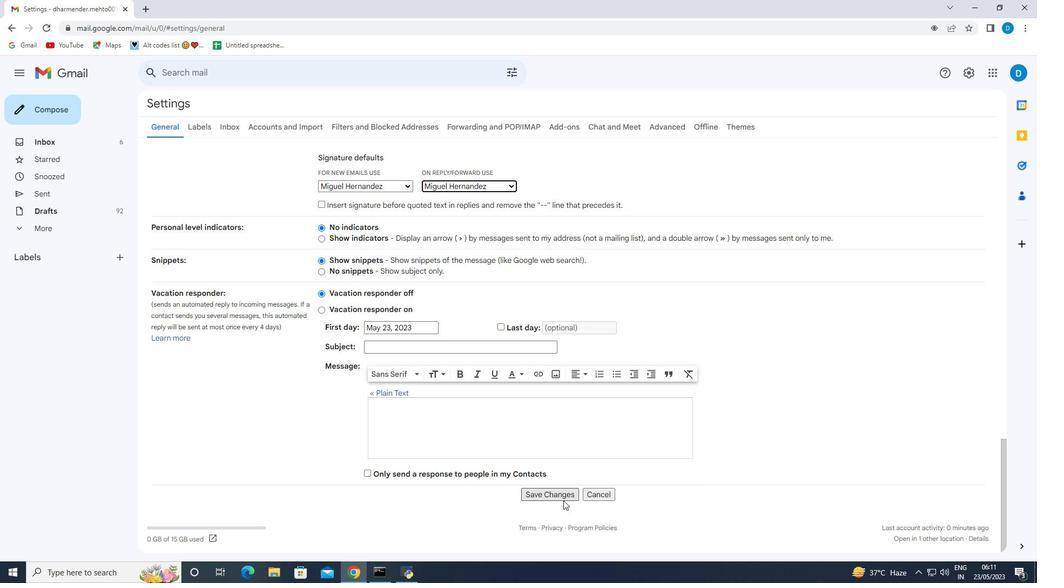 
Action: Mouse pressed left at (559, 496)
Screenshot: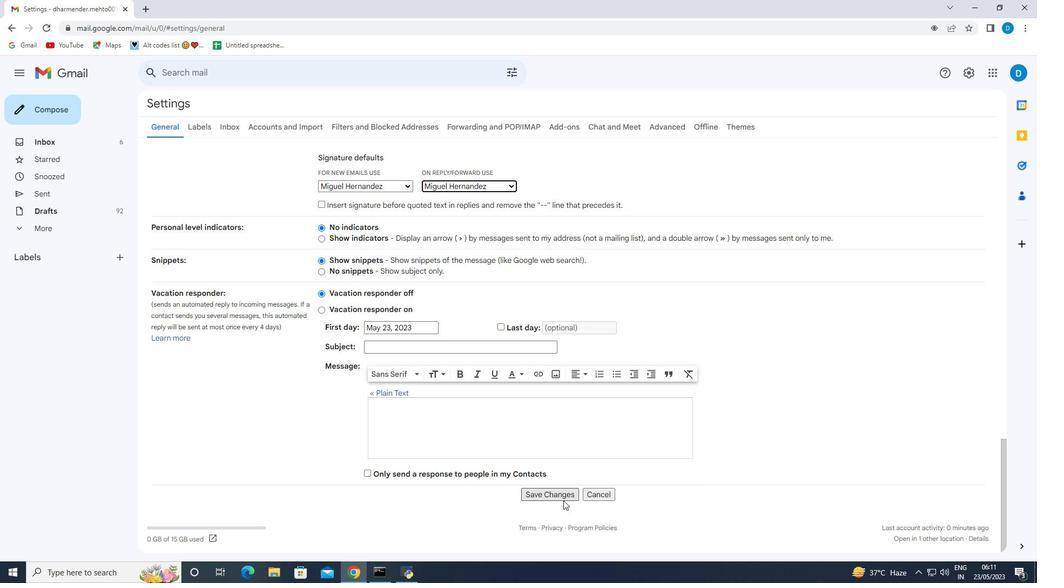 
Action: Mouse moved to (119, 259)
Screenshot: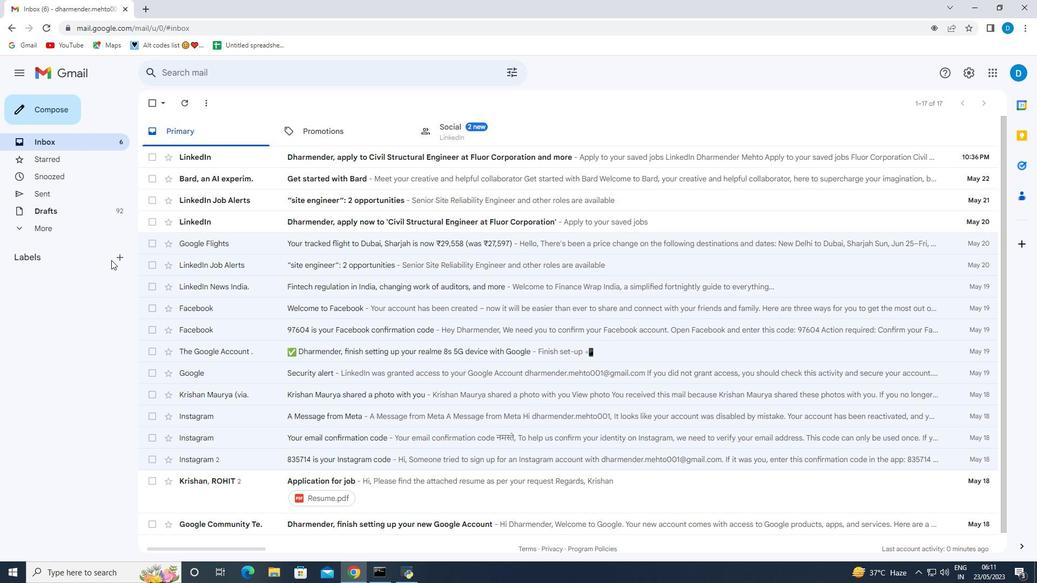 
Action: Mouse pressed left at (119, 259)
Screenshot: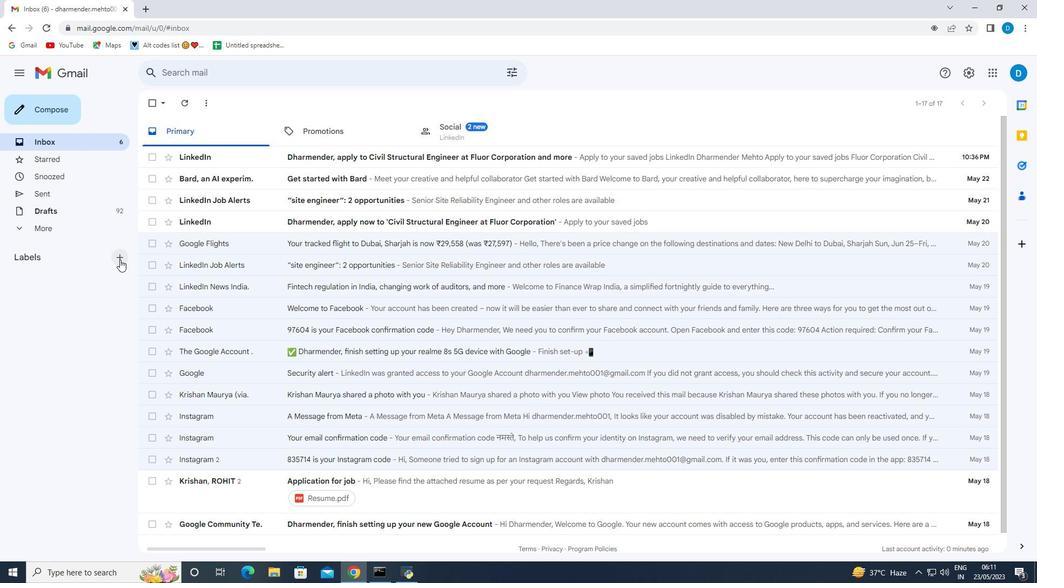 
Action: Mouse moved to (119, 259)
Screenshot: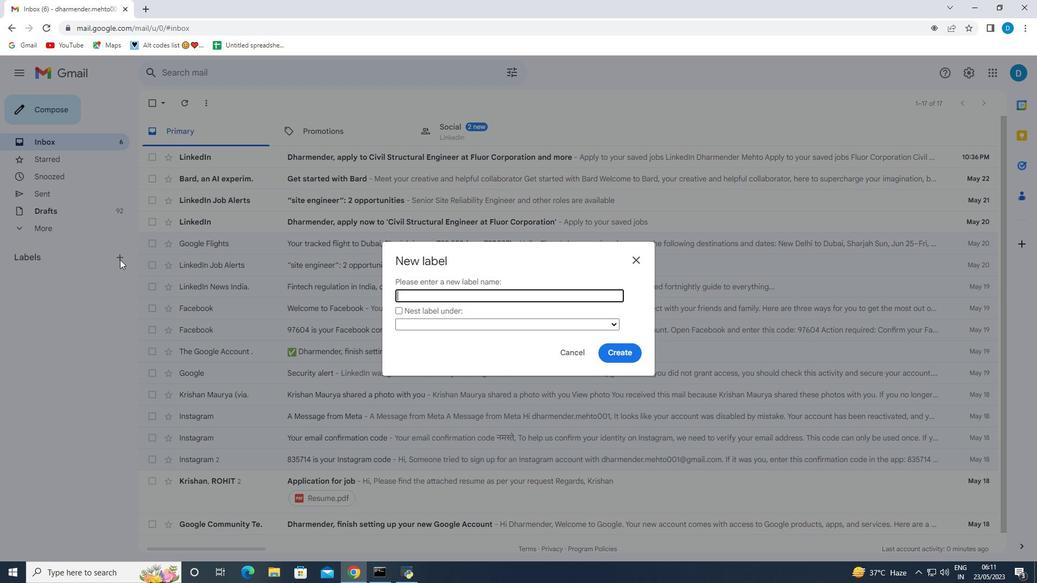
Action: Key pressed <Key.shift><Key.shift><Key.shift>Clain<Key.backspace>ms<Key.space>records
Screenshot: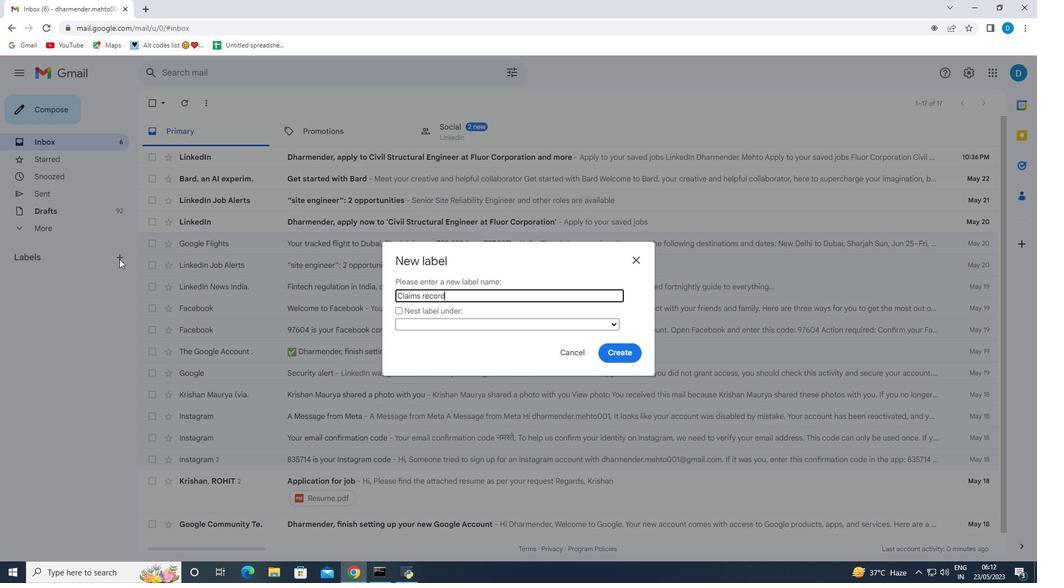 
Action: Mouse moved to (619, 358)
Screenshot: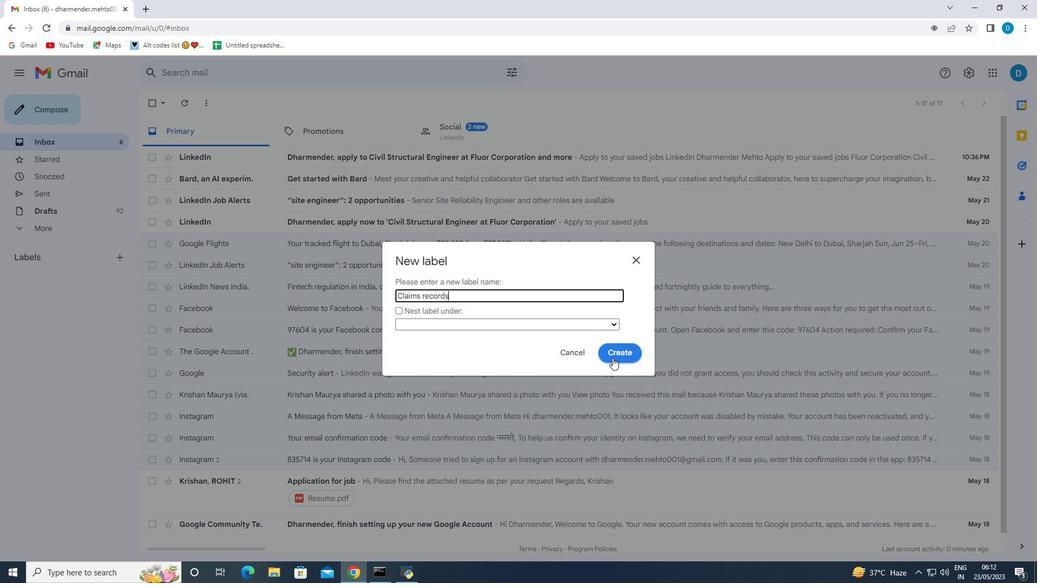 
Action: Mouse pressed left at (619, 358)
Screenshot: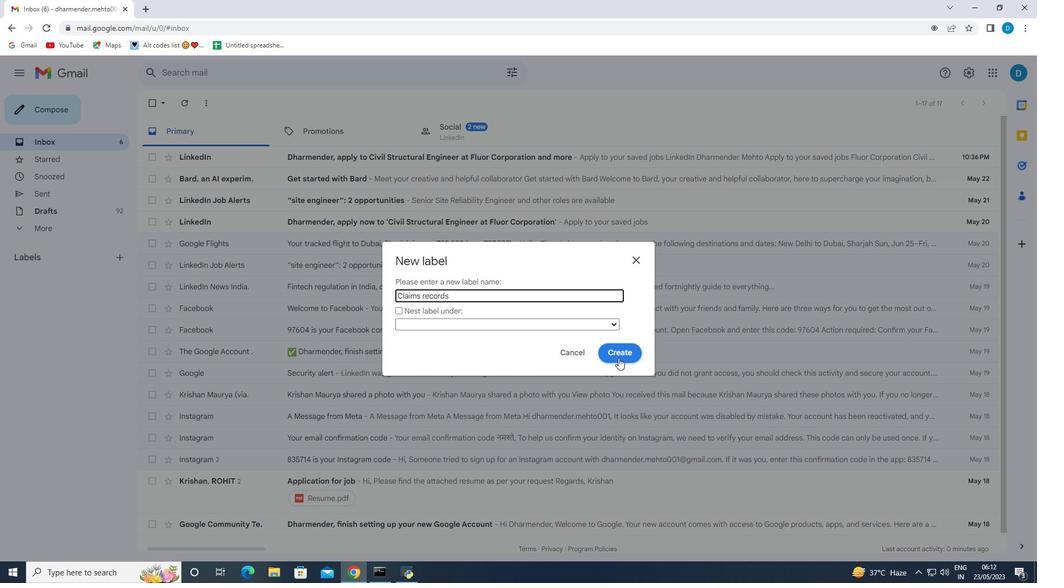
Action: Mouse moved to (119, 277)
Screenshot: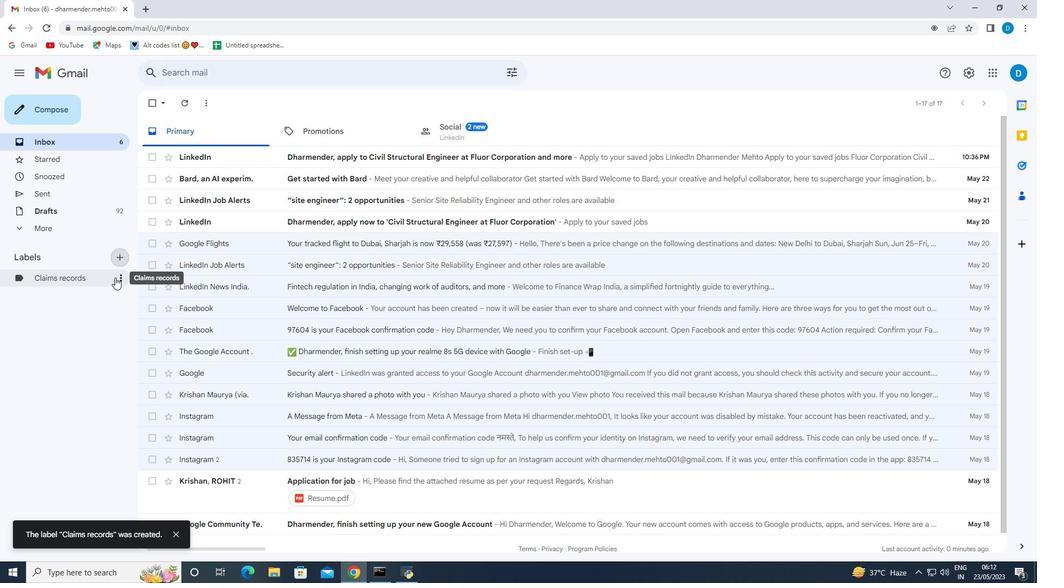 
Action: Mouse pressed left at (119, 277)
Screenshot: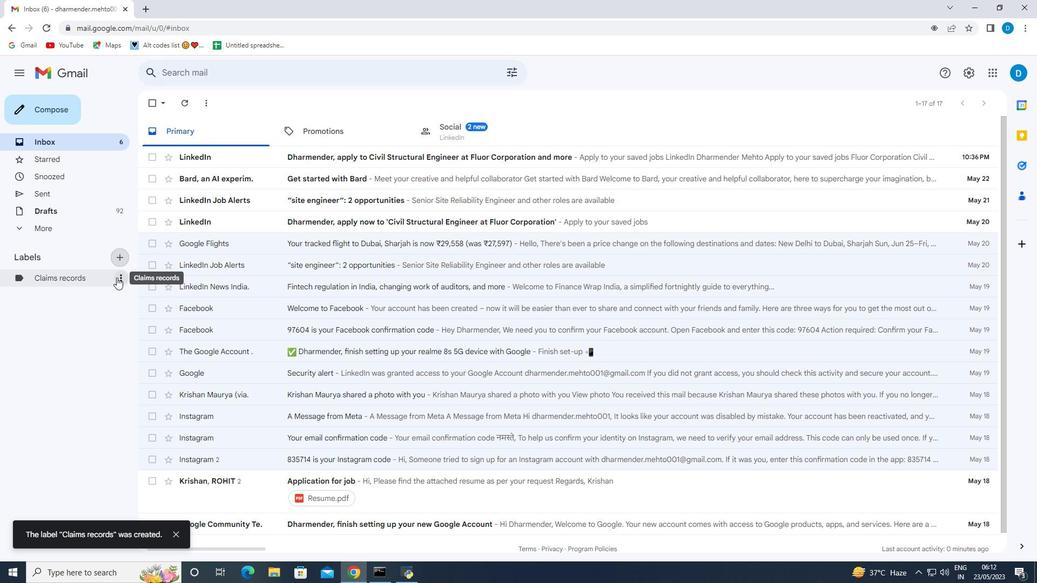 
Action: Mouse moved to (289, 314)
Screenshot: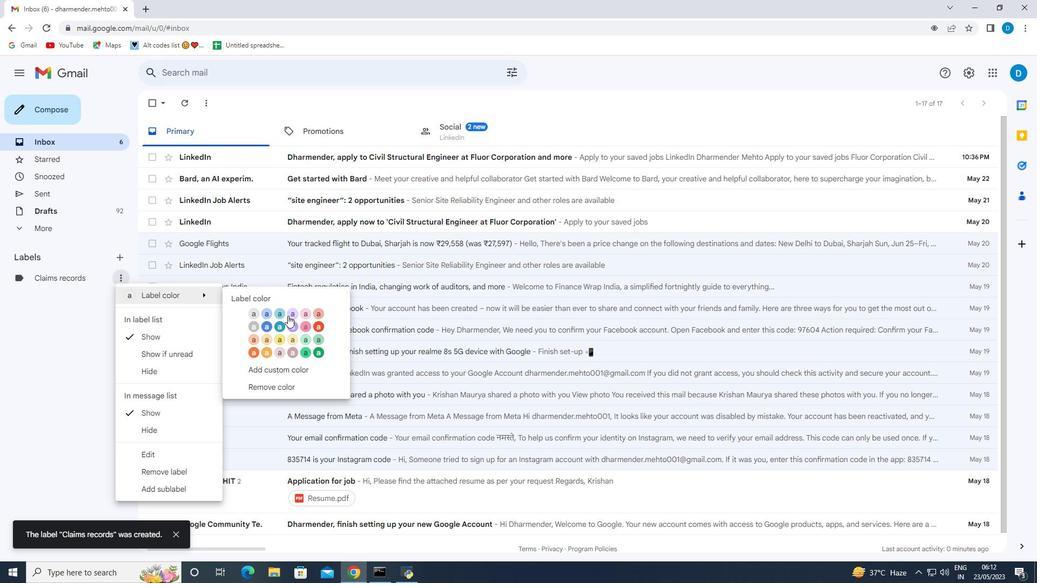 
Action: Mouse pressed left at (289, 314)
Screenshot: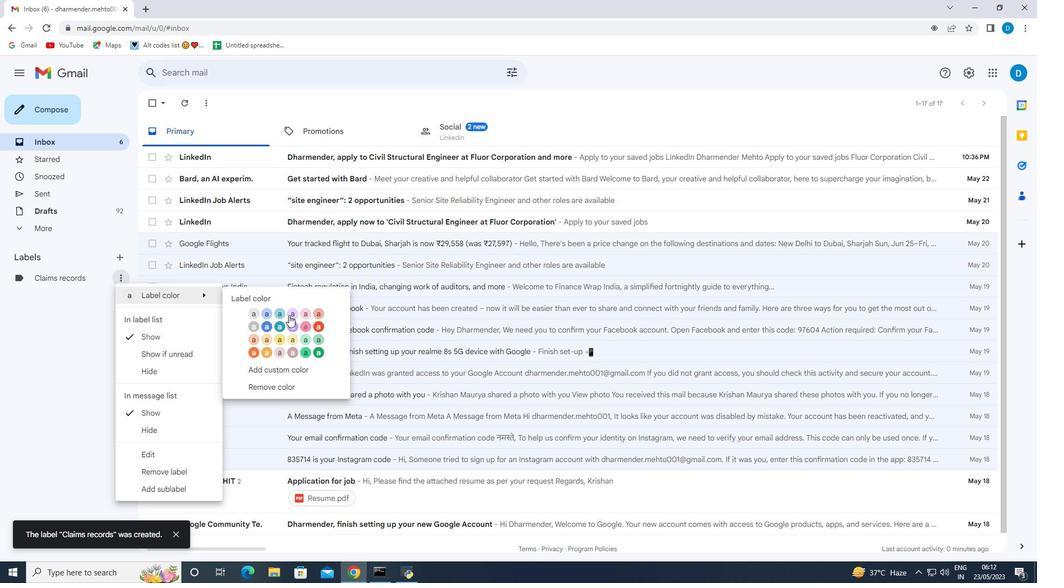 
Action: Mouse moved to (621, 370)
Screenshot: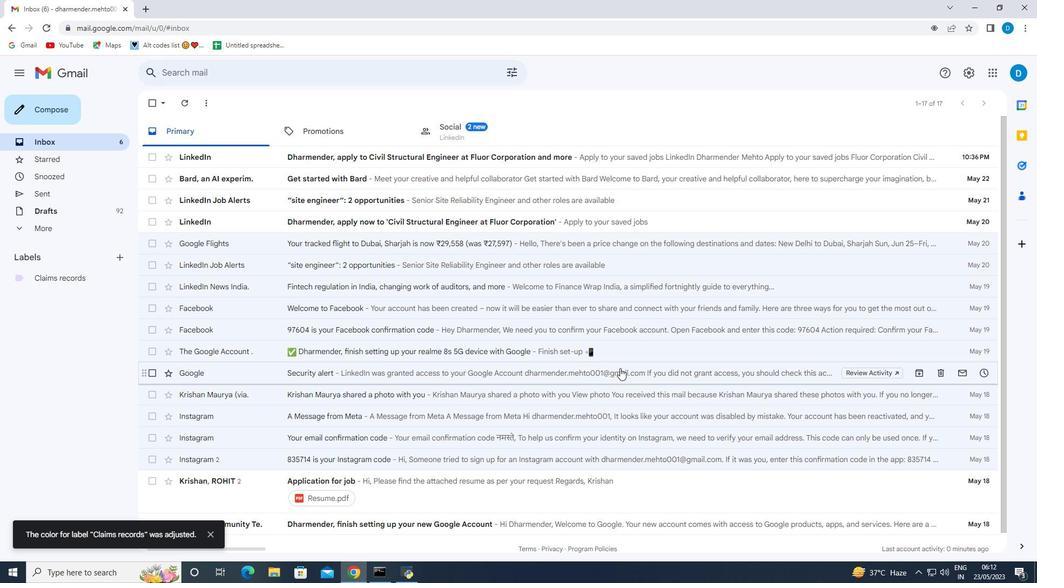 
Action: Mouse scrolled (621, 369) with delta (0, 0)
Screenshot: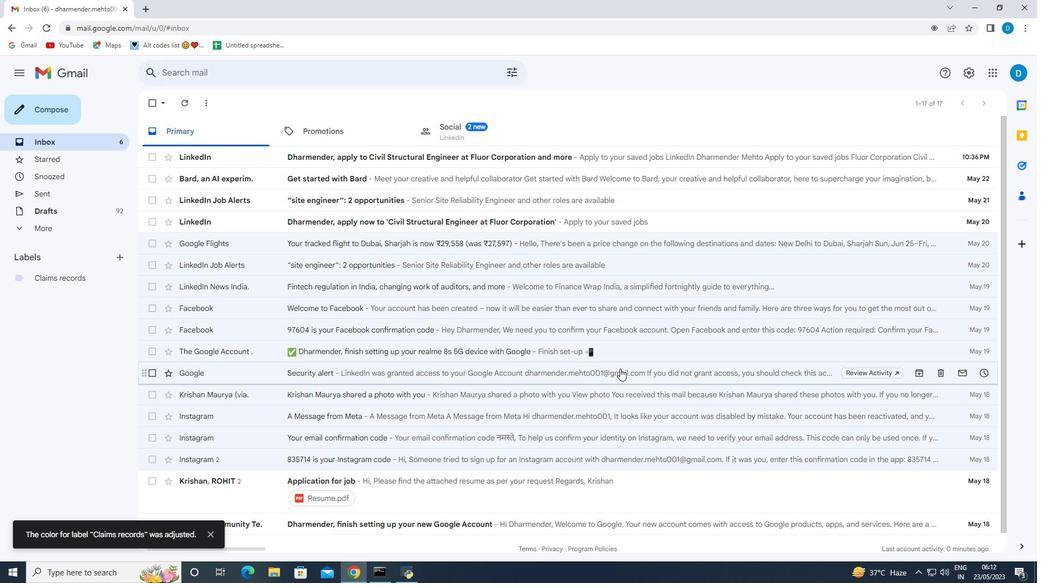 
Action: Mouse moved to (621, 370)
Screenshot: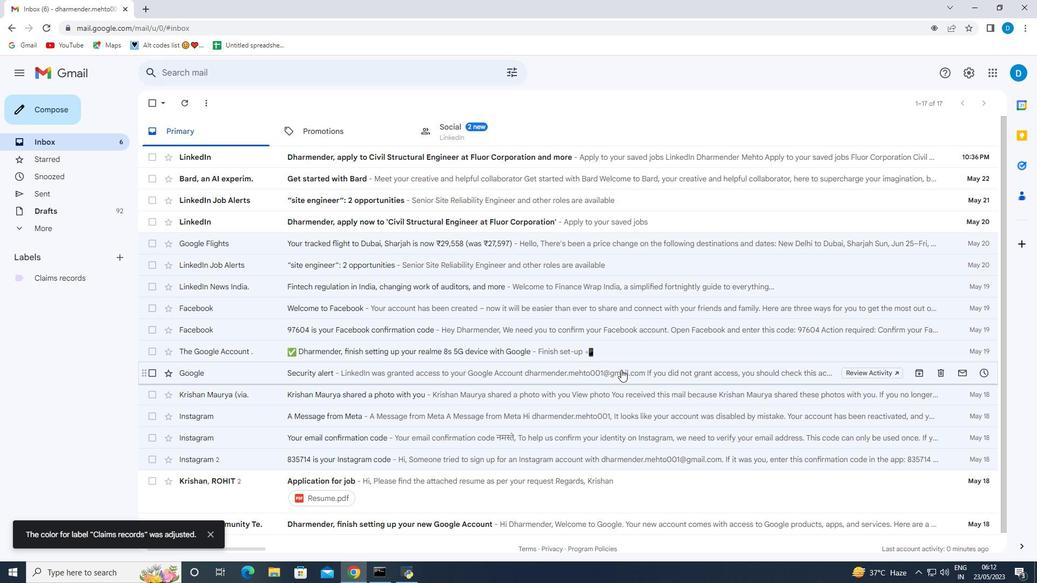 
Action: Mouse scrolled (621, 370) with delta (0, 0)
Screenshot: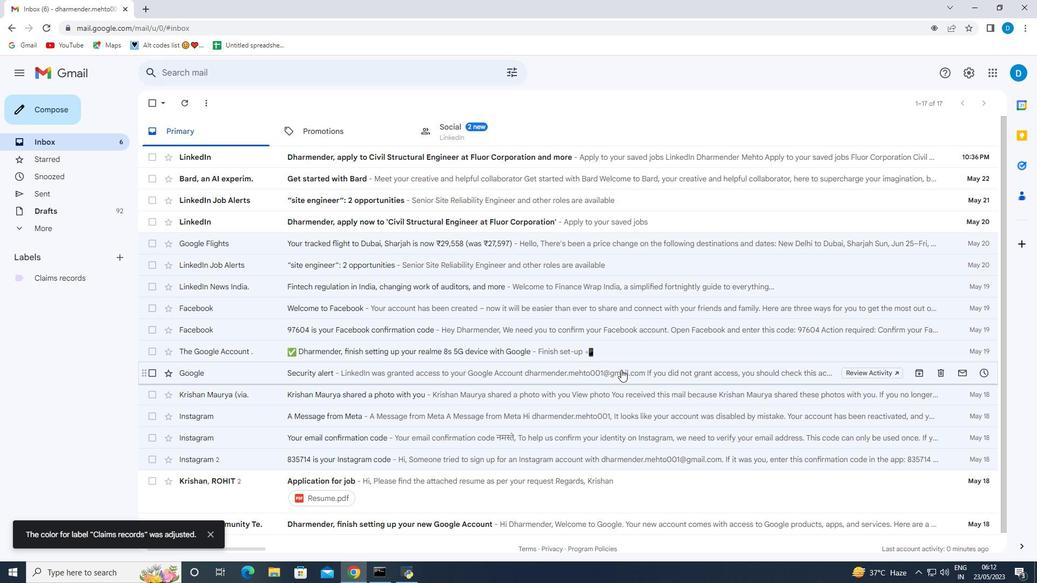 
Action: Mouse scrolled (621, 370) with delta (0, 0)
Screenshot: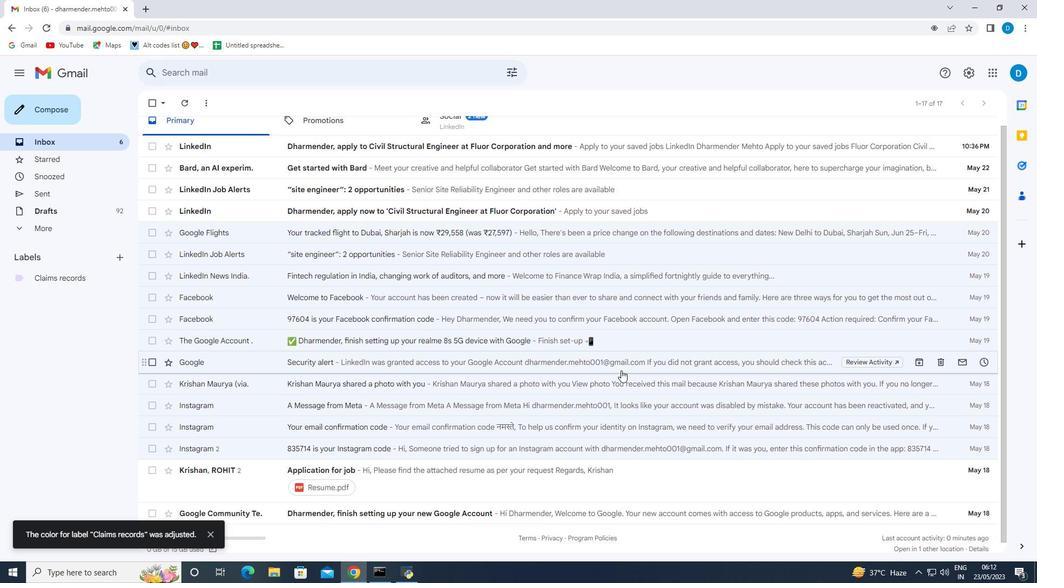
Action: Mouse moved to (69, 106)
Screenshot: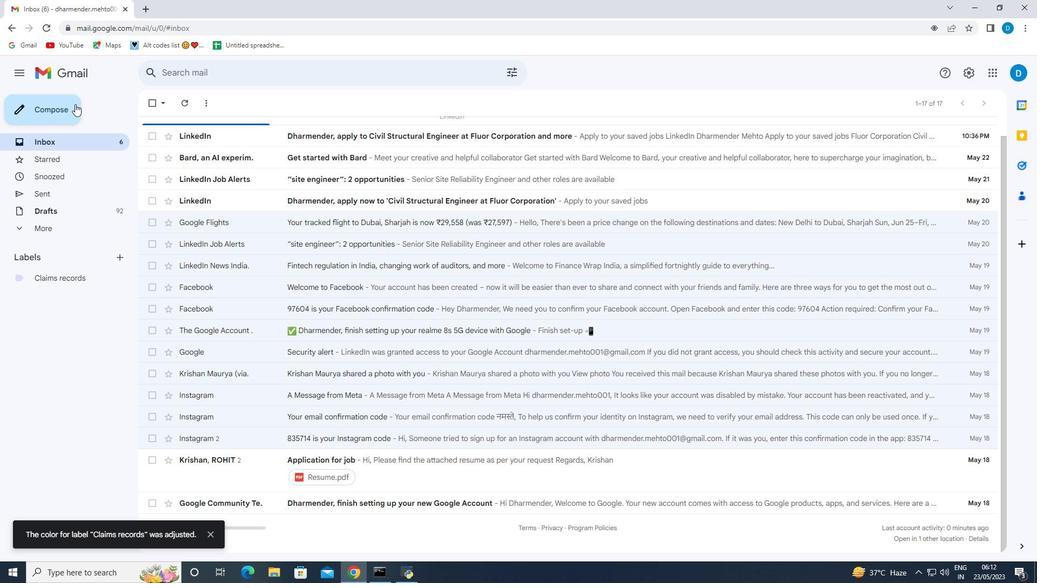 
Action: Mouse pressed left at (69, 106)
Screenshot: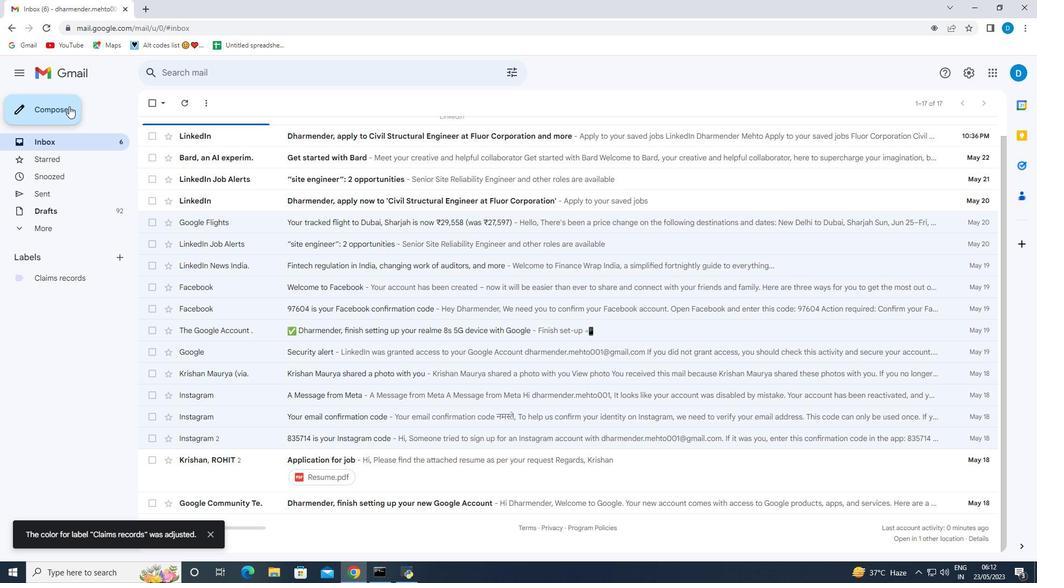 
Action: Mouse moved to (713, 330)
Screenshot: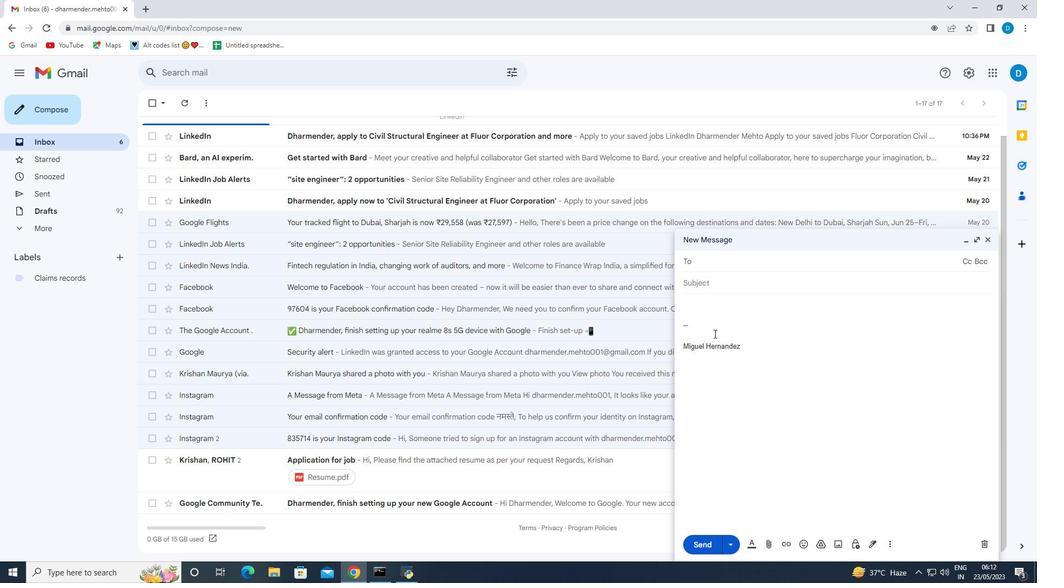 
Action: Mouse pressed left at (713, 330)
Screenshot: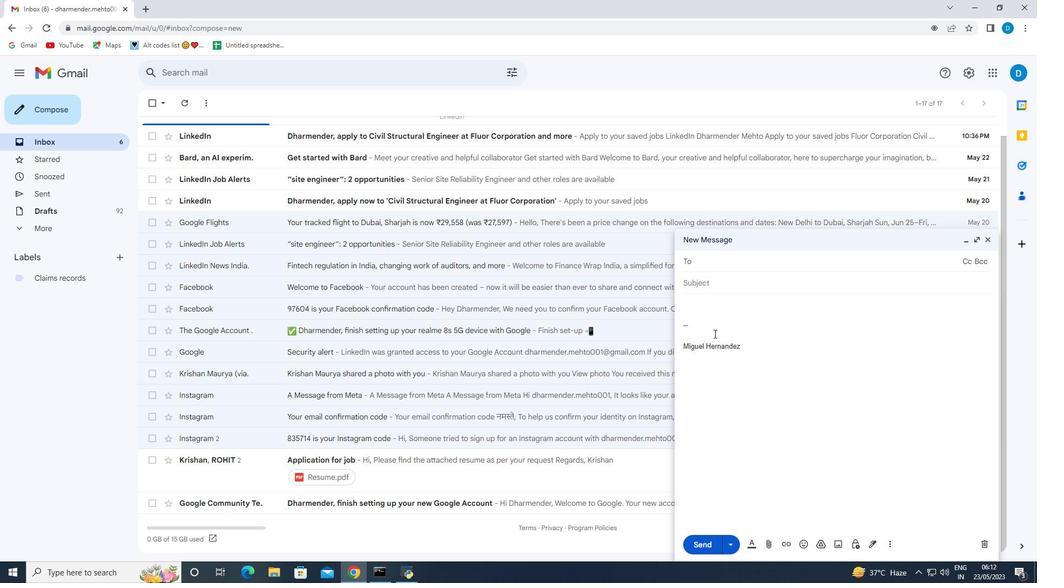 
Action: Mouse moved to (708, 326)
Screenshot: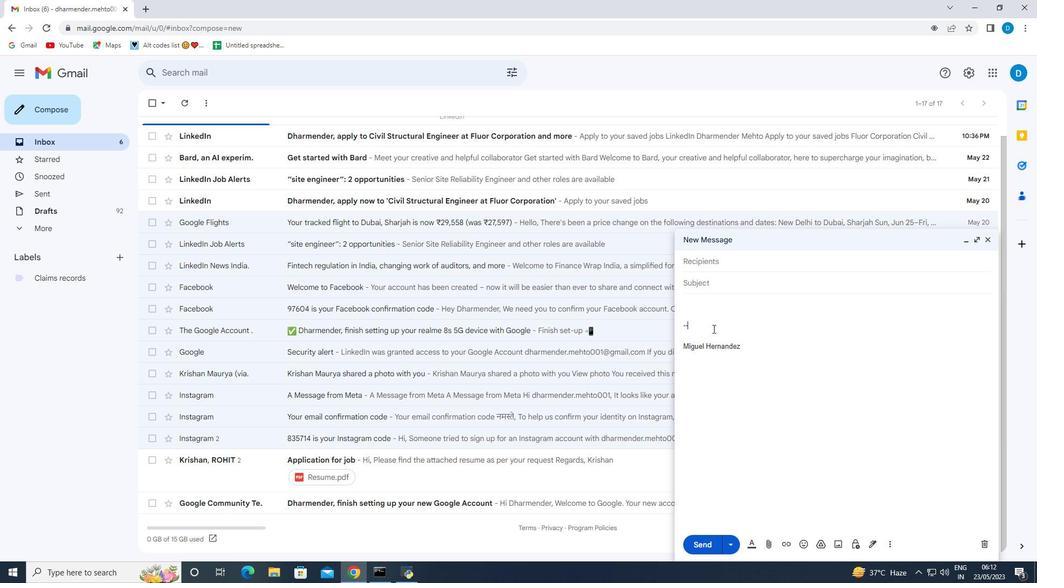 
Action: Key pressed <Key.backspace><Key.backspace><Key.backspace><Key.shift>Beas<Key.backspace><Key.backspace>st<Key.space><Key.shift>wishes<Key.space>for<Key.space>a<Key.space>happy<Key.space><Key.shift>Nationaaal<Key.backspace><Key.backspace><Key.backspace>l<Key.space>thank<Key.space>a<Key.space>mail<Key.space>carrier<Key.space><Key.shift>Day,
Screenshot: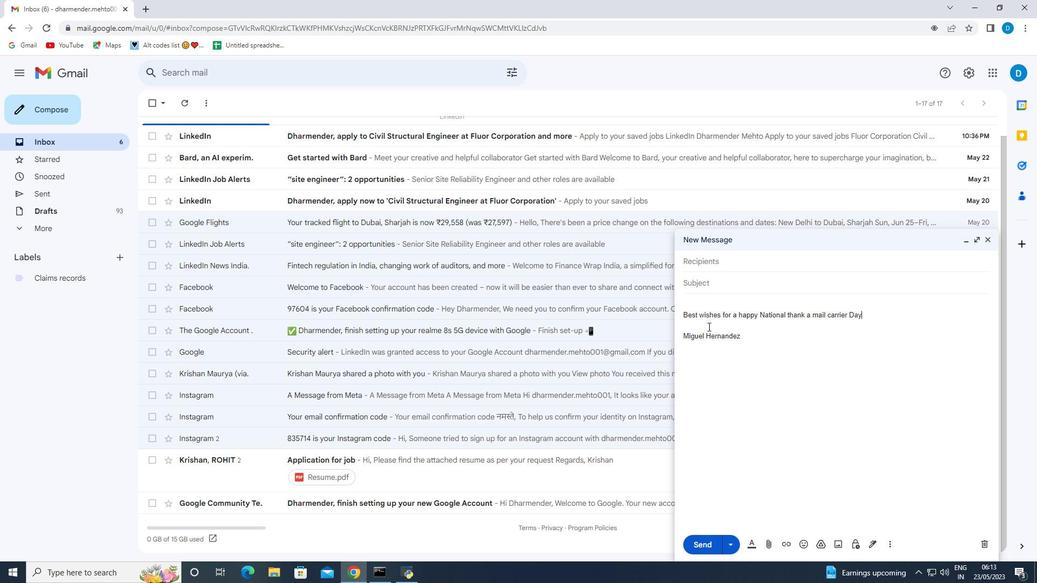 
Action: Mouse moved to (892, 546)
Screenshot: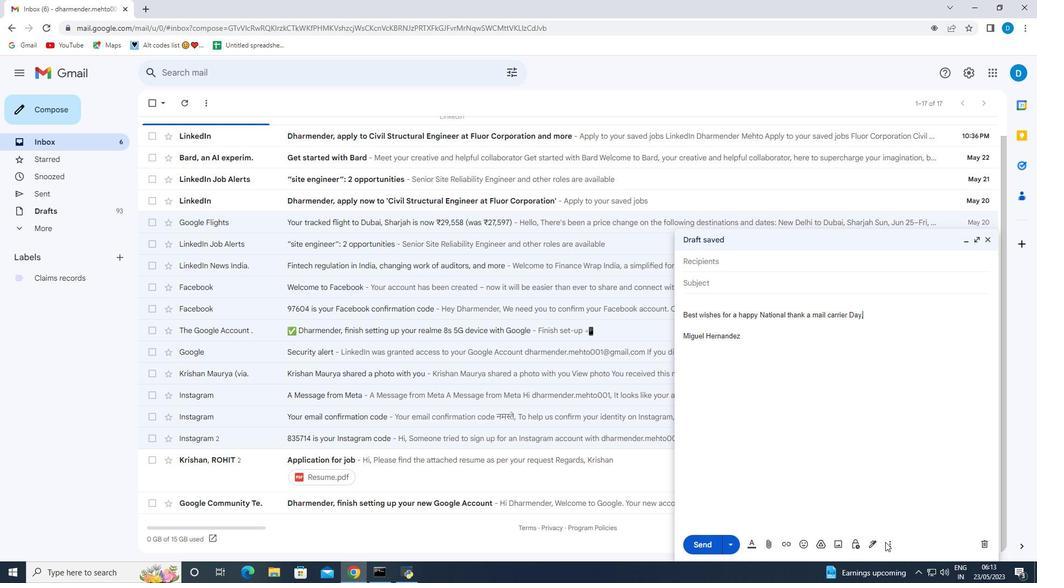 
Action: Mouse pressed left at (892, 546)
Screenshot: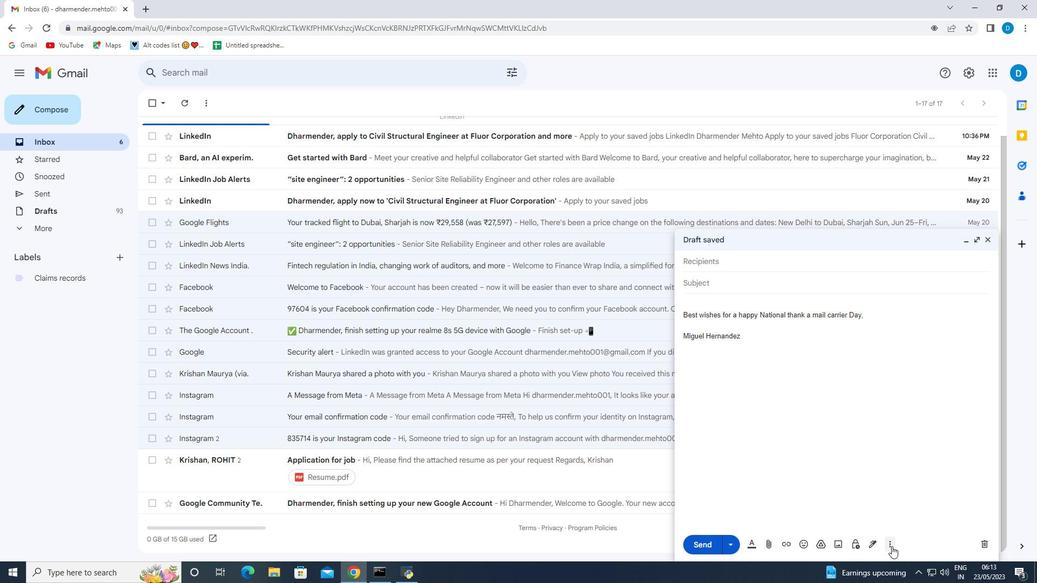 
Action: Mouse moved to (908, 444)
Screenshot: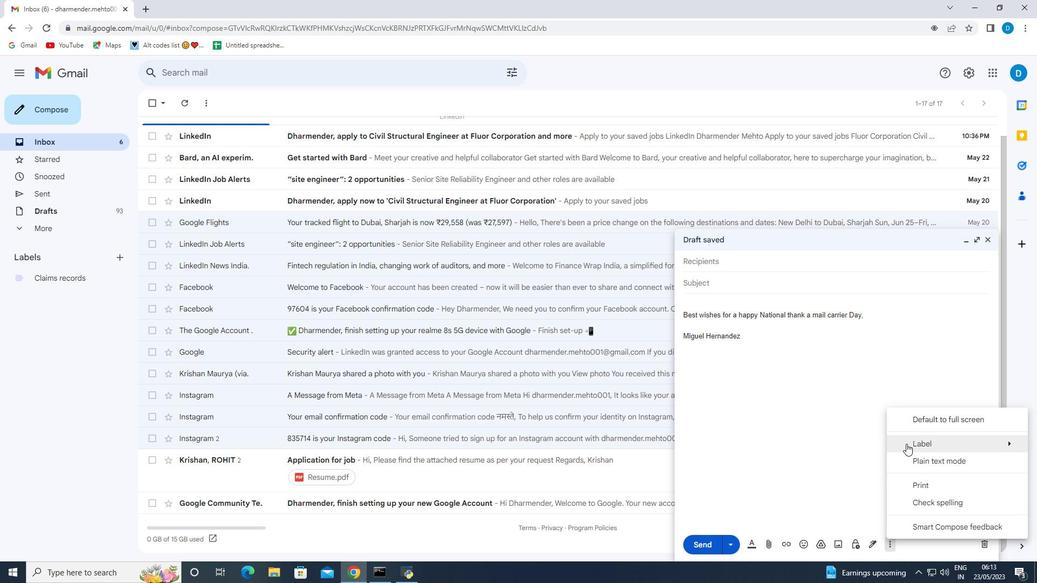 
Action: Mouse pressed left at (908, 444)
Screenshot: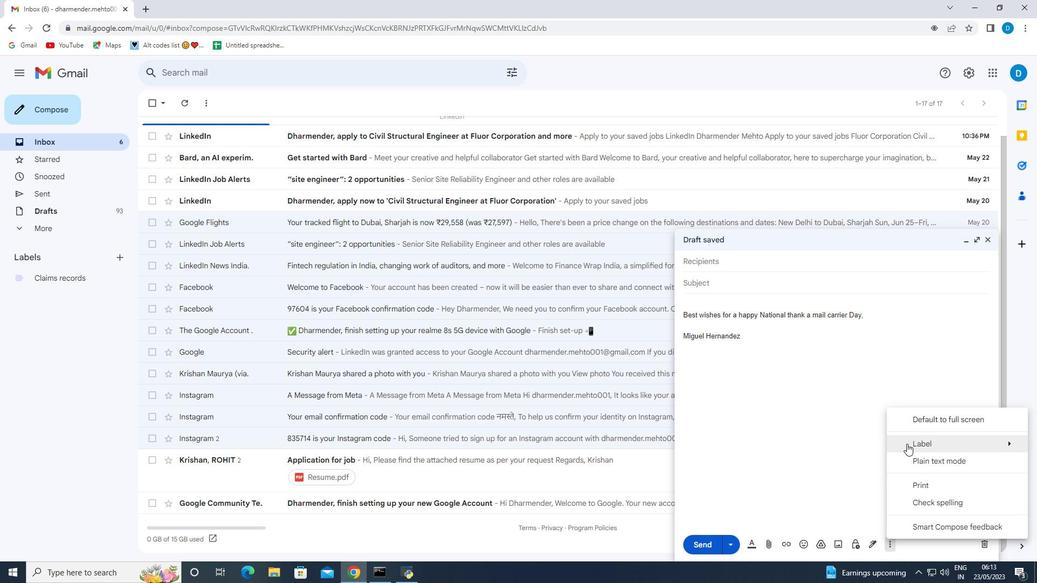
Action: Mouse moved to (809, 305)
Screenshot: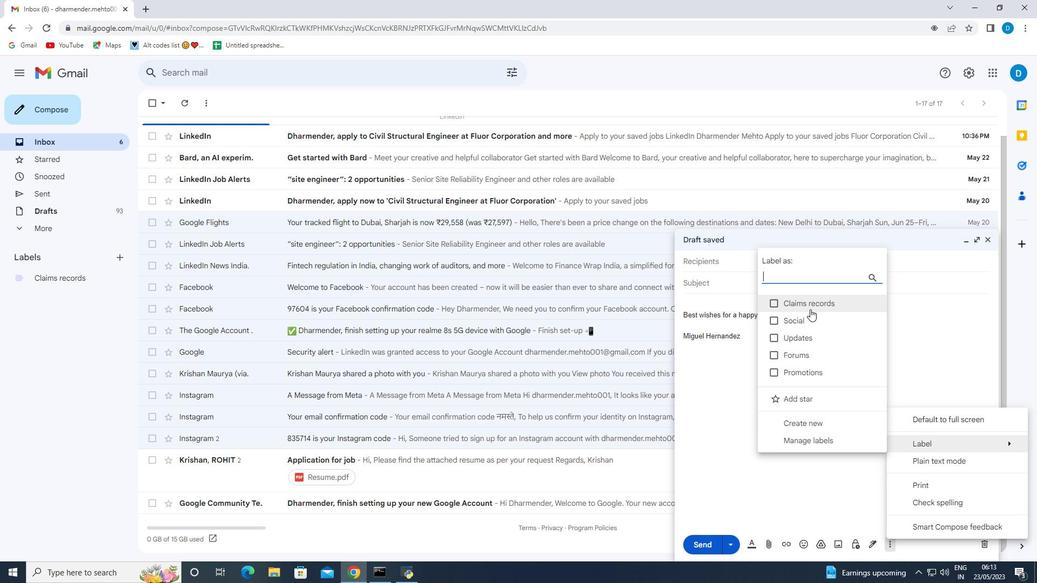 
Action: Mouse pressed left at (809, 305)
Screenshot: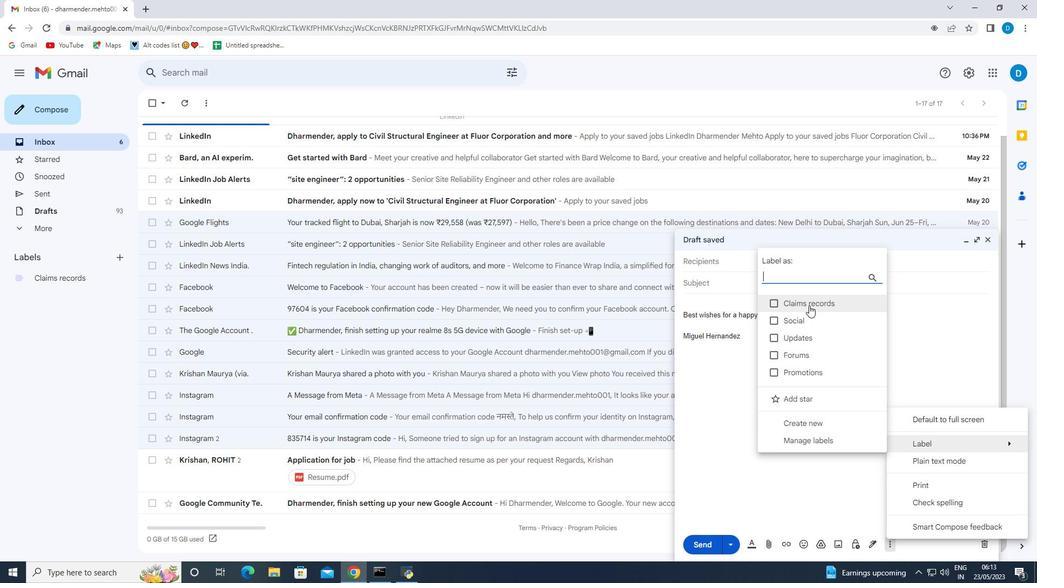 
Action: Mouse moved to (730, 264)
Screenshot: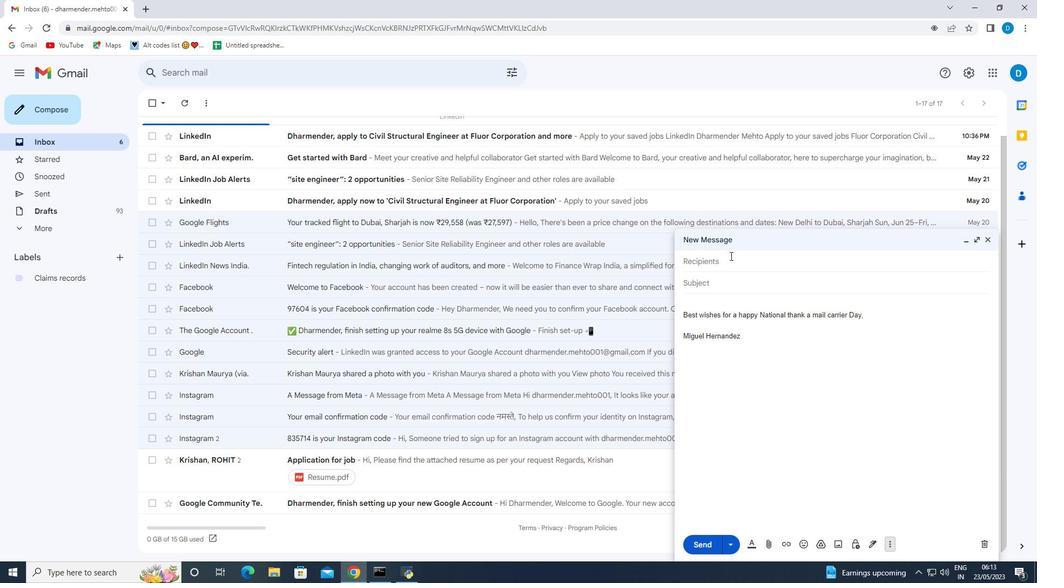 
Action: Mouse pressed left at (730, 264)
Screenshot: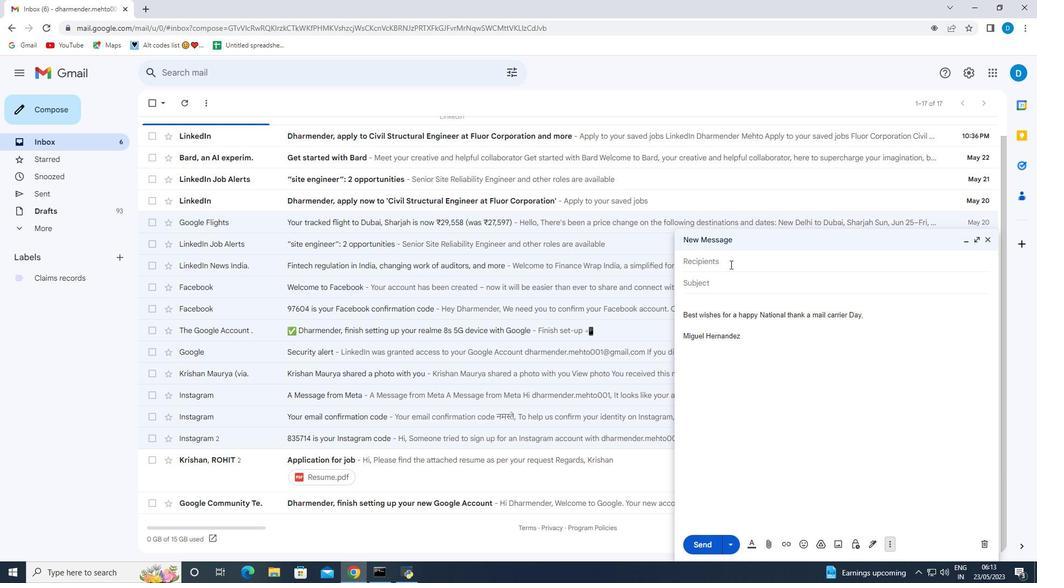 
Action: Key pressed softage.9<Key.shift>@softage.net
Screenshot: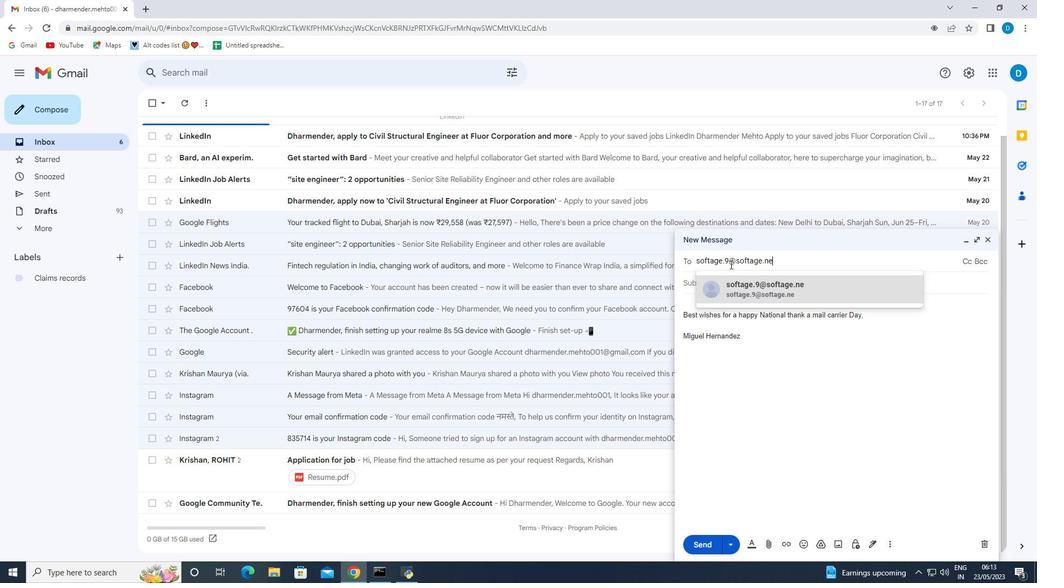 
Action: Mouse moved to (737, 285)
Screenshot: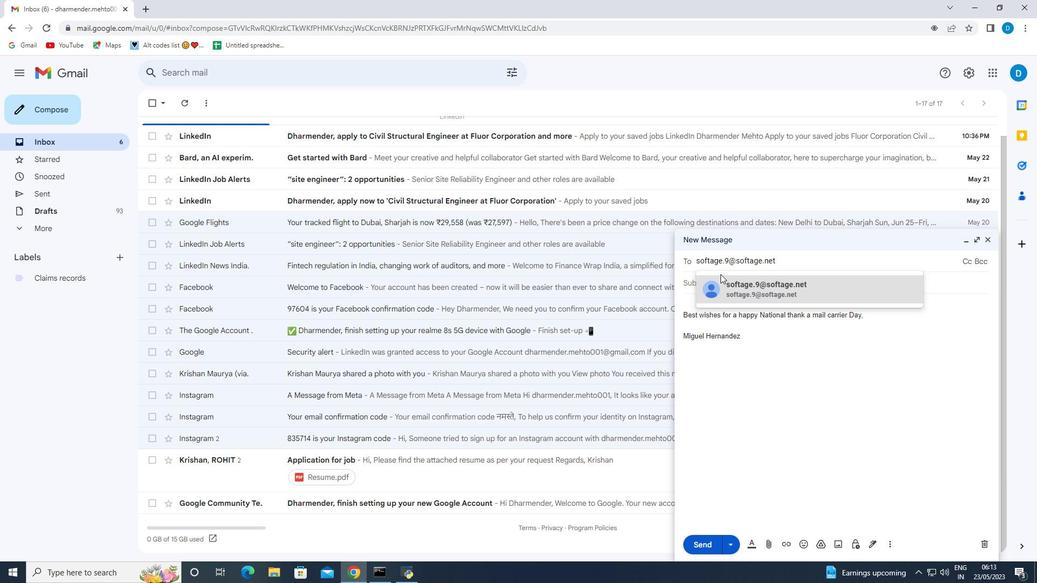 
Action: Mouse pressed left at (737, 285)
Screenshot: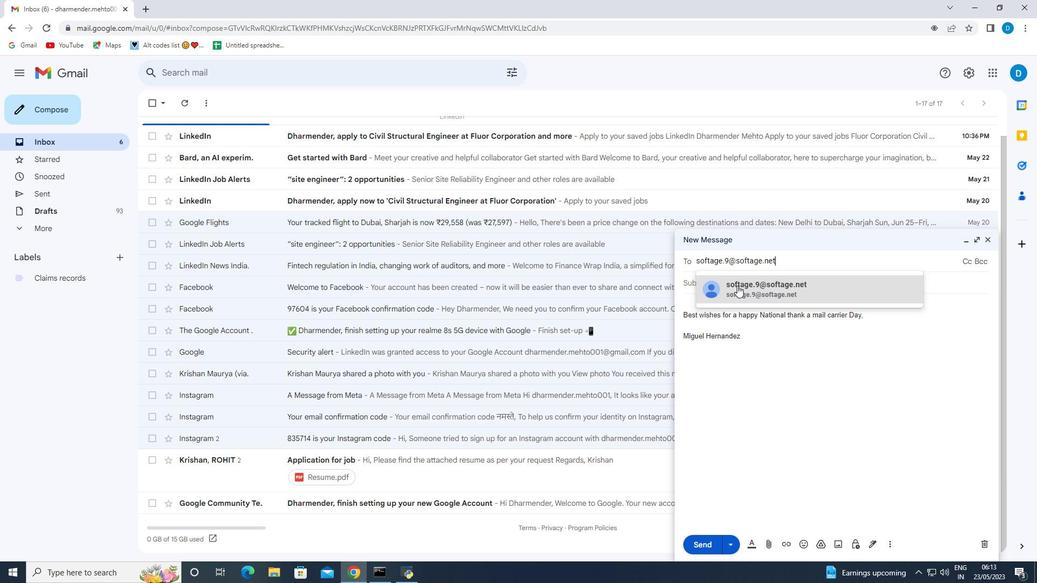
Action: Mouse moved to (885, 545)
Screenshot: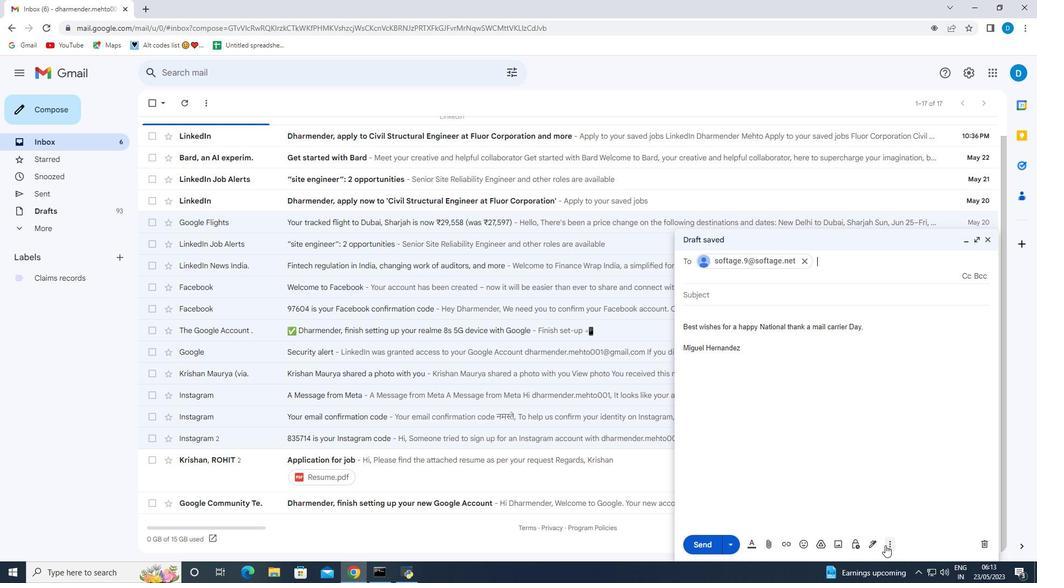 
Action: Mouse pressed left at (885, 545)
Screenshot: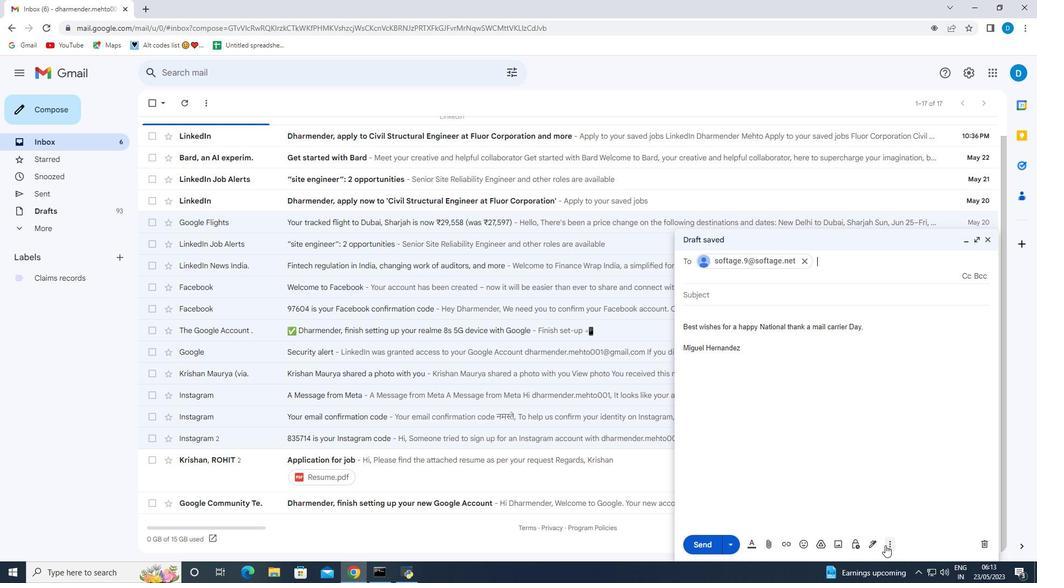 
Action: Mouse moved to (921, 447)
Screenshot: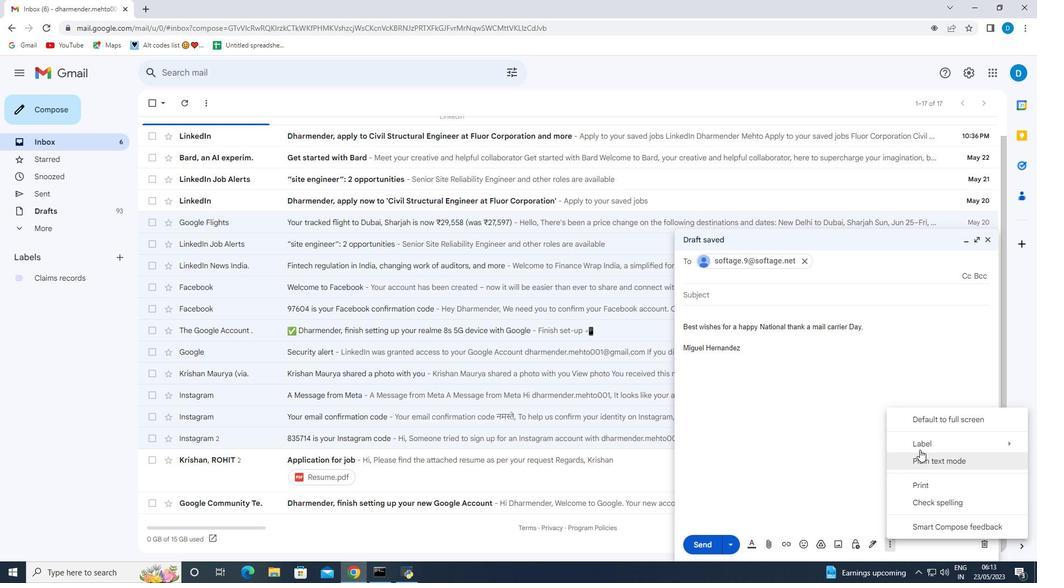 
Action: Mouse pressed left at (921, 447)
Screenshot: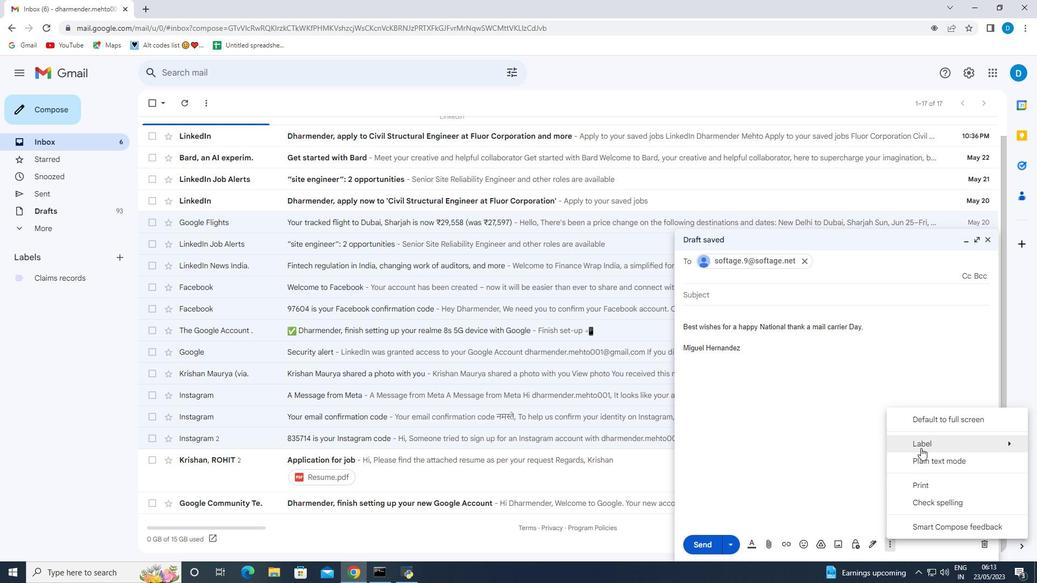
Action: Mouse moved to (775, 304)
Screenshot: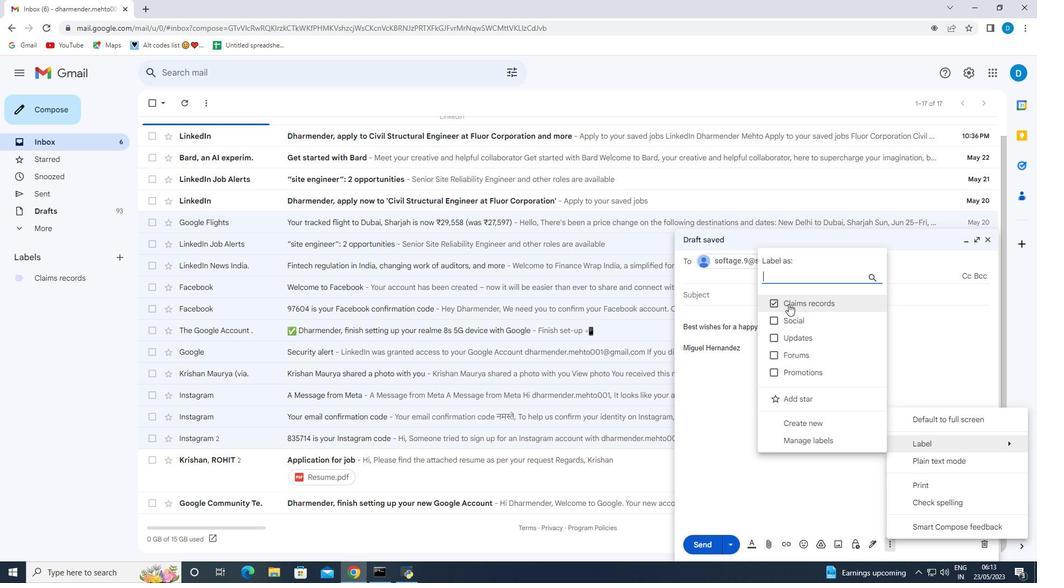 
Action: Mouse pressed left at (775, 304)
Screenshot: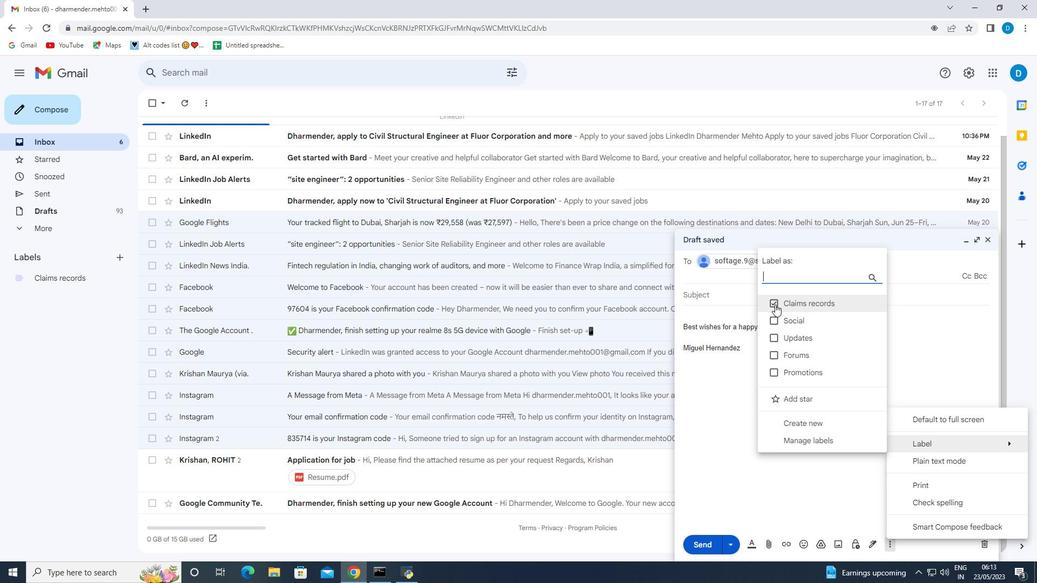 
Action: Mouse moved to (774, 304)
Screenshot: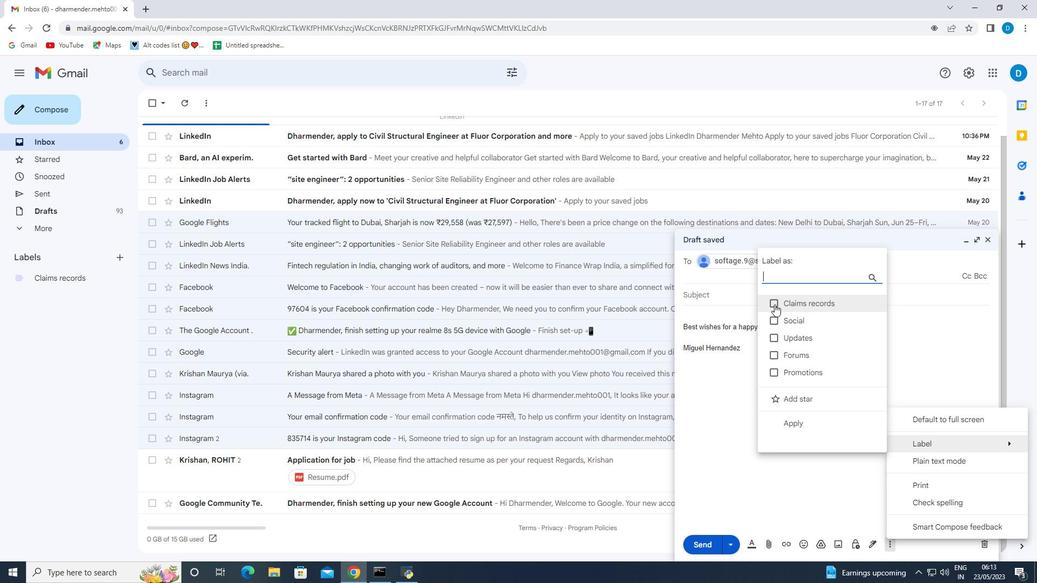 
Action: Mouse pressed left at (774, 304)
Screenshot: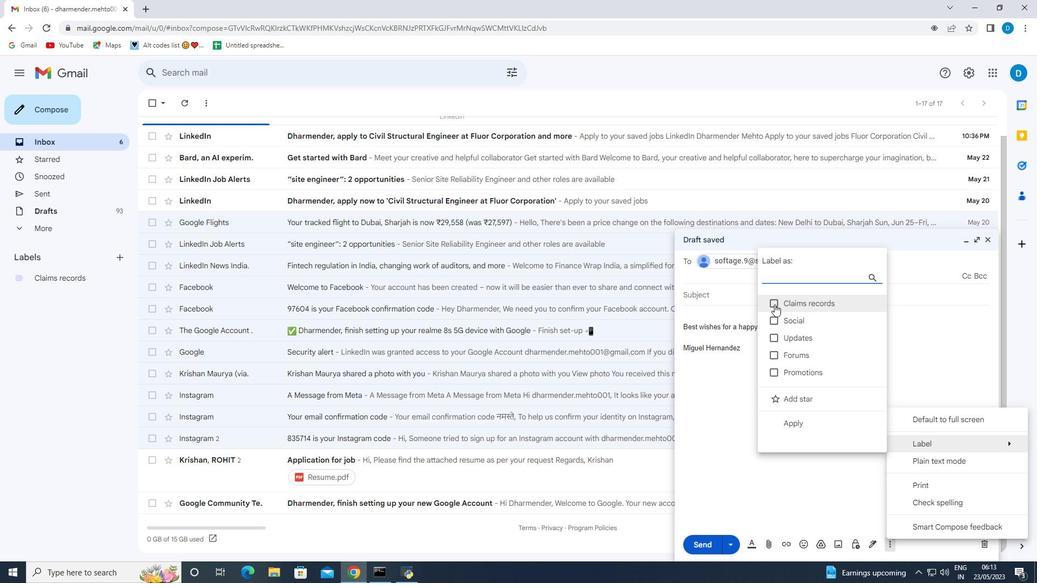 
Action: Mouse moved to (731, 403)
Screenshot: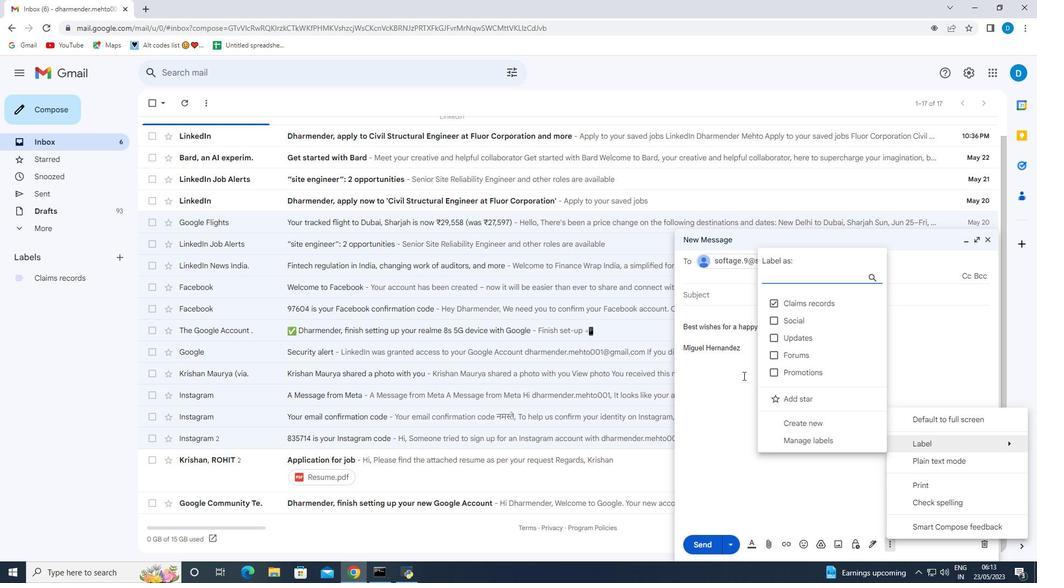 
Action: Mouse pressed left at (731, 403)
Screenshot: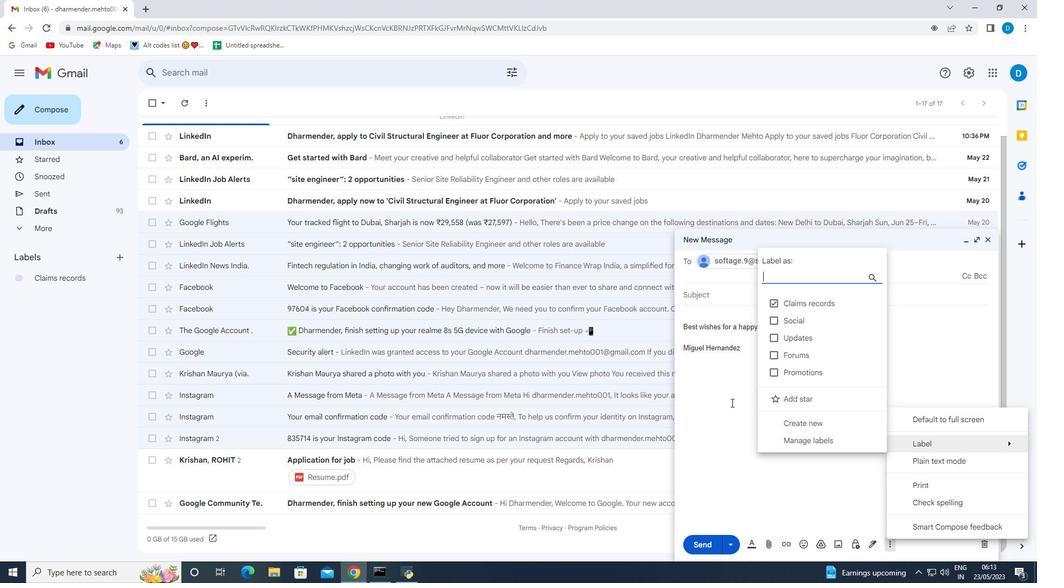 
Action: Mouse moved to (753, 484)
Screenshot: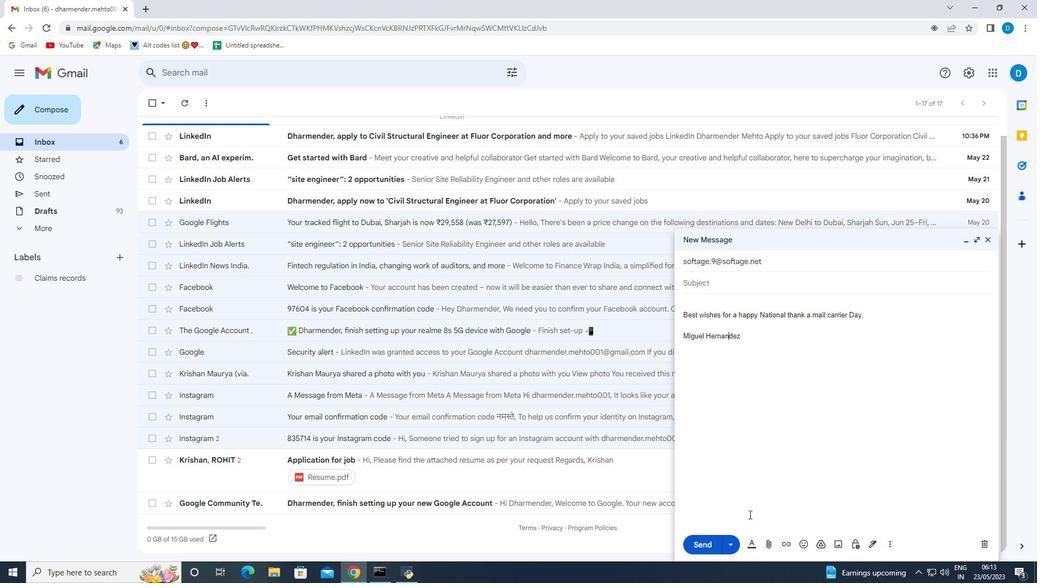 
